 Task: Find connections with filter location Las Breñas with filter topic #interiordesignwith filter profile language German with filter current company BMW India with filter school Topiwala National Medical College, Mumbai Central, Mumbai with filter industry Market Research with filter service category Android Development with filter keywords title Massage Therapy
Action: Mouse moved to (662, 116)
Screenshot: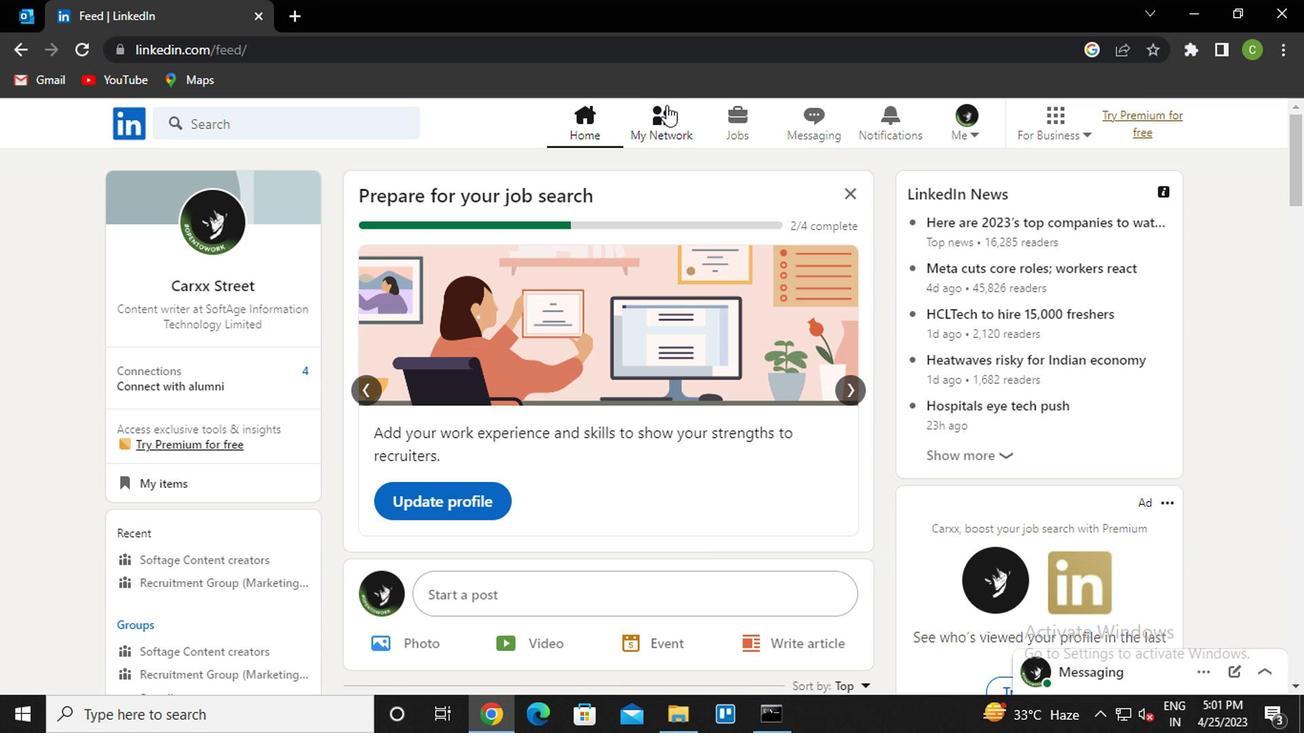 
Action: Mouse pressed left at (662, 116)
Screenshot: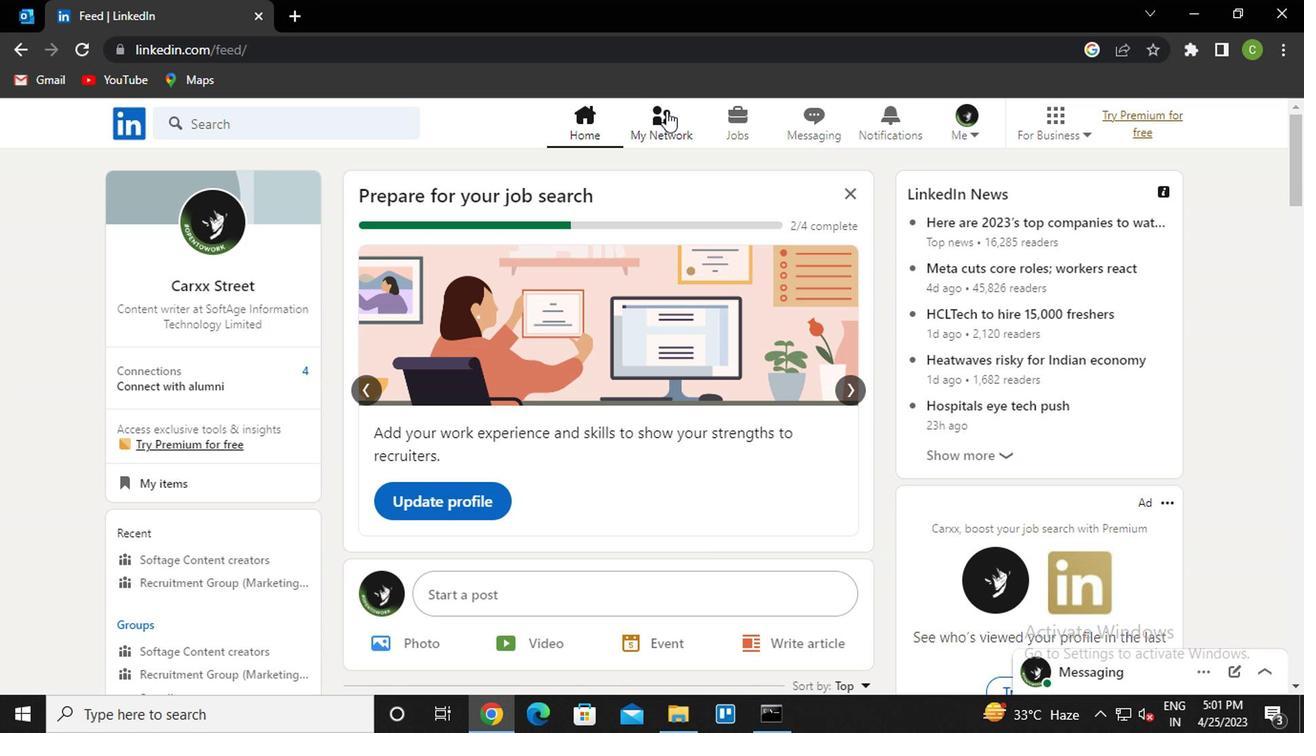 
Action: Mouse moved to (264, 237)
Screenshot: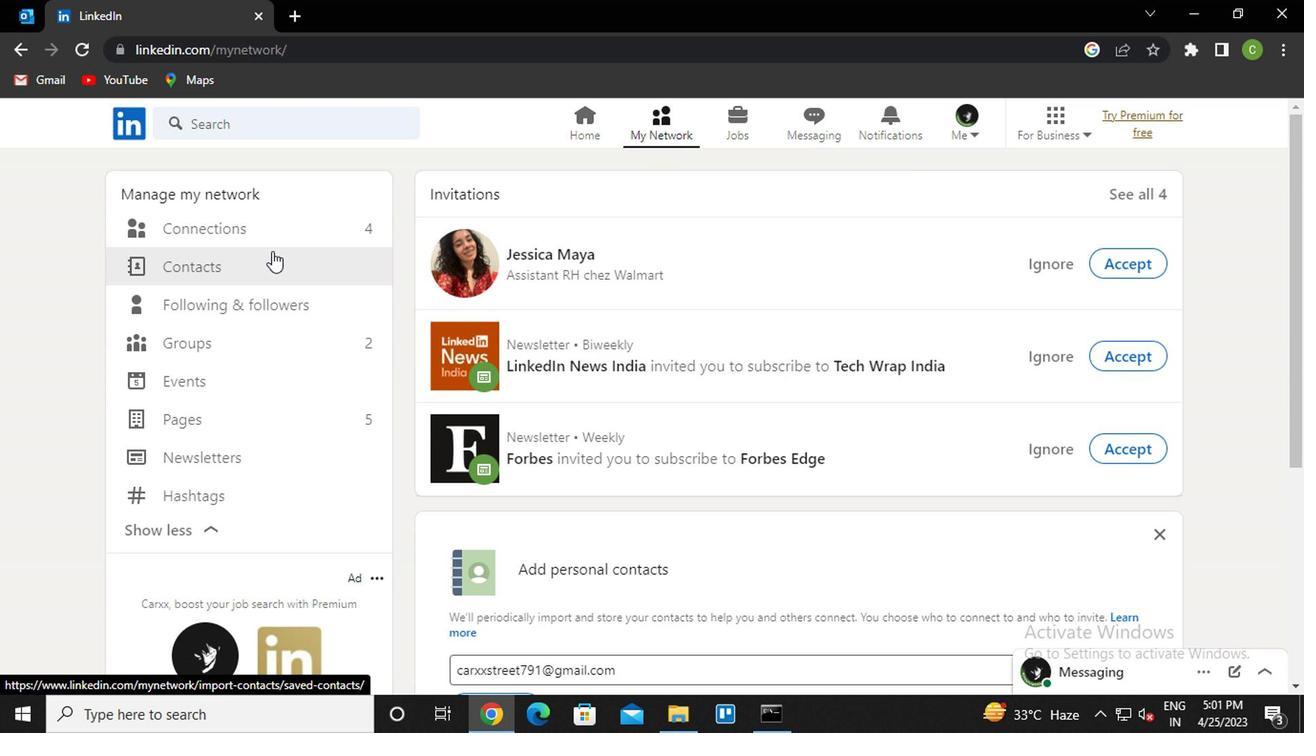 
Action: Mouse pressed left at (264, 237)
Screenshot: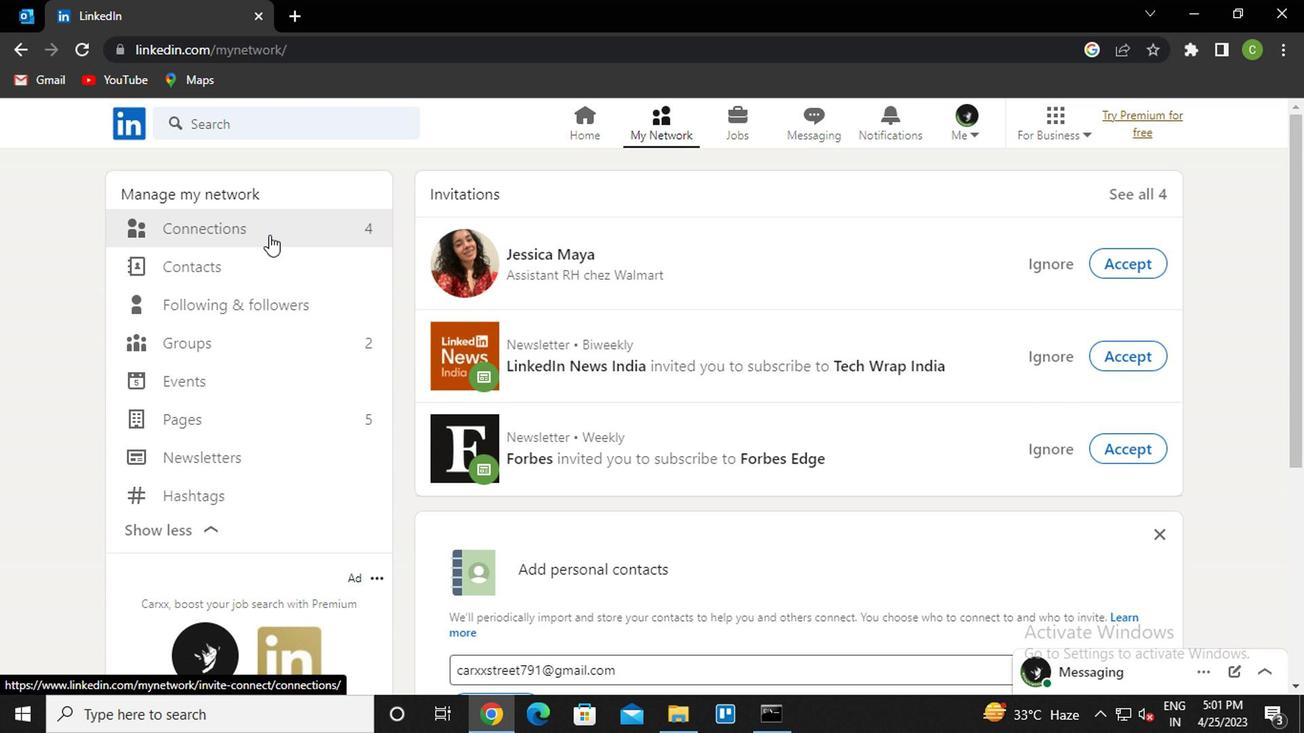 
Action: Mouse moved to (781, 230)
Screenshot: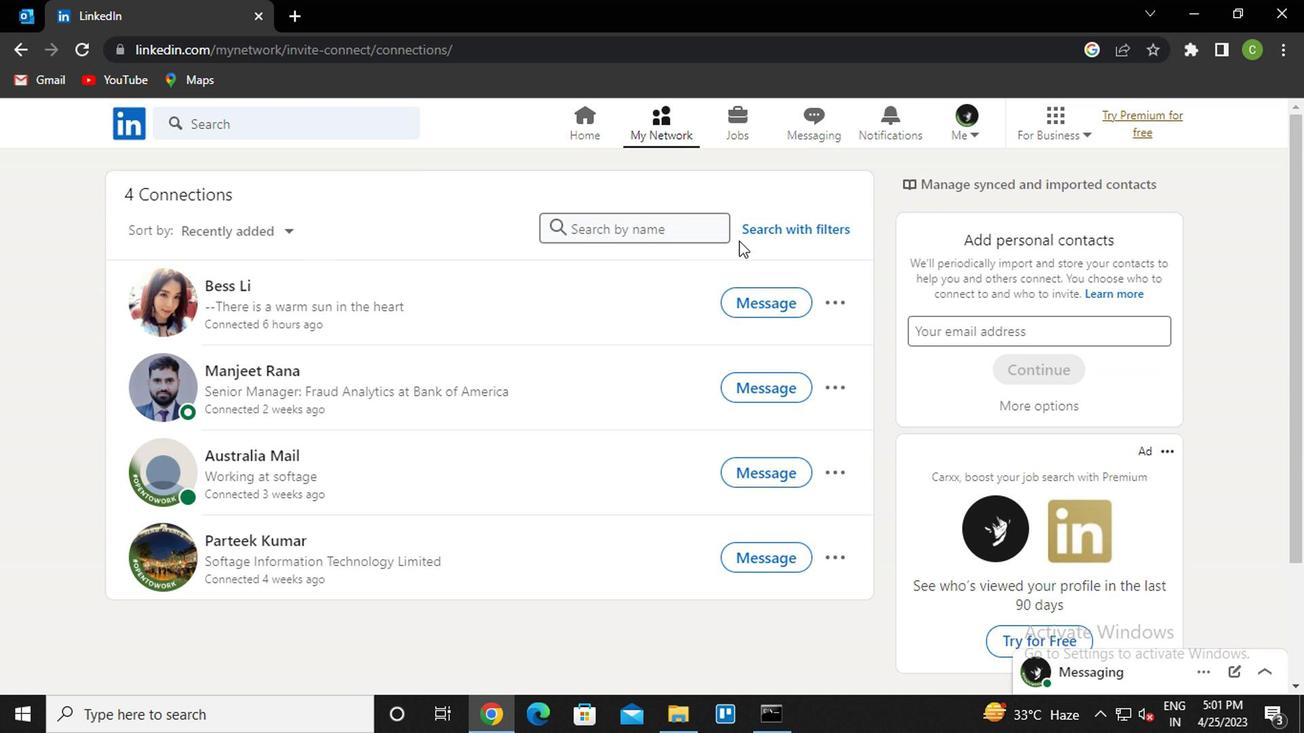 
Action: Mouse pressed left at (781, 230)
Screenshot: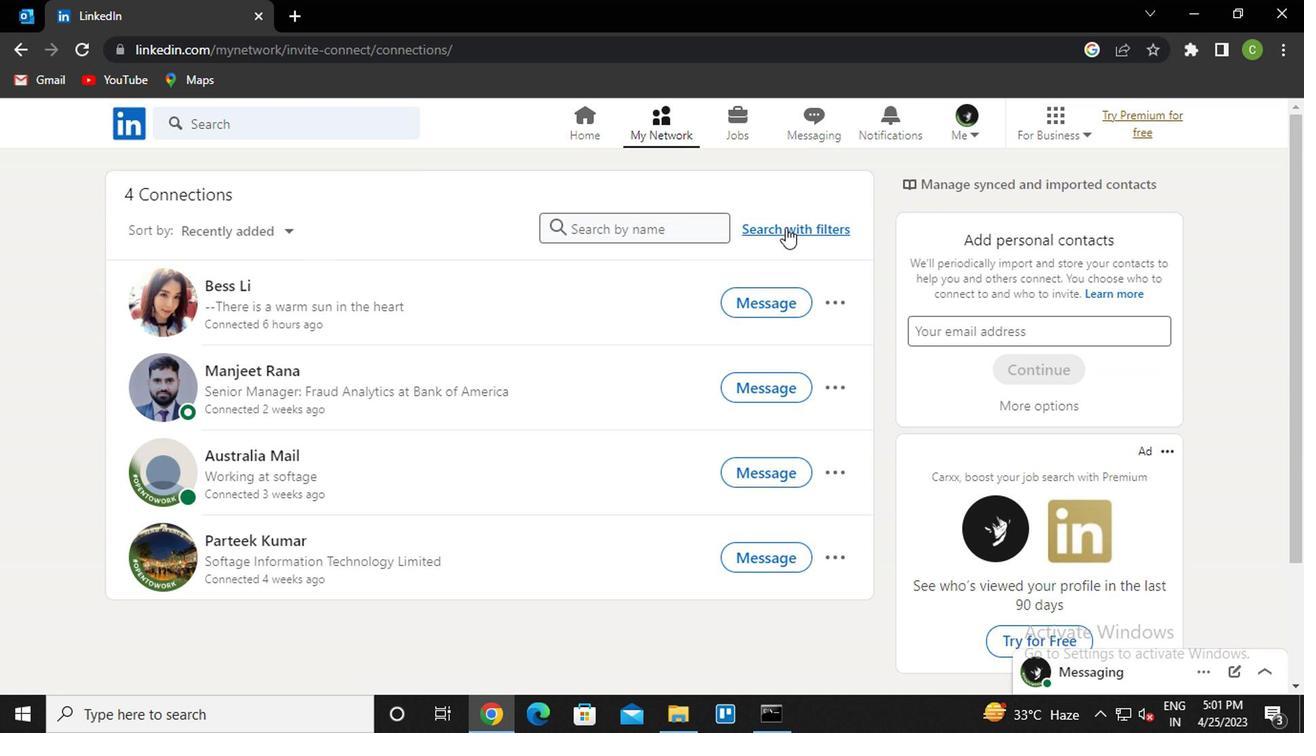 
Action: Mouse moved to (630, 186)
Screenshot: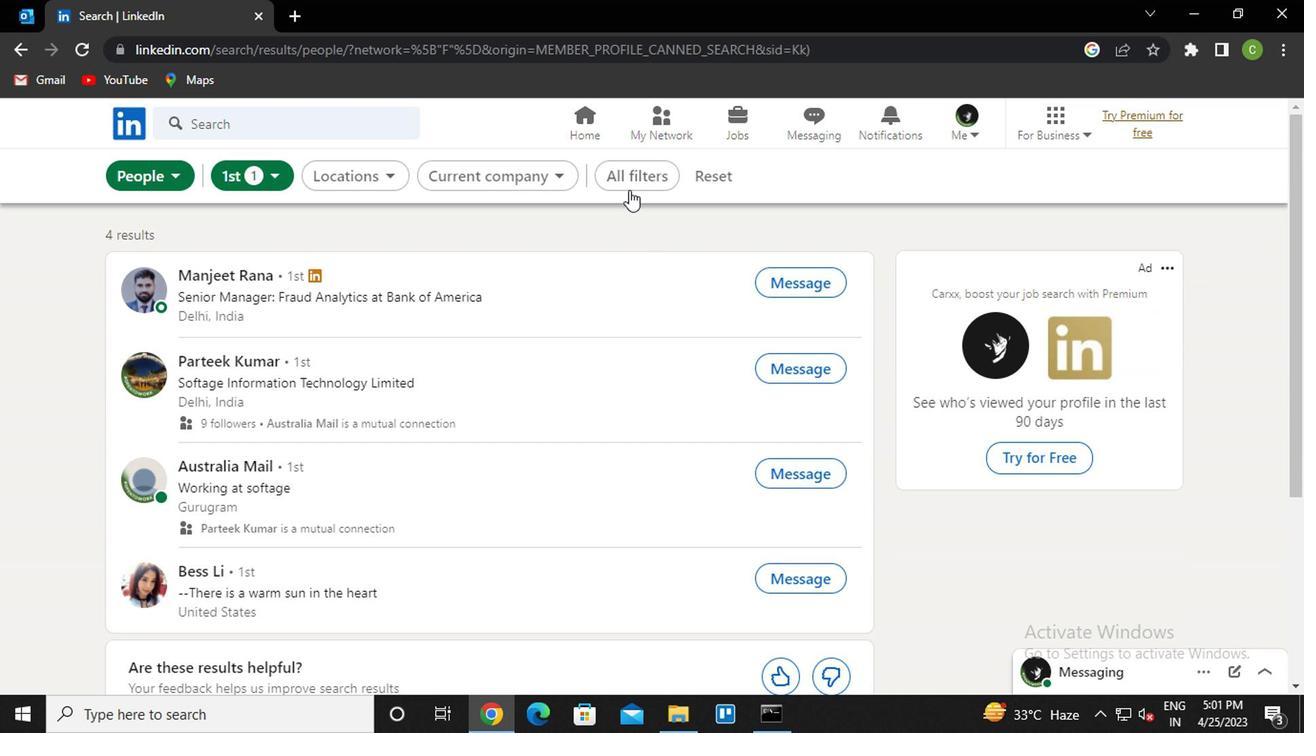 
Action: Mouse pressed left at (630, 186)
Screenshot: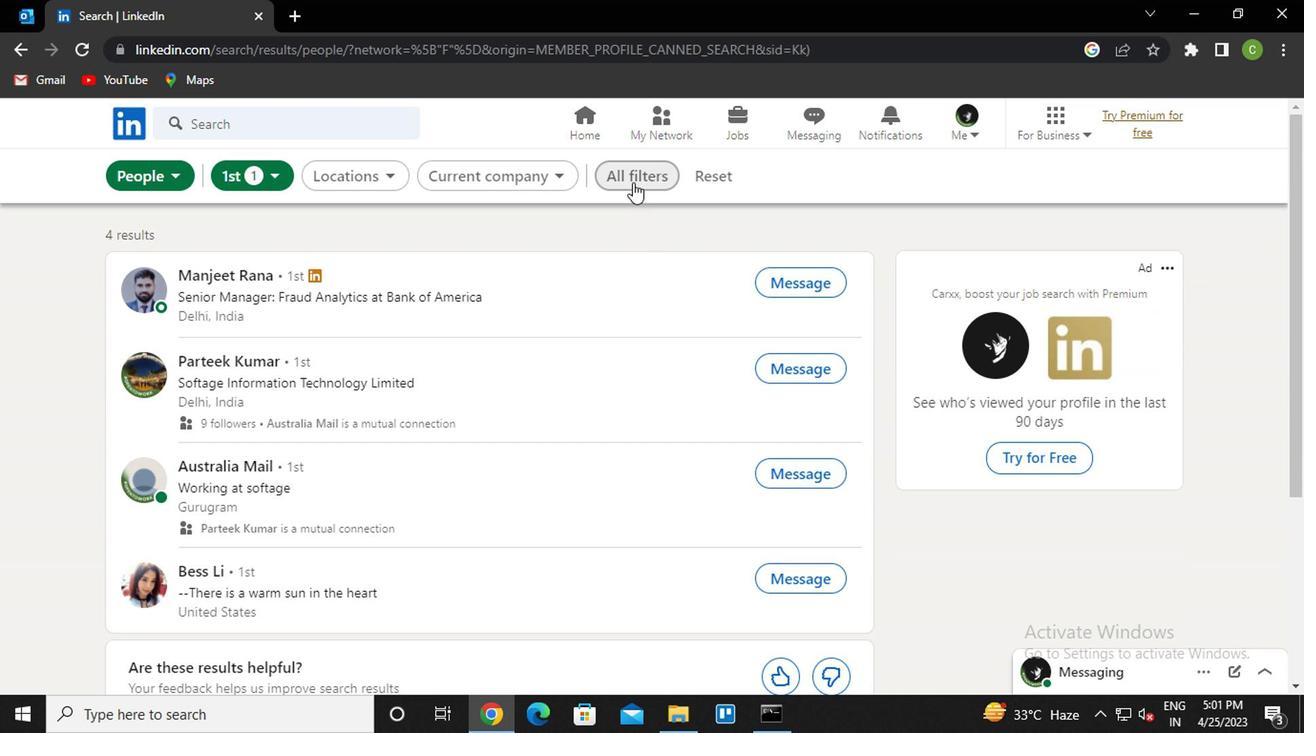 
Action: Mouse moved to (1014, 413)
Screenshot: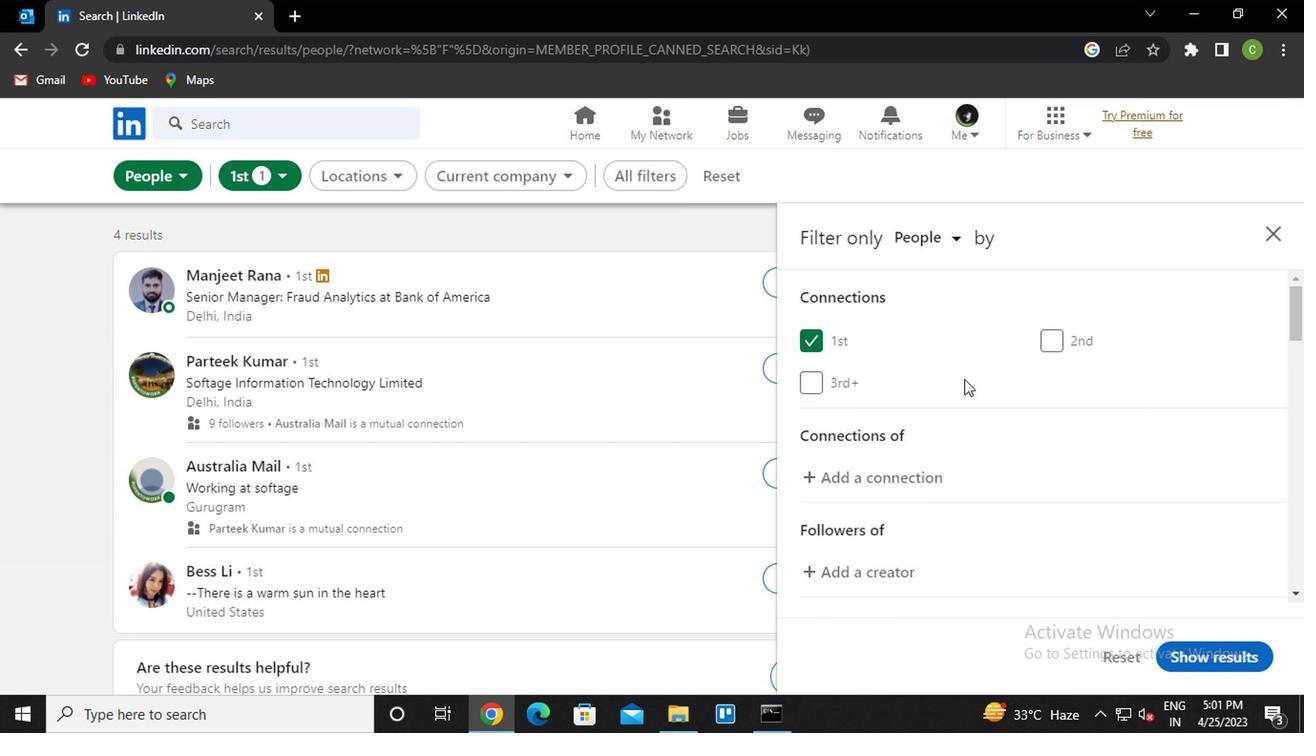 
Action: Mouse scrolled (1014, 412) with delta (0, -1)
Screenshot: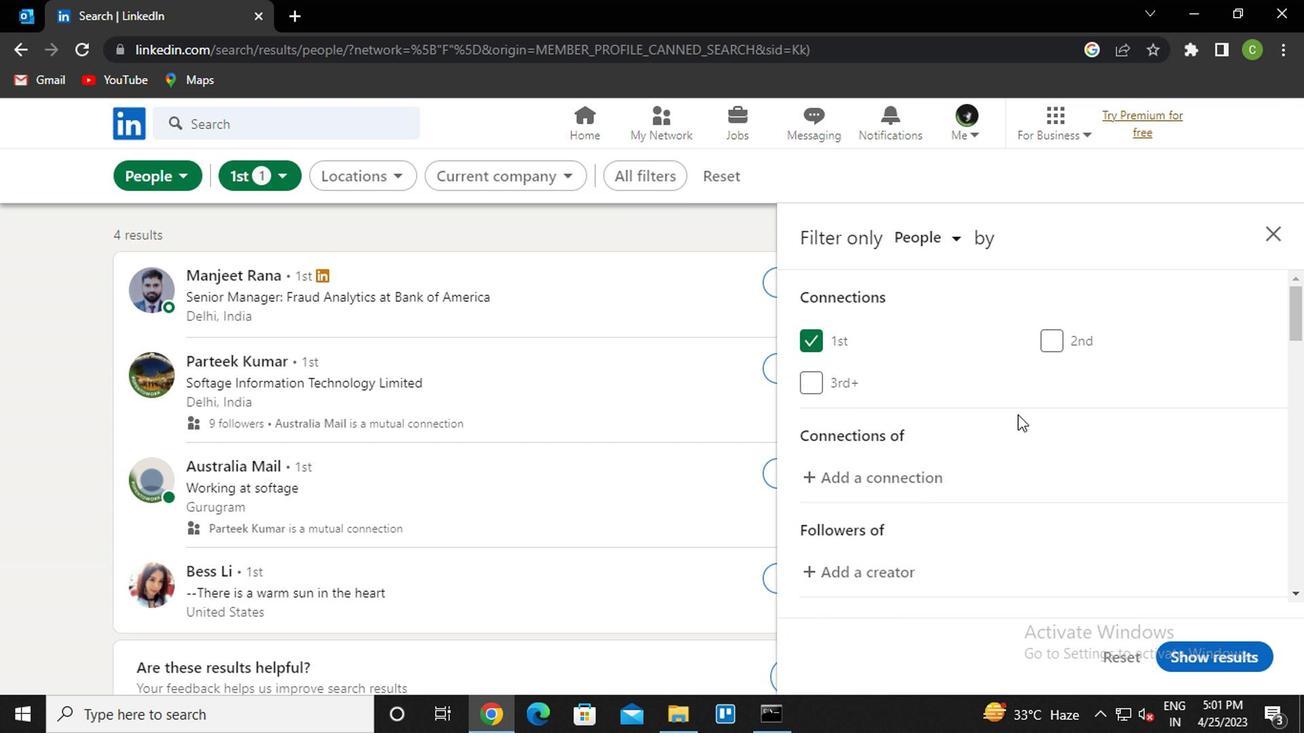 
Action: Mouse moved to (1015, 414)
Screenshot: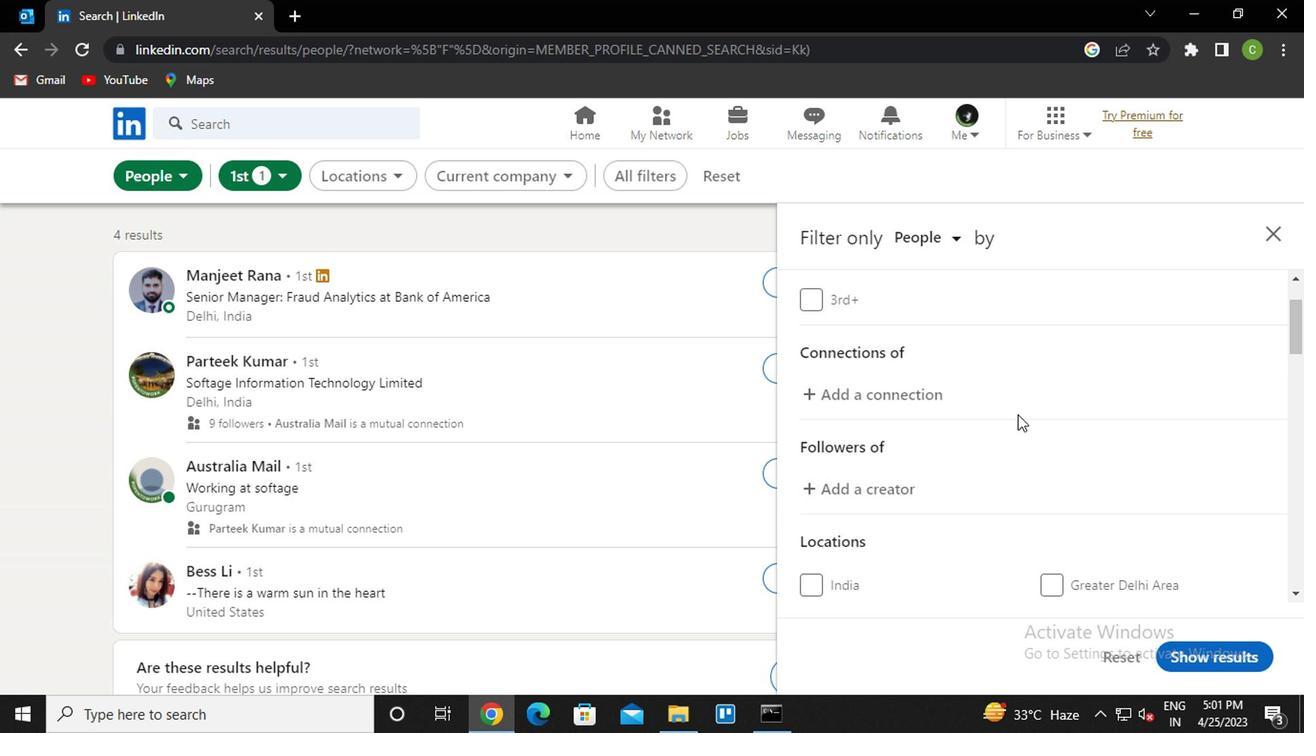 
Action: Mouse scrolled (1015, 413) with delta (0, 0)
Screenshot: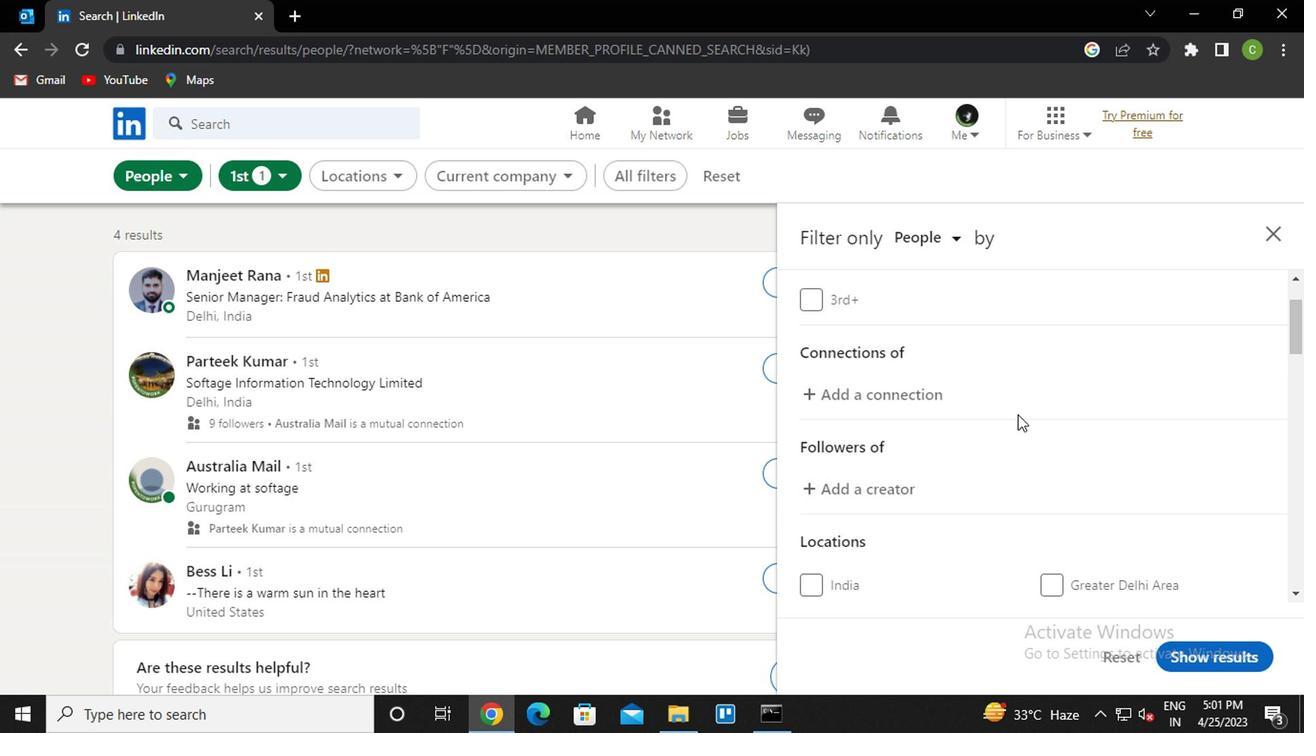 
Action: Mouse moved to (1080, 485)
Screenshot: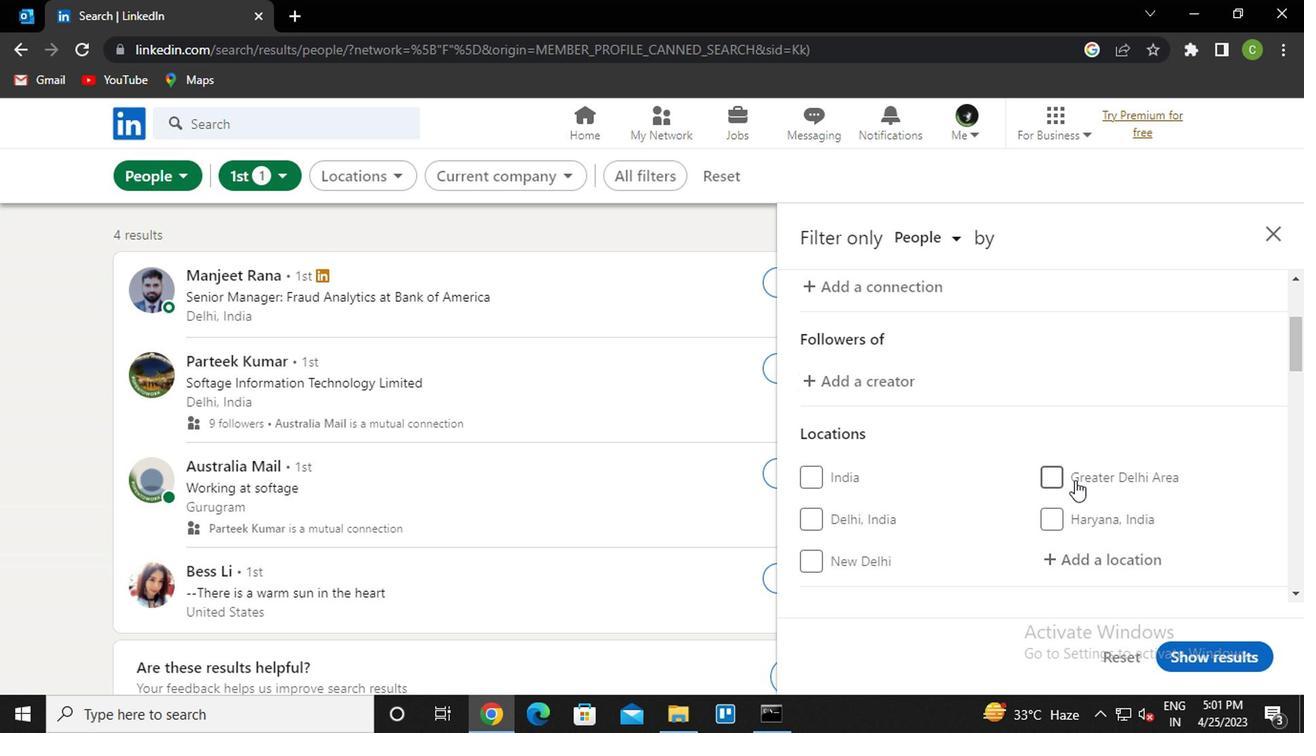 
Action: Mouse scrolled (1080, 484) with delta (0, -1)
Screenshot: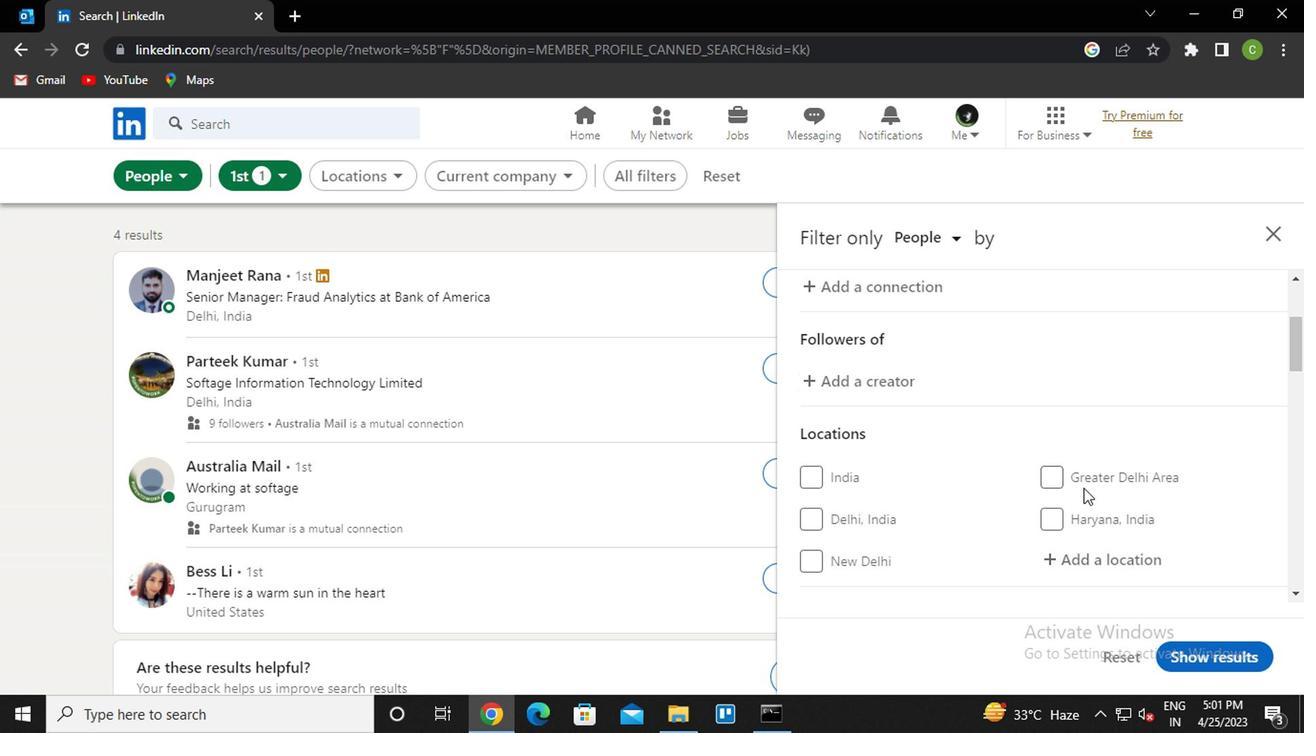 
Action: Mouse moved to (1090, 469)
Screenshot: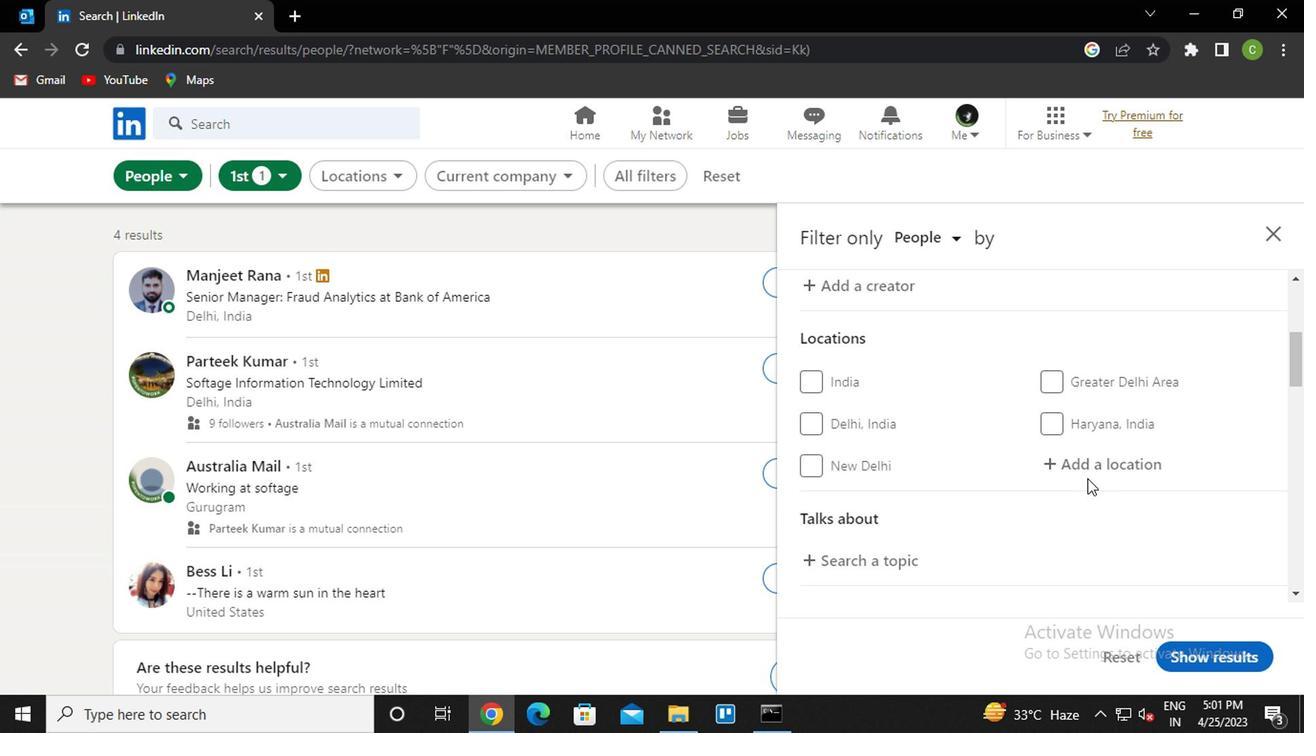 
Action: Mouse pressed left at (1090, 469)
Screenshot: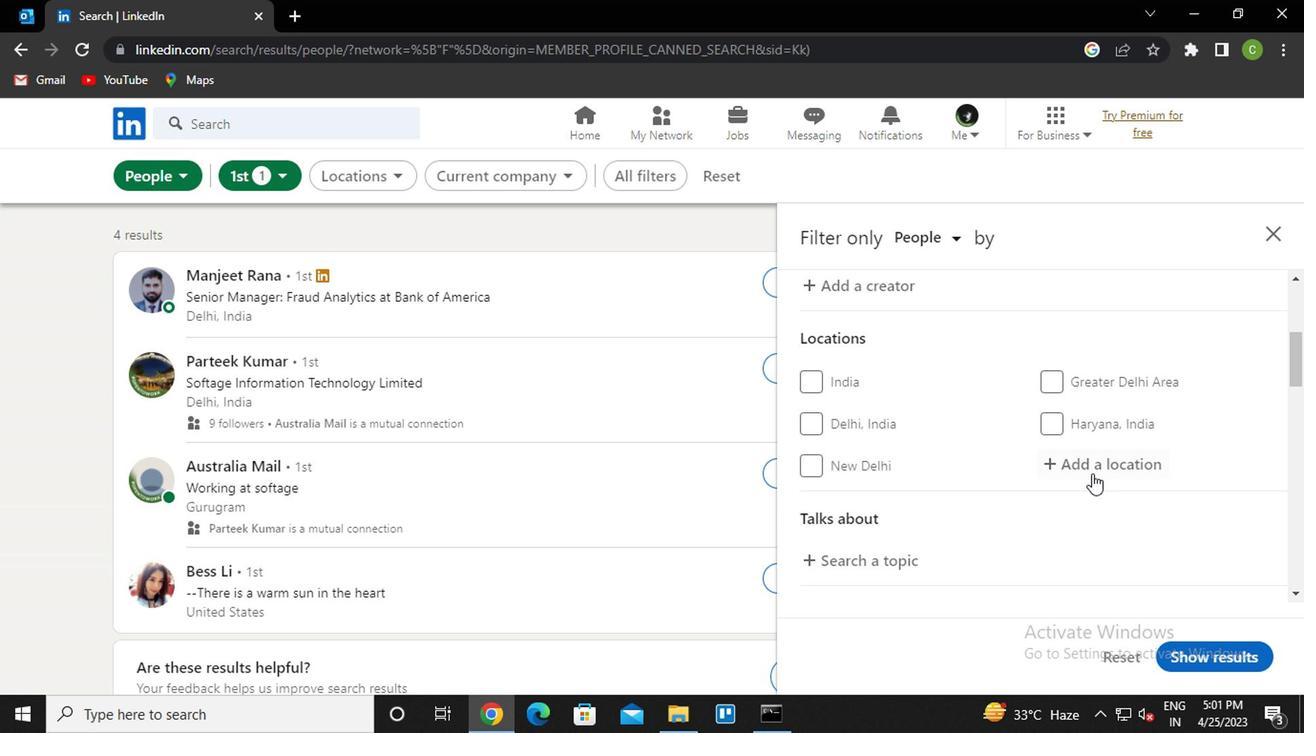 
Action: Key pressed l<Key.caps_lock>as<Key.space>brenas<Key.down><Key.enter>
Screenshot: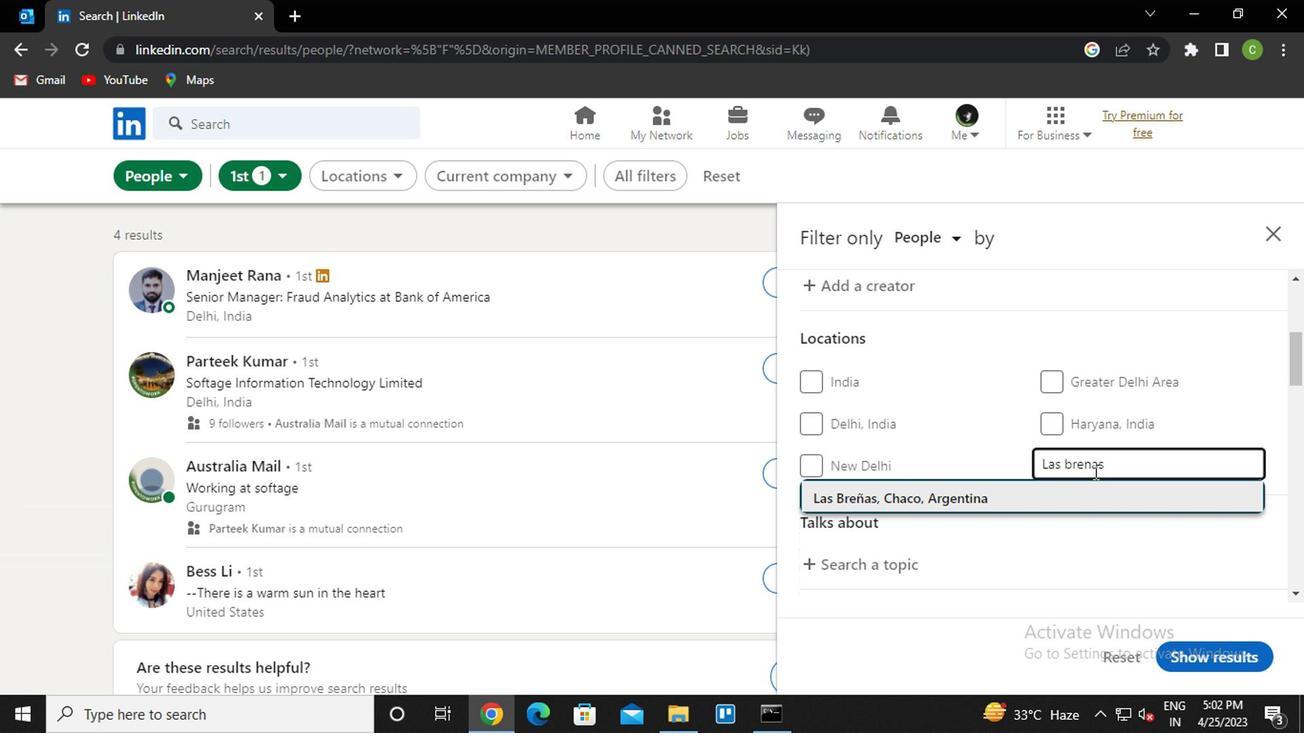 
Action: Mouse moved to (1067, 474)
Screenshot: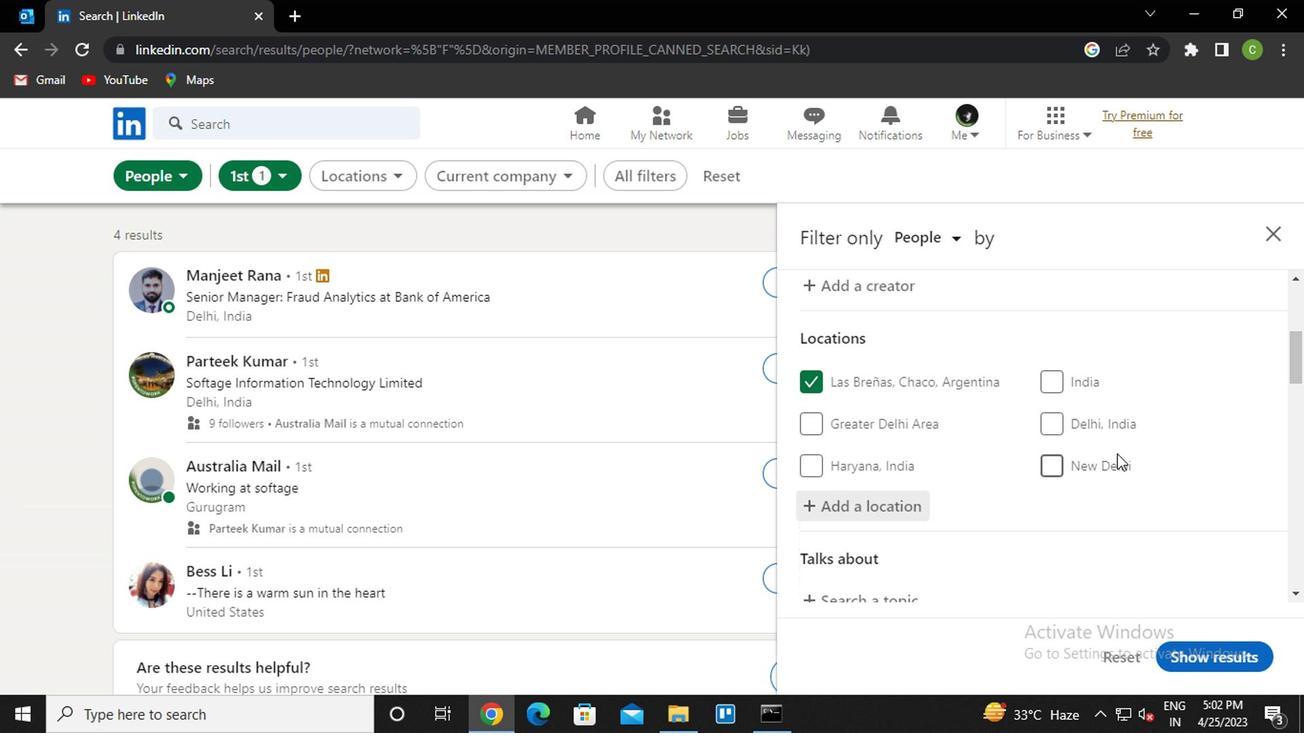 
Action: Mouse scrolled (1067, 473) with delta (0, 0)
Screenshot: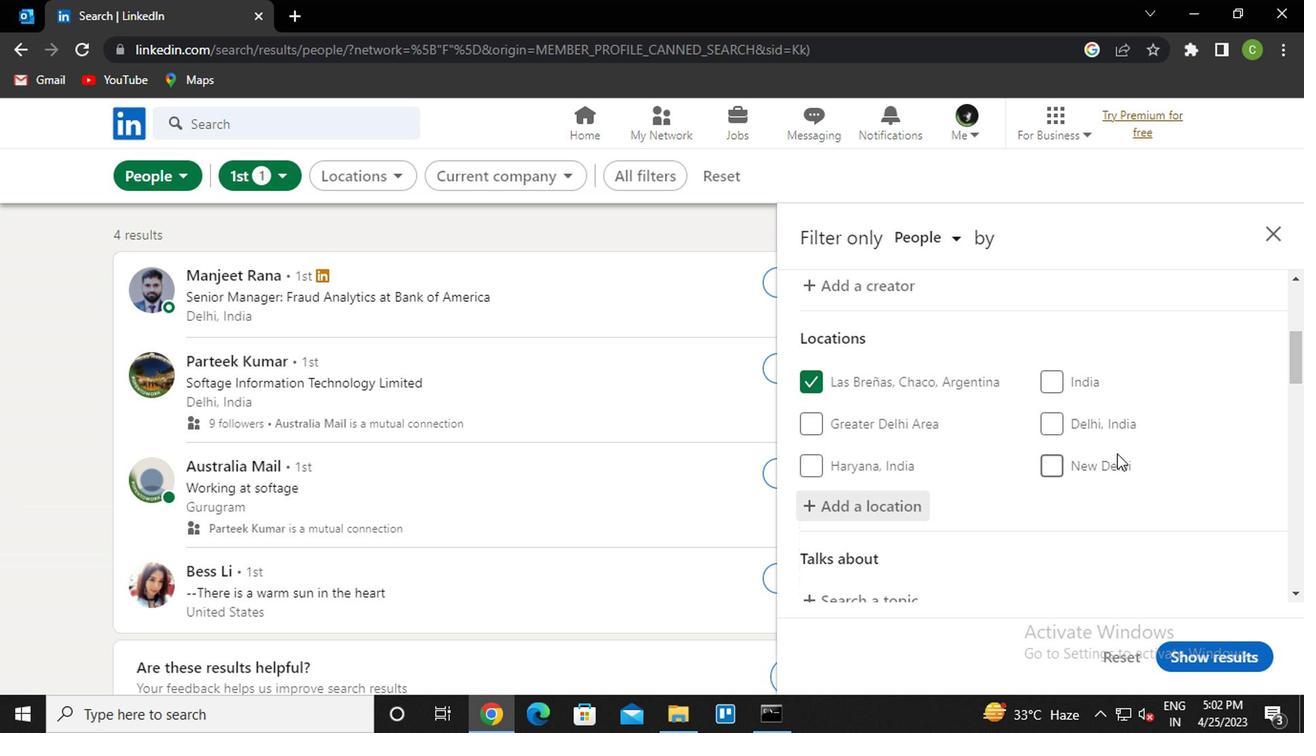 
Action: Mouse moved to (1065, 474)
Screenshot: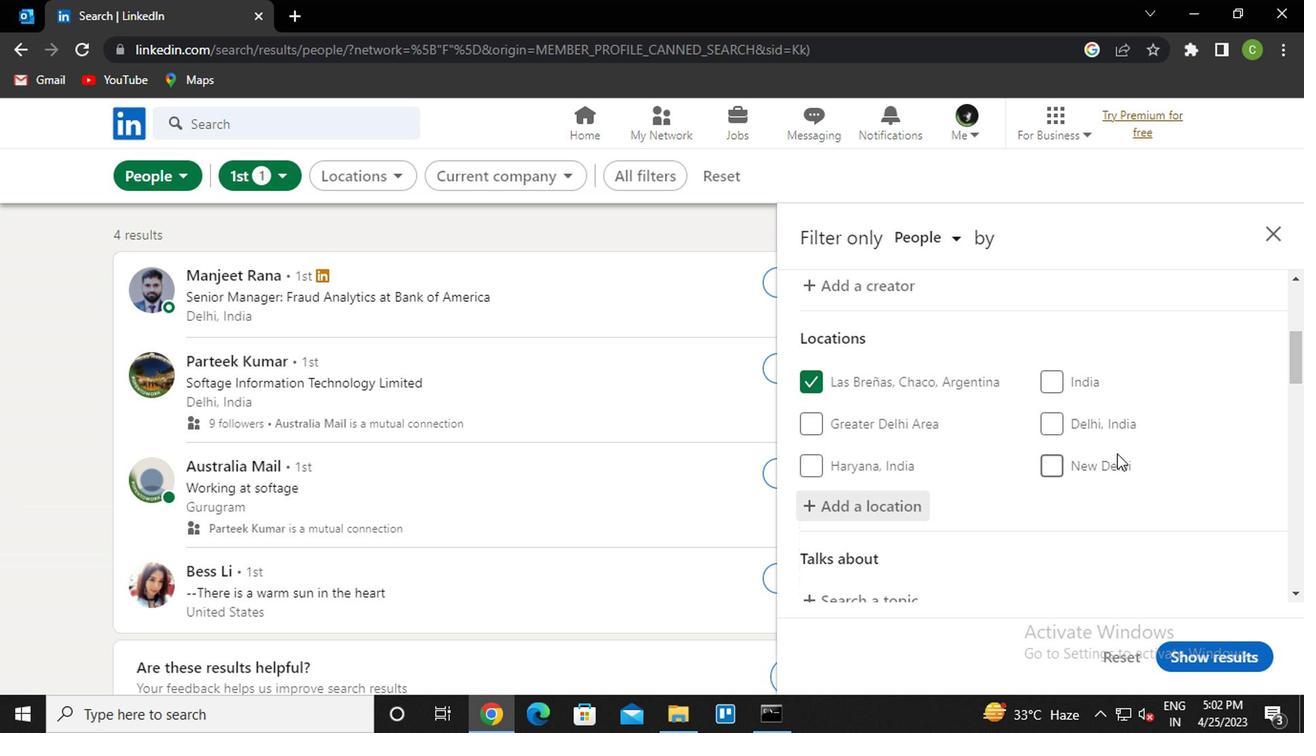 
Action: Mouse scrolled (1065, 473) with delta (0, 0)
Screenshot: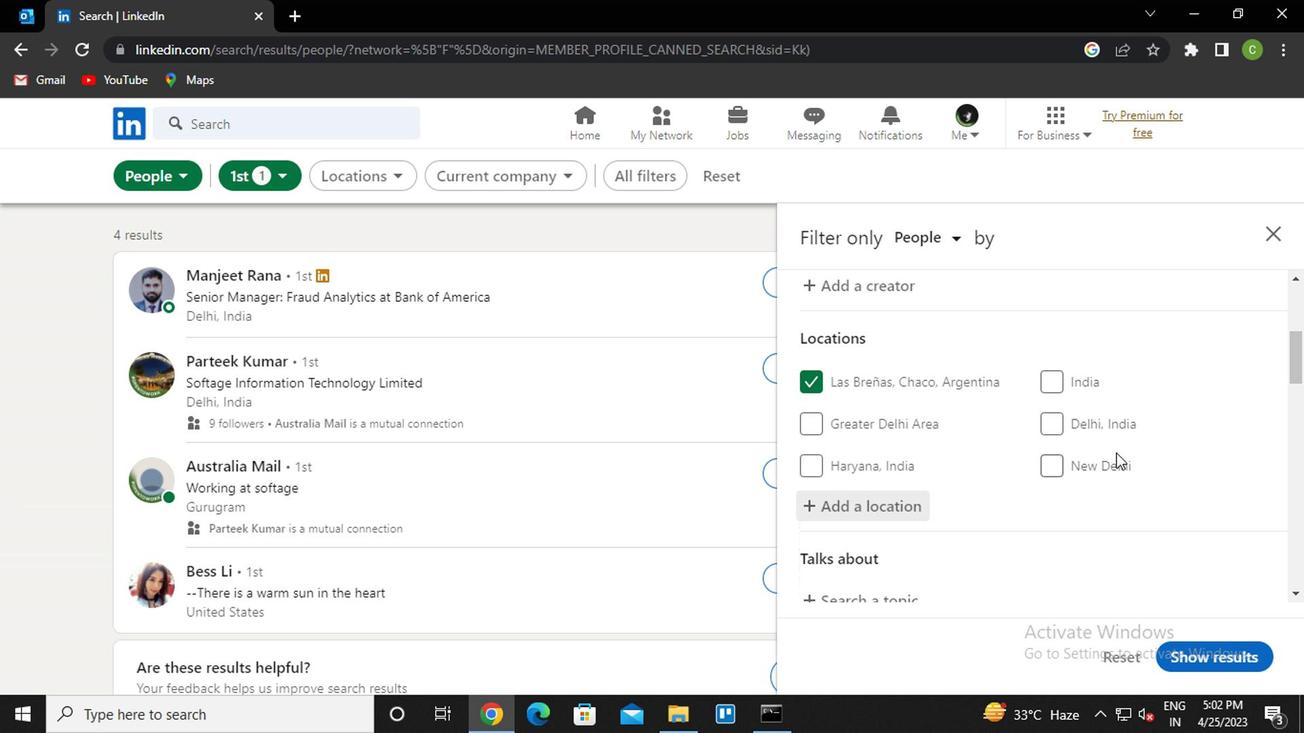 
Action: Mouse moved to (1058, 473)
Screenshot: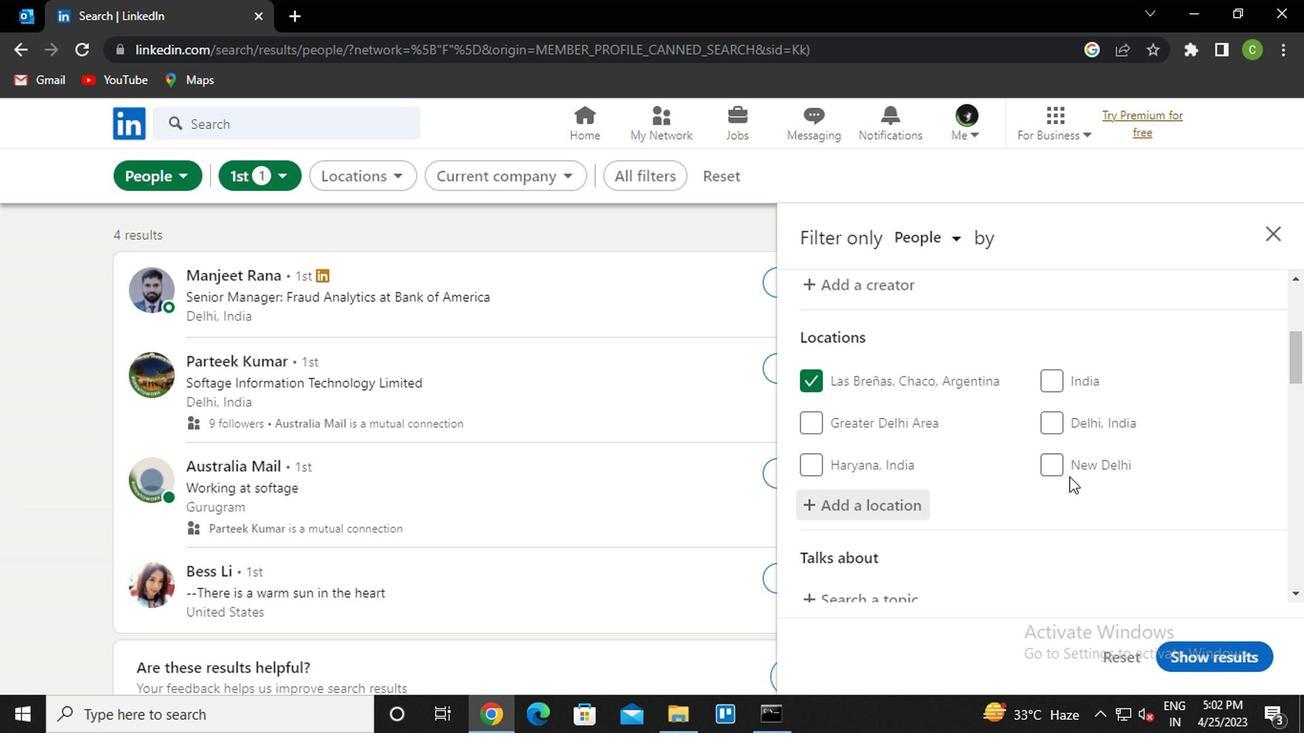 
Action: Mouse scrolled (1058, 472) with delta (0, -1)
Screenshot: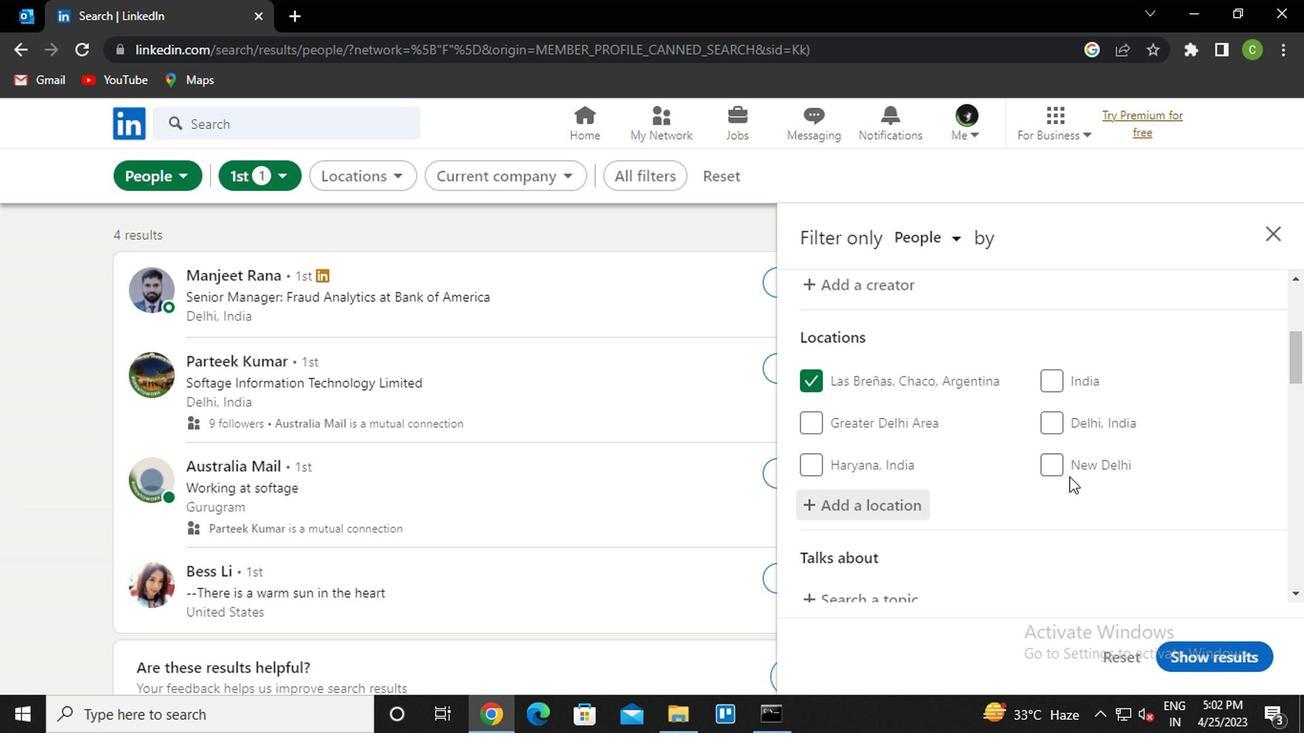 
Action: Mouse moved to (895, 392)
Screenshot: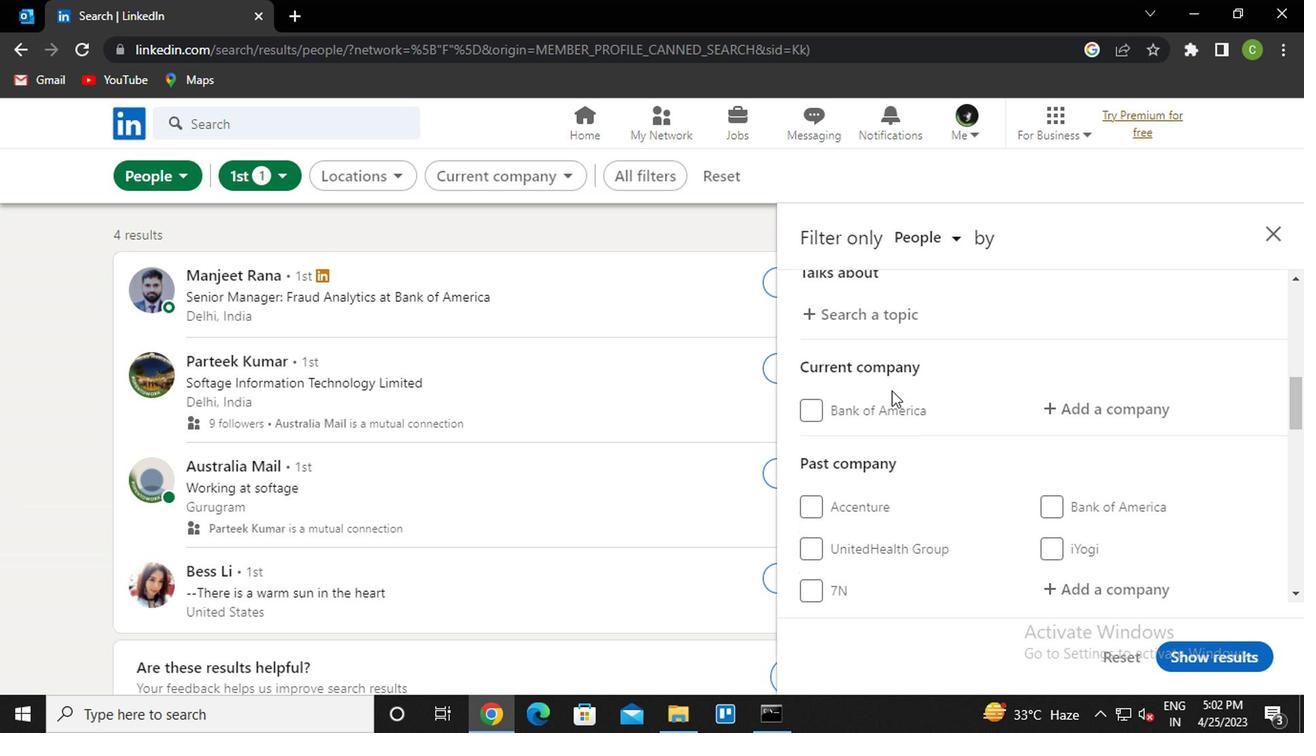 
Action: Mouse scrolled (895, 393) with delta (0, 1)
Screenshot: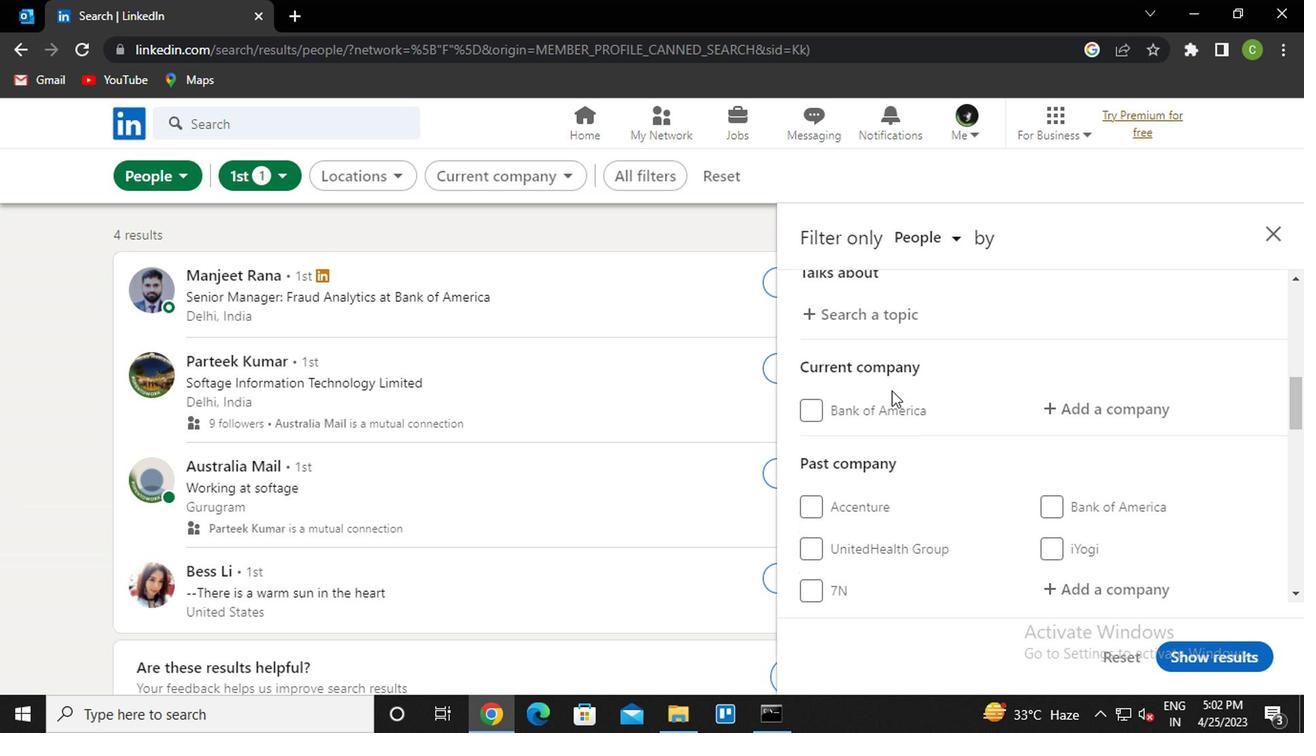 
Action: Mouse moved to (876, 412)
Screenshot: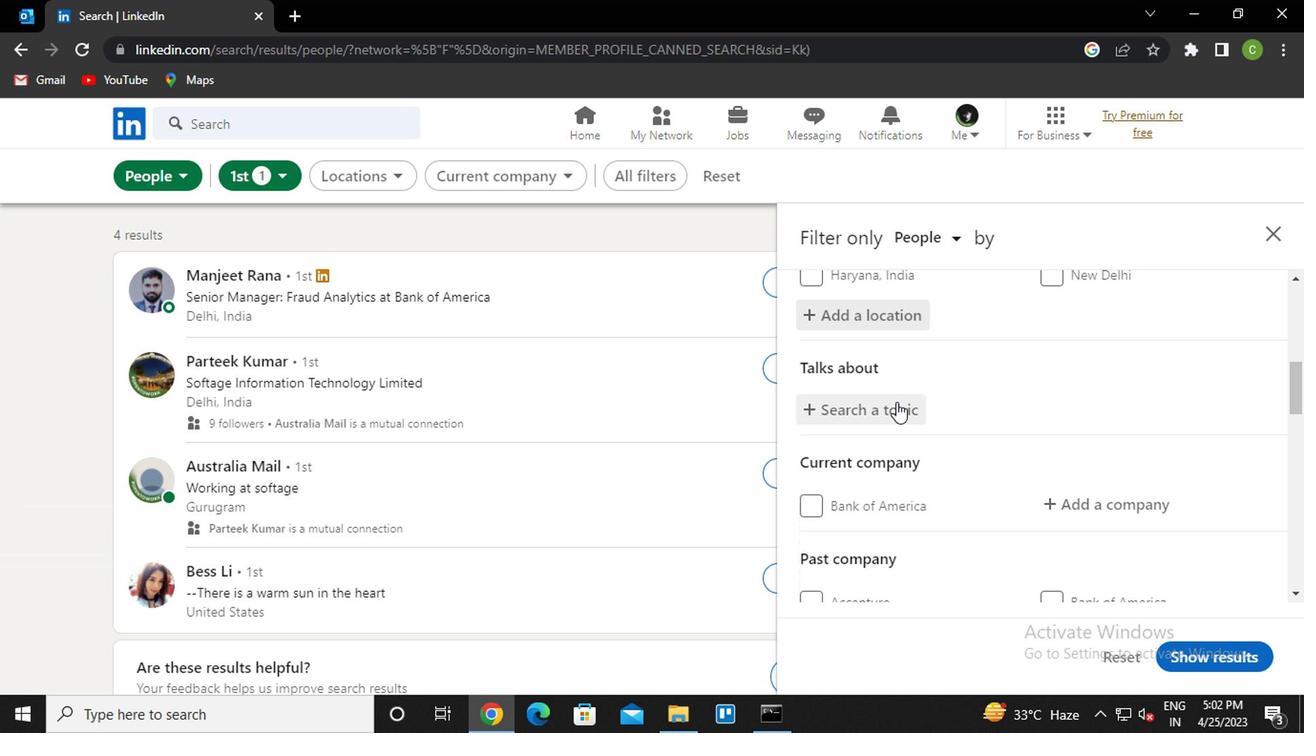 
Action: Mouse pressed left at (876, 412)
Screenshot: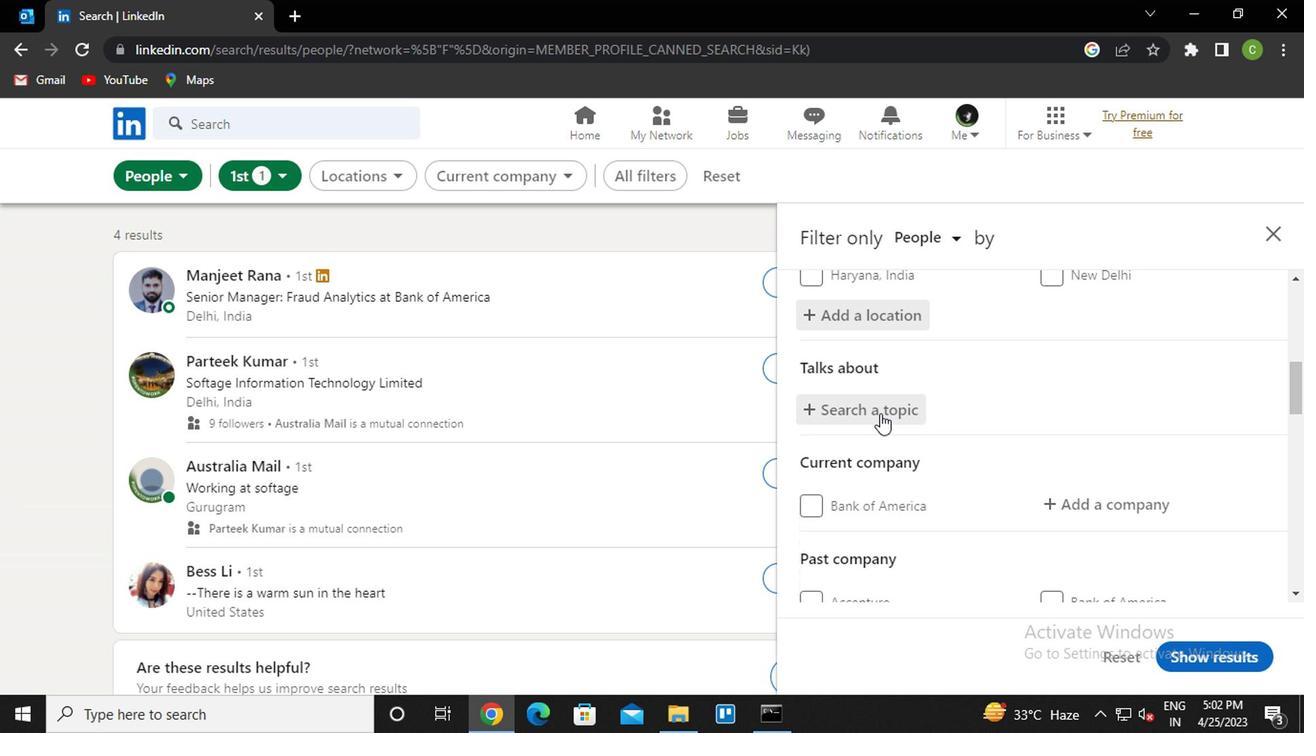 
Action: Key pressed <Key.caps_lock>i<Key.caps_lock>nterior<Key.down><Key.enter>
Screenshot: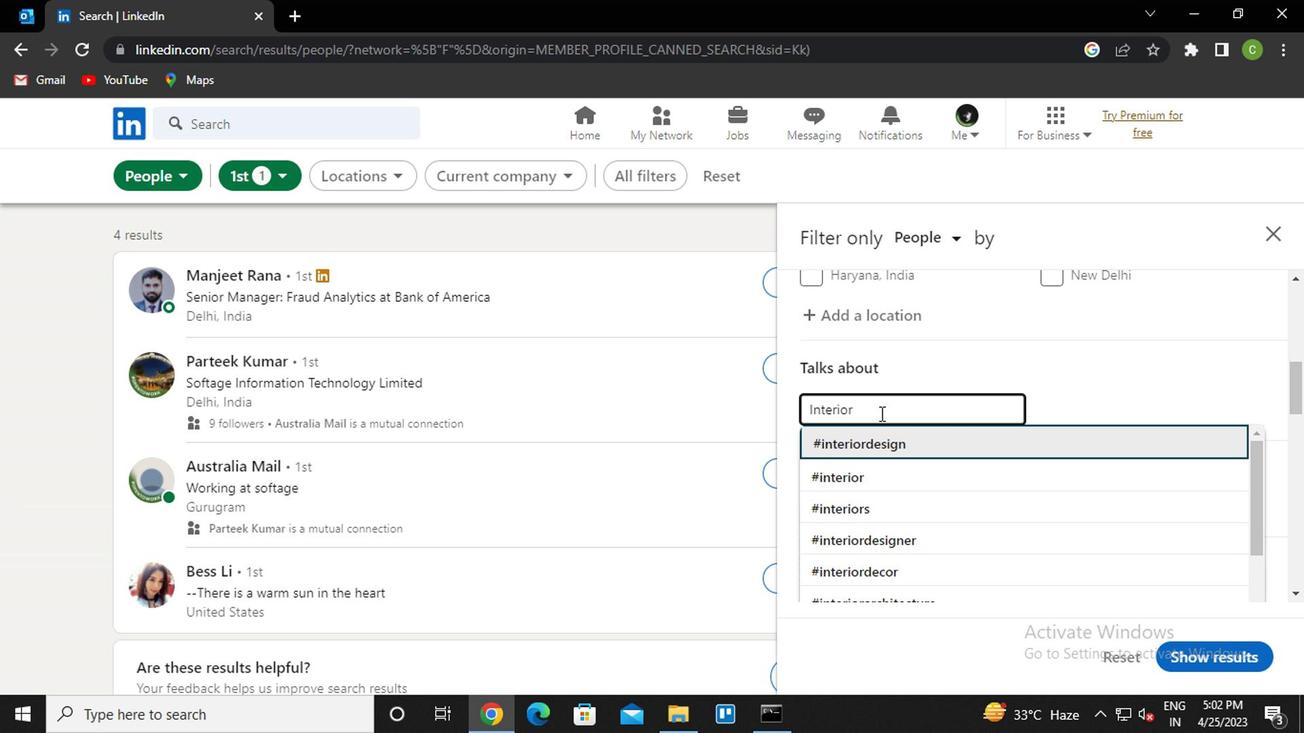 
Action: Mouse scrolled (876, 411) with delta (0, 0)
Screenshot: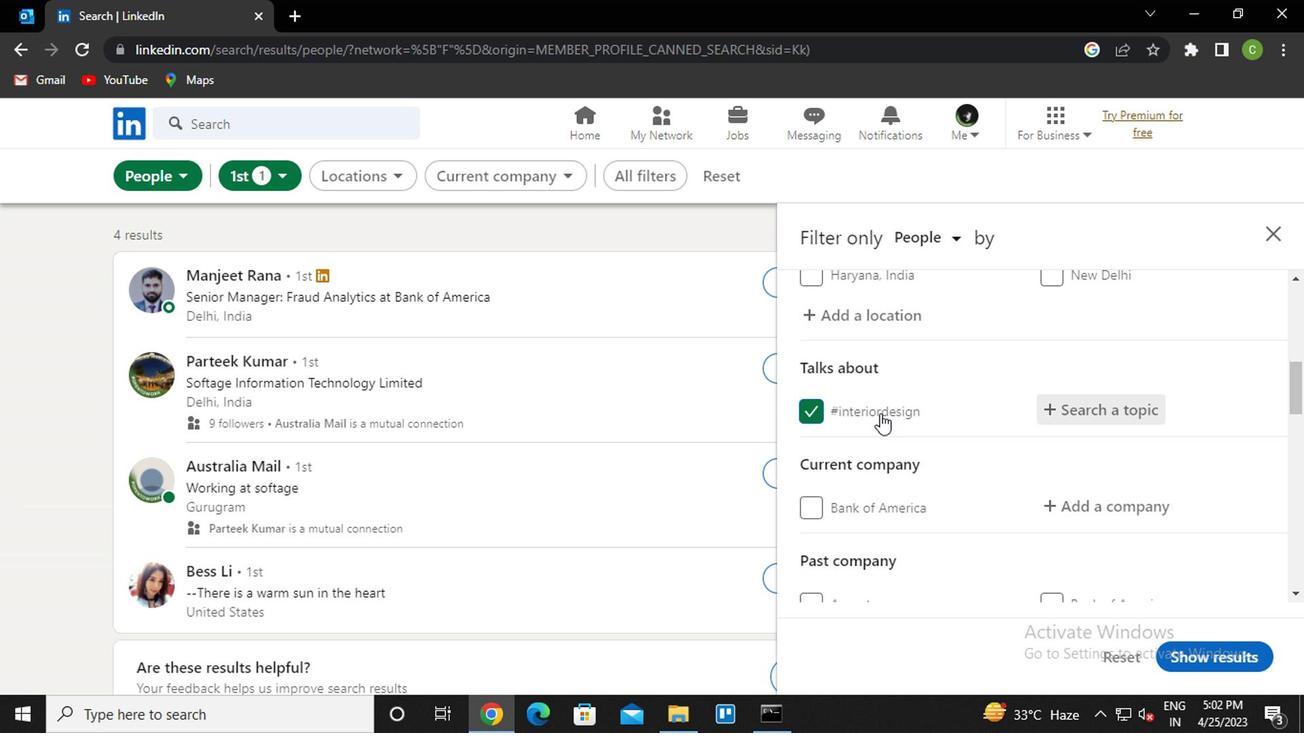 
Action: Mouse moved to (1109, 404)
Screenshot: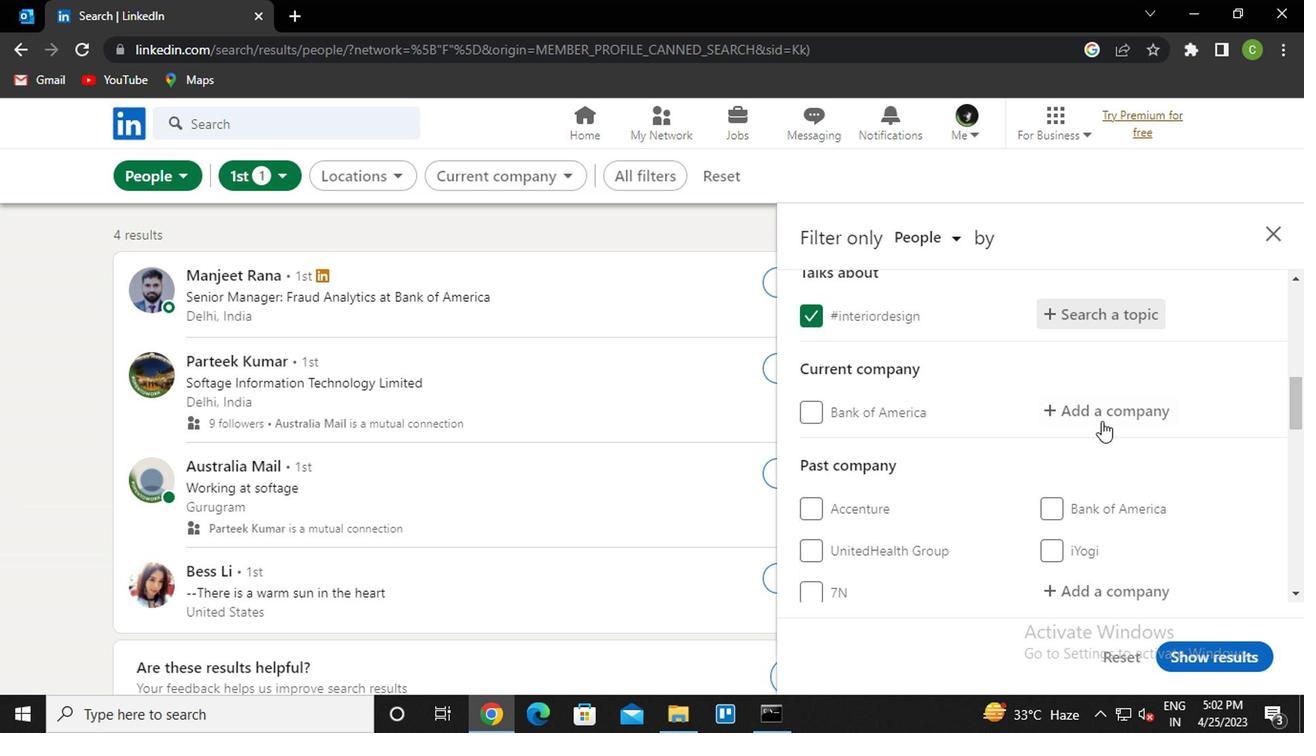 
Action: Mouse pressed left at (1109, 404)
Screenshot: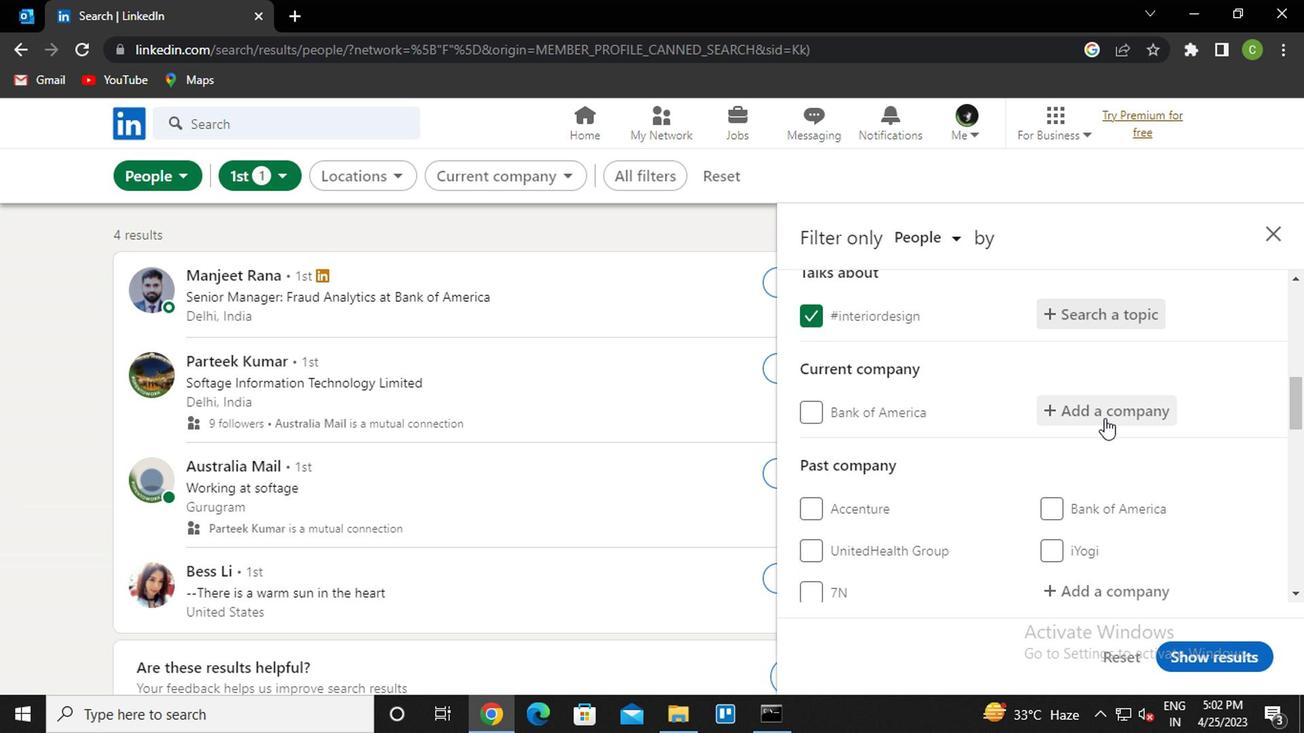 
Action: Key pressed <Key.caps_lock>bmw<Key.space>o<Key.backspace>i<Key.caps_lock>ndia<Key.down><Key.down><Key.down><Key.down><Key.down><Key.down><Key.down><Key.down><Key.down><Key.enter>
Screenshot: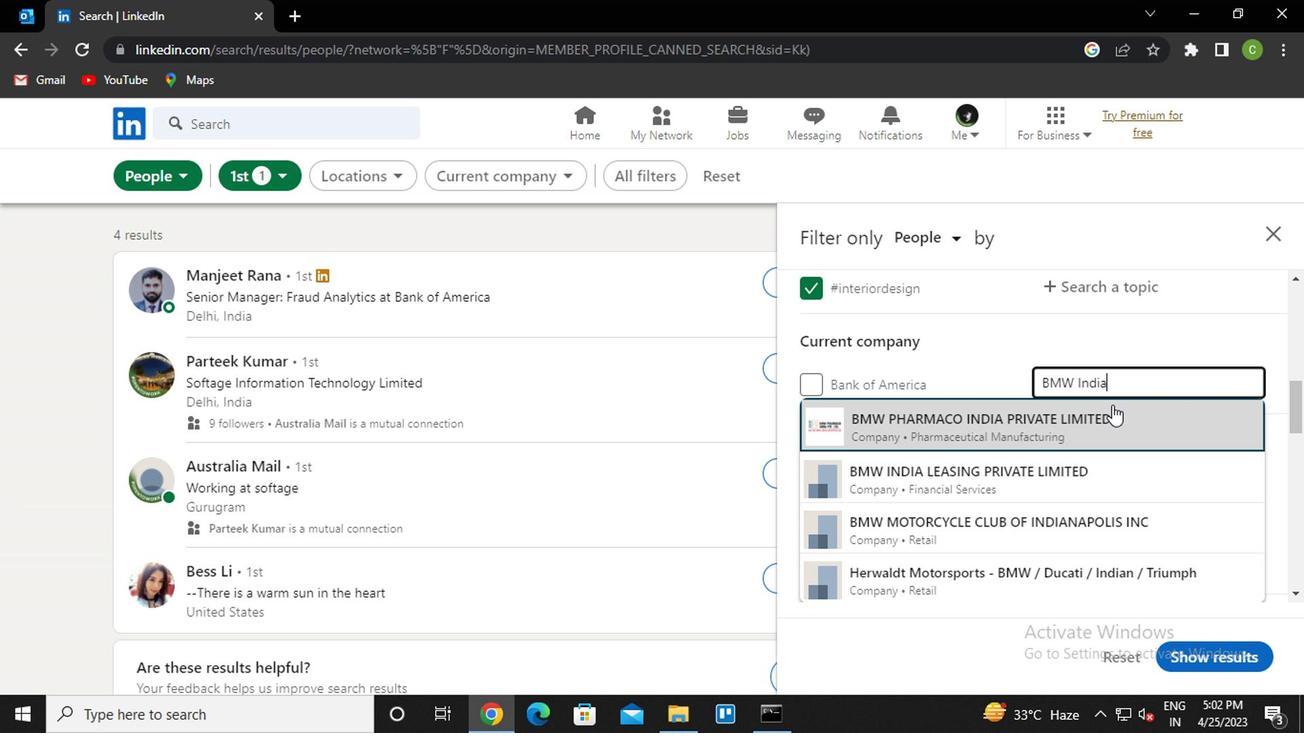 
Action: Mouse moved to (1088, 414)
Screenshot: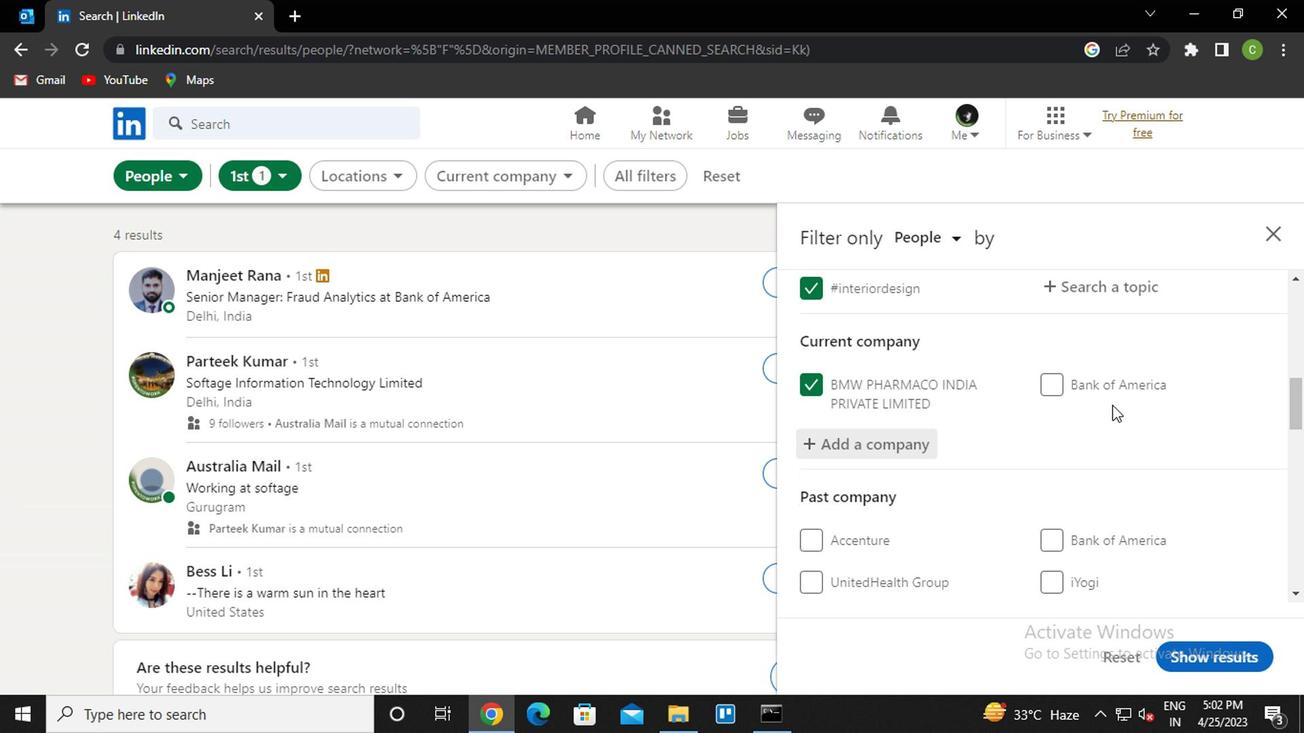 
Action: Mouse scrolled (1088, 413) with delta (0, 0)
Screenshot: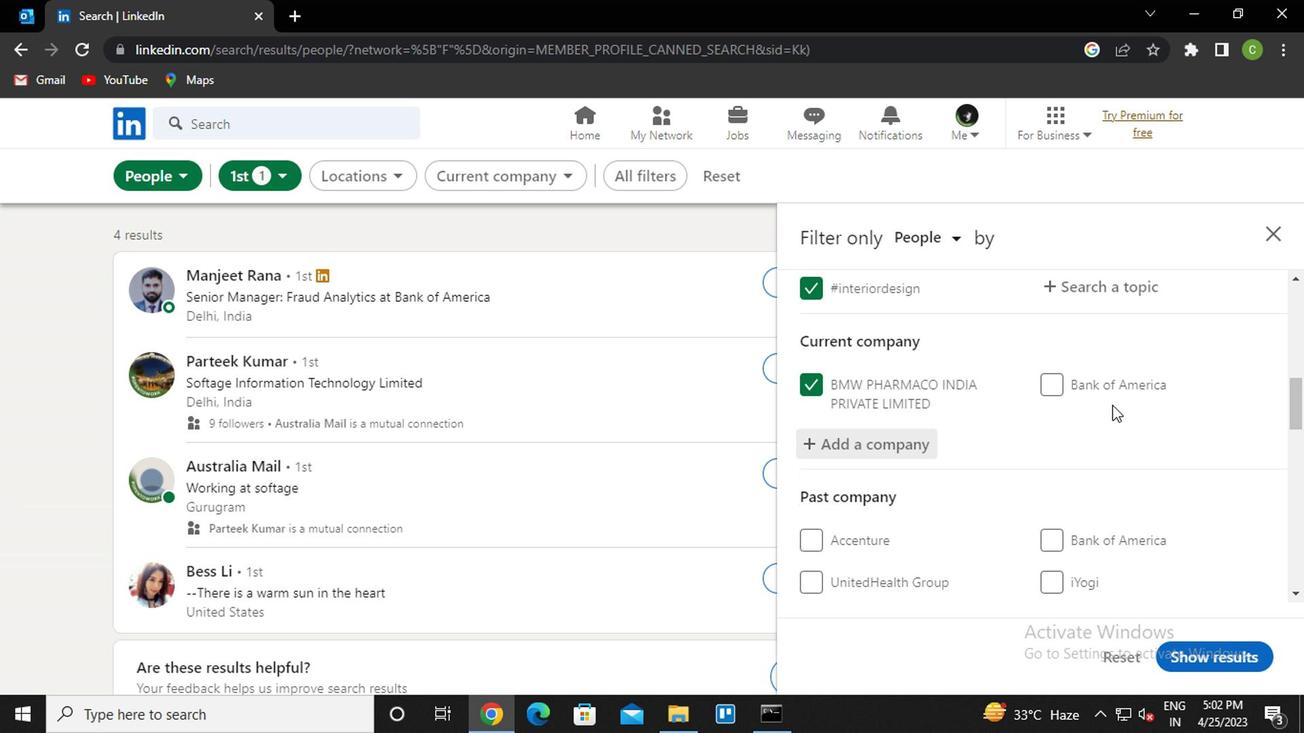 
Action: Mouse moved to (1069, 409)
Screenshot: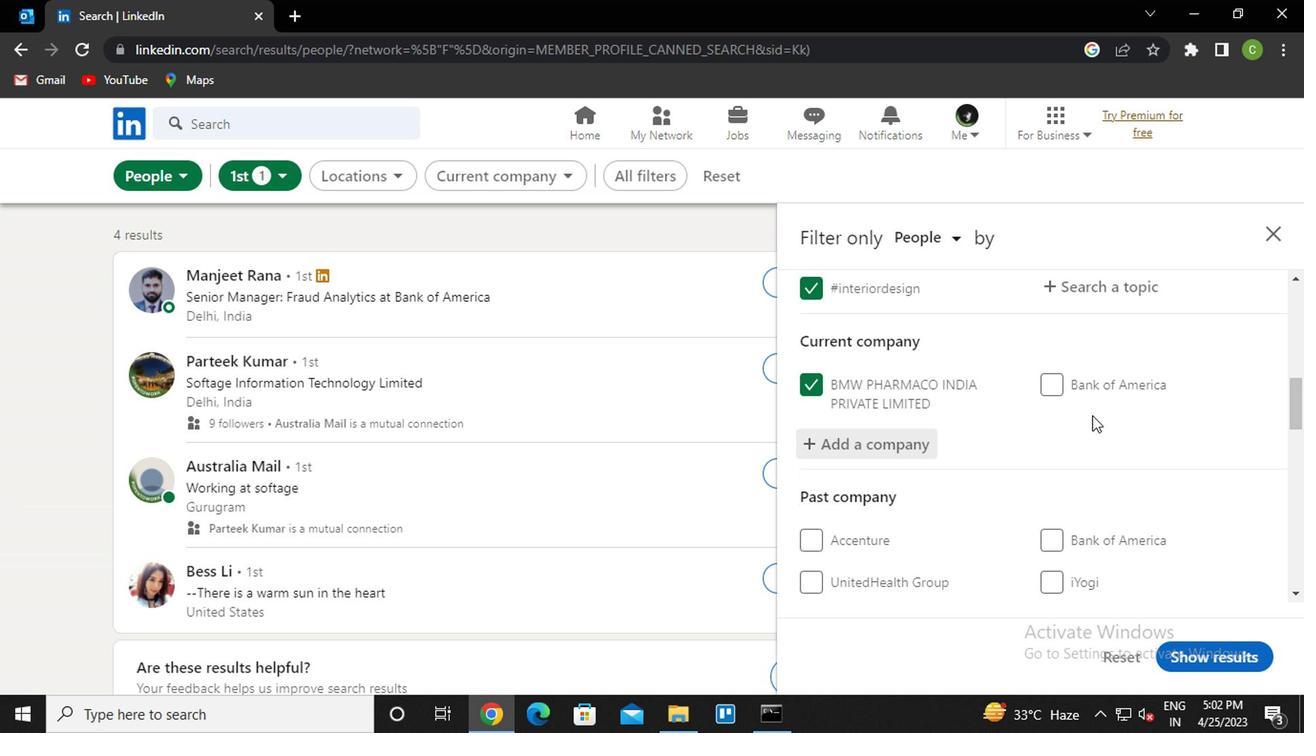 
Action: Mouse scrolled (1069, 408) with delta (0, 0)
Screenshot: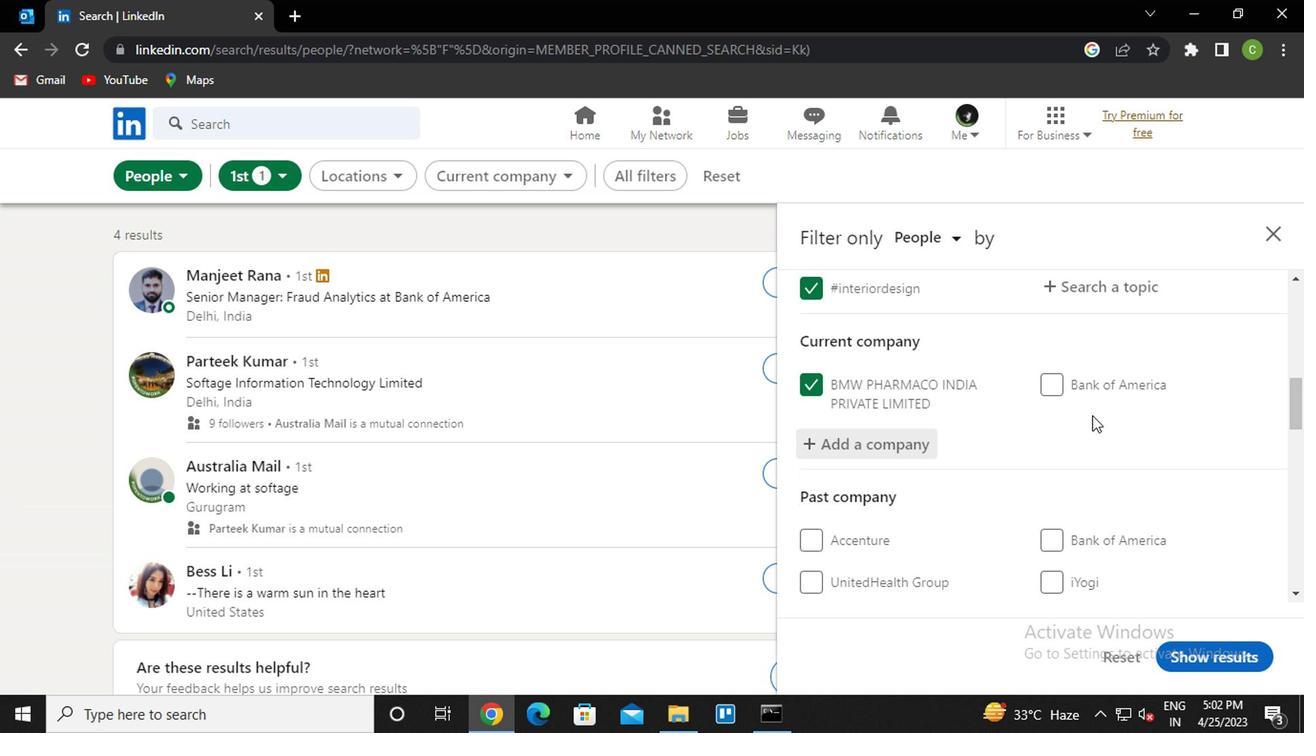 
Action: Mouse scrolled (1069, 408) with delta (0, 0)
Screenshot: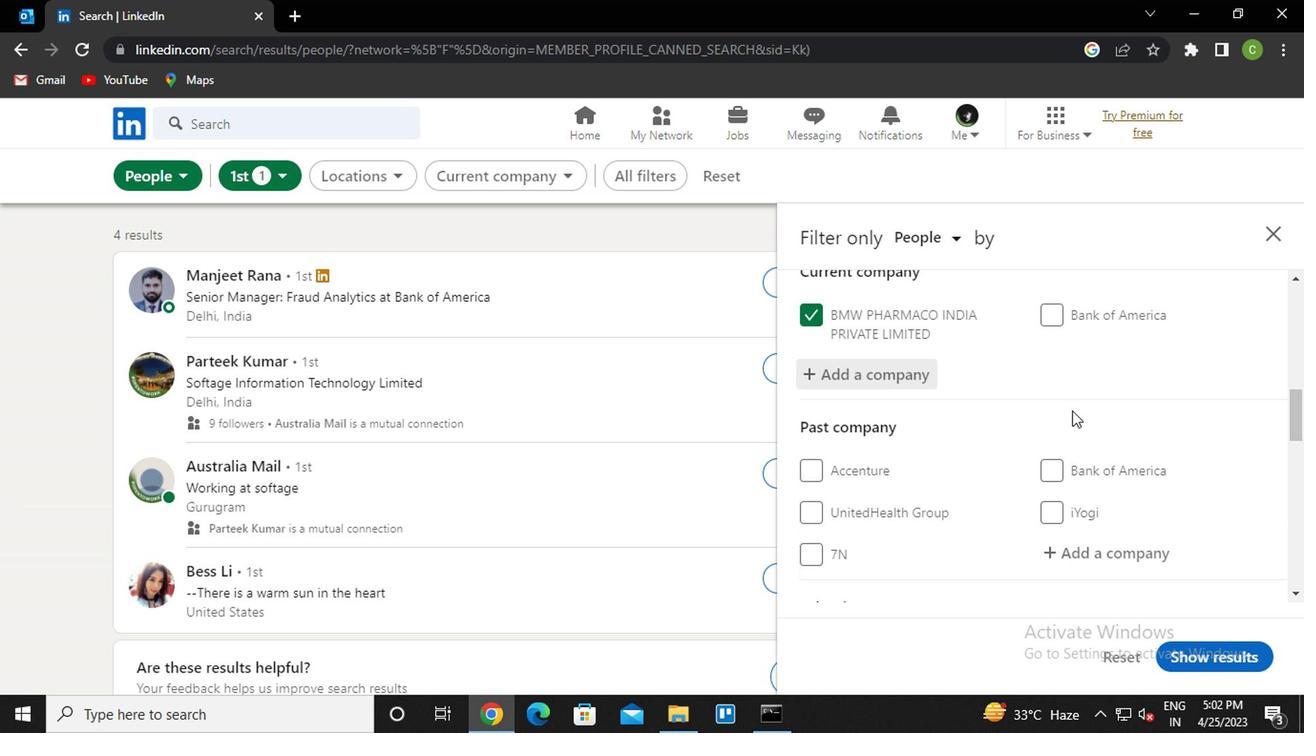 
Action: Mouse moved to (970, 451)
Screenshot: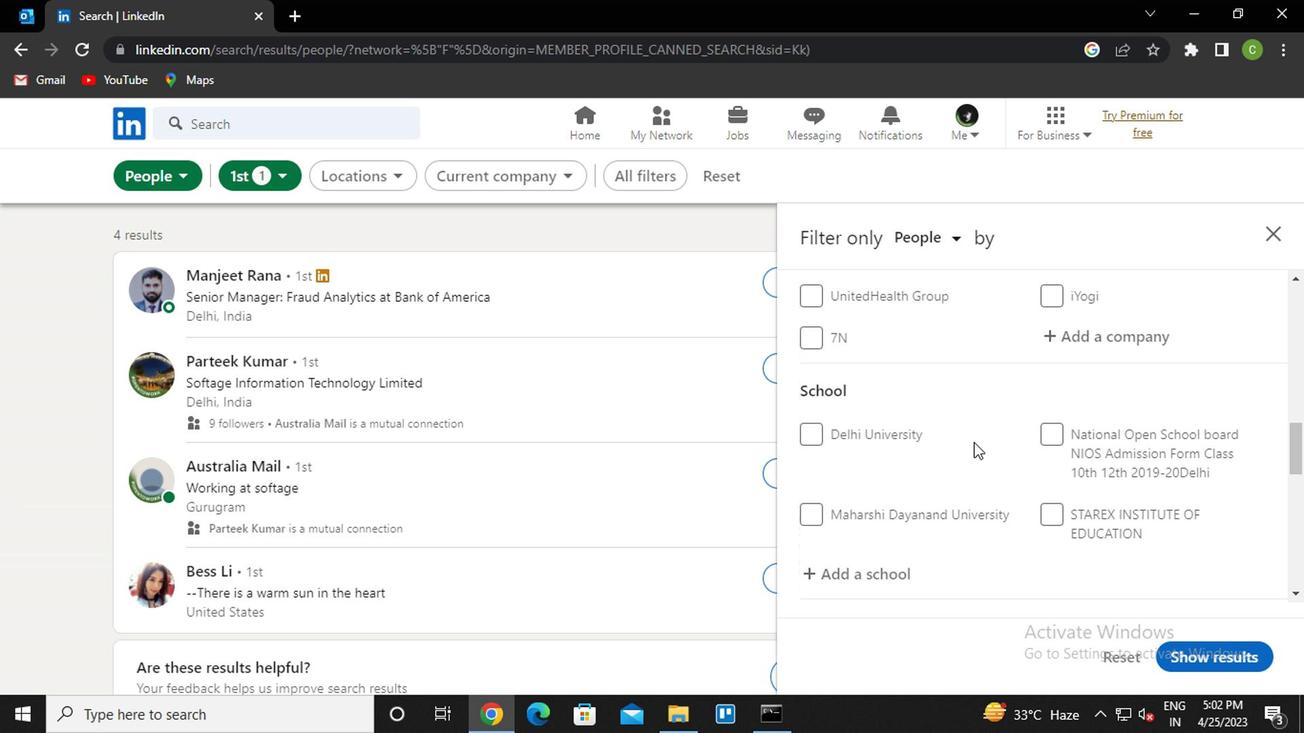 
Action: Mouse scrolled (970, 449) with delta (0, -1)
Screenshot: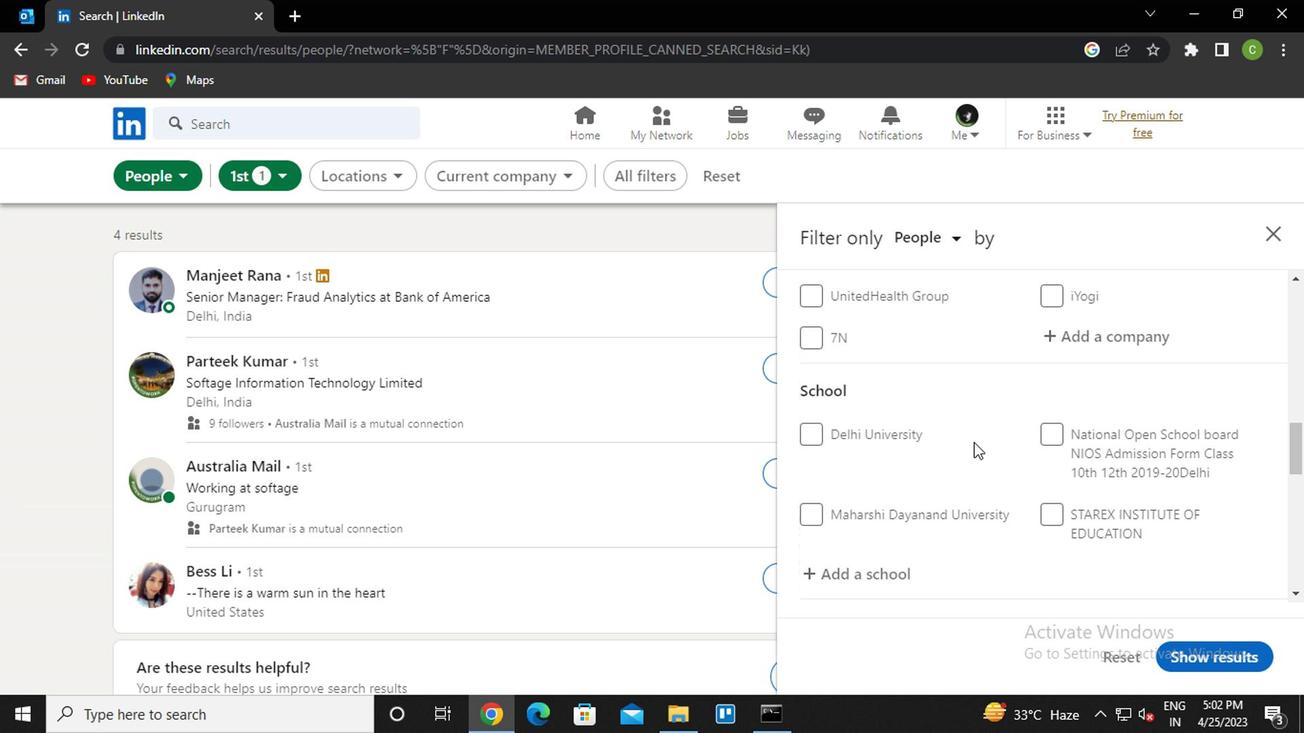 
Action: Mouse moved to (899, 472)
Screenshot: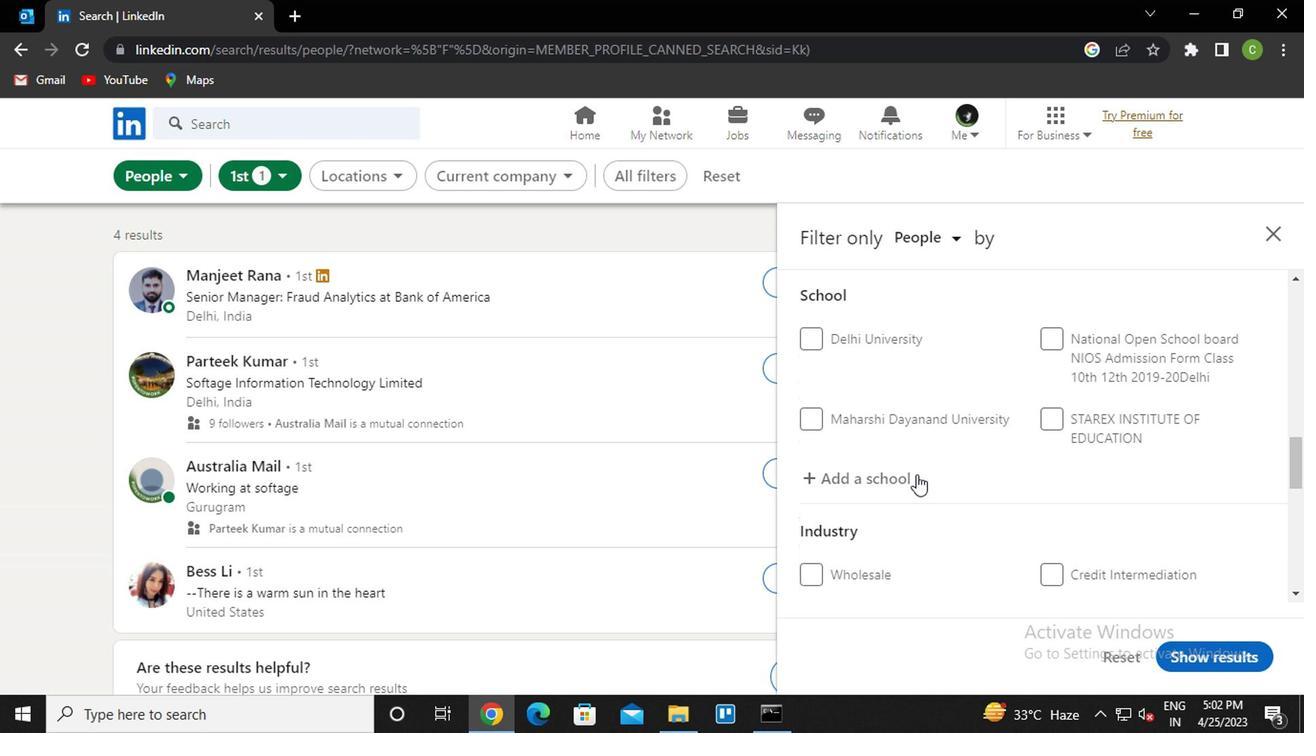 
Action: Mouse pressed left at (899, 472)
Screenshot: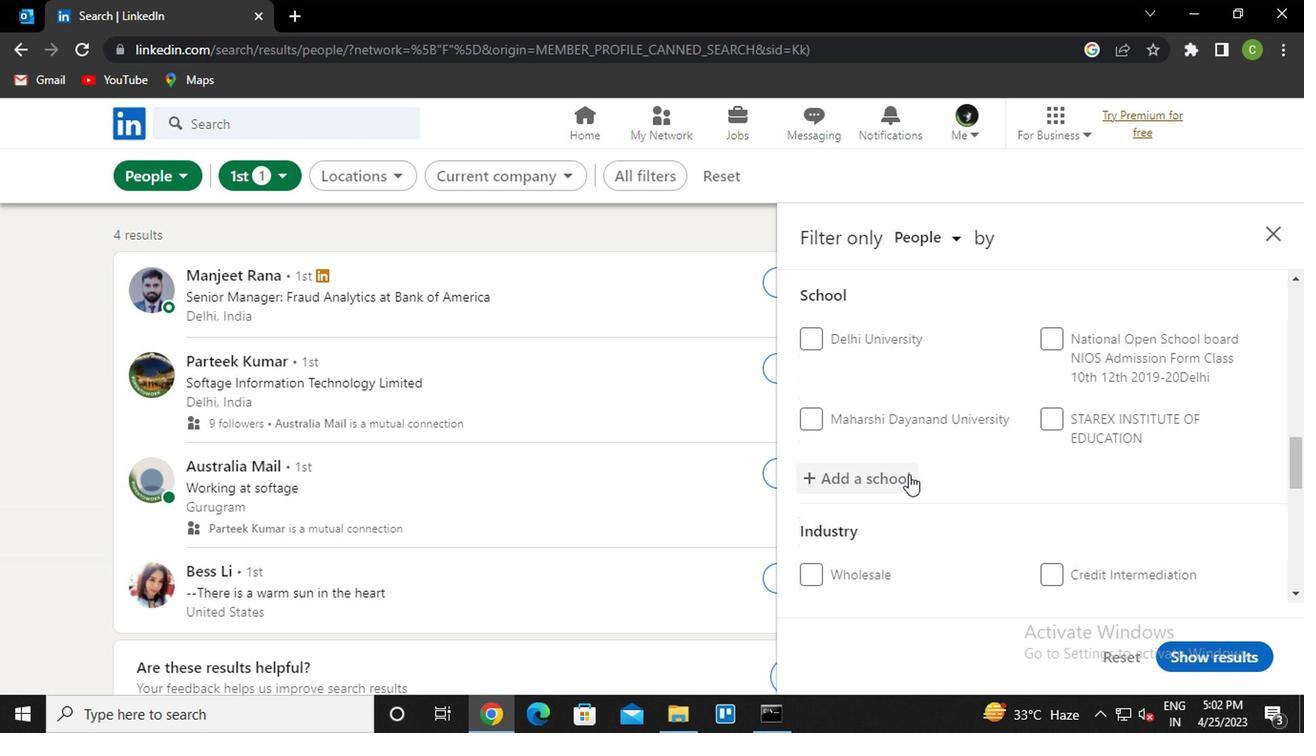
Action: Mouse moved to (959, 464)
Screenshot: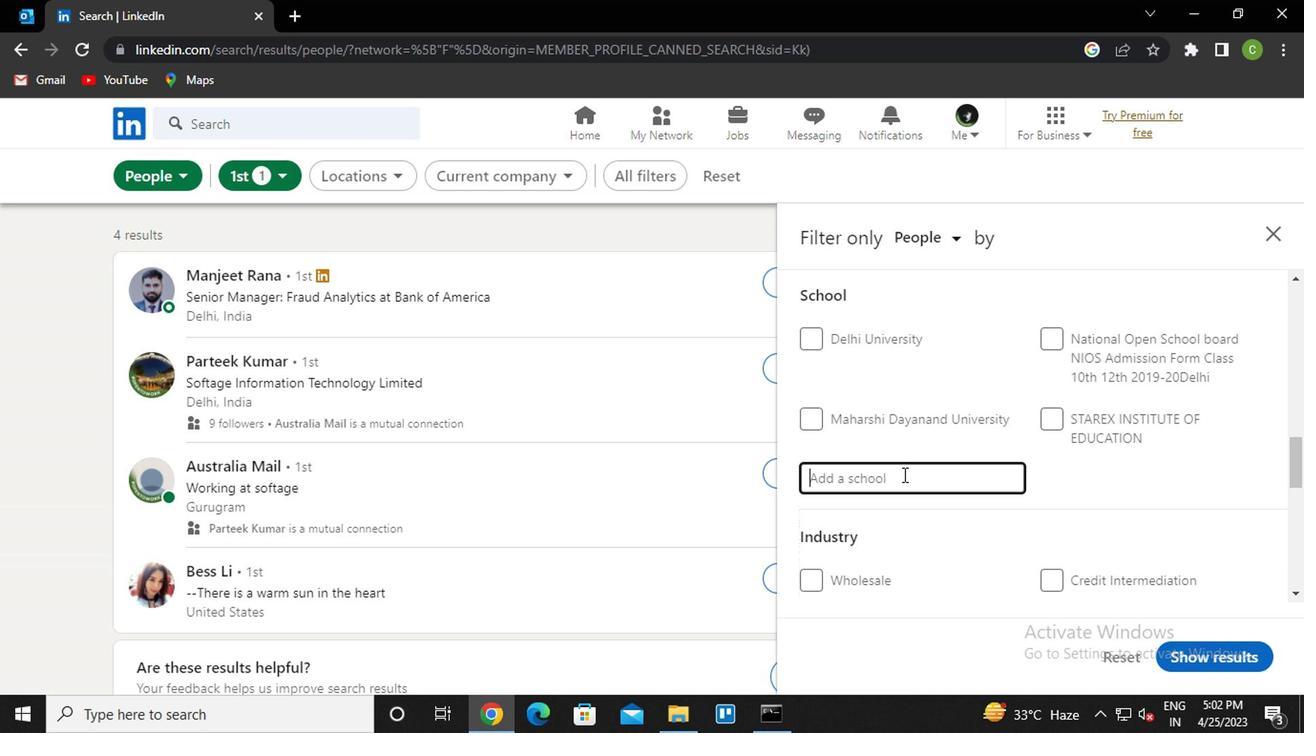 
Action: Key pressed <Key.caps_lock>t<Key.caps_lock>opi
Screenshot: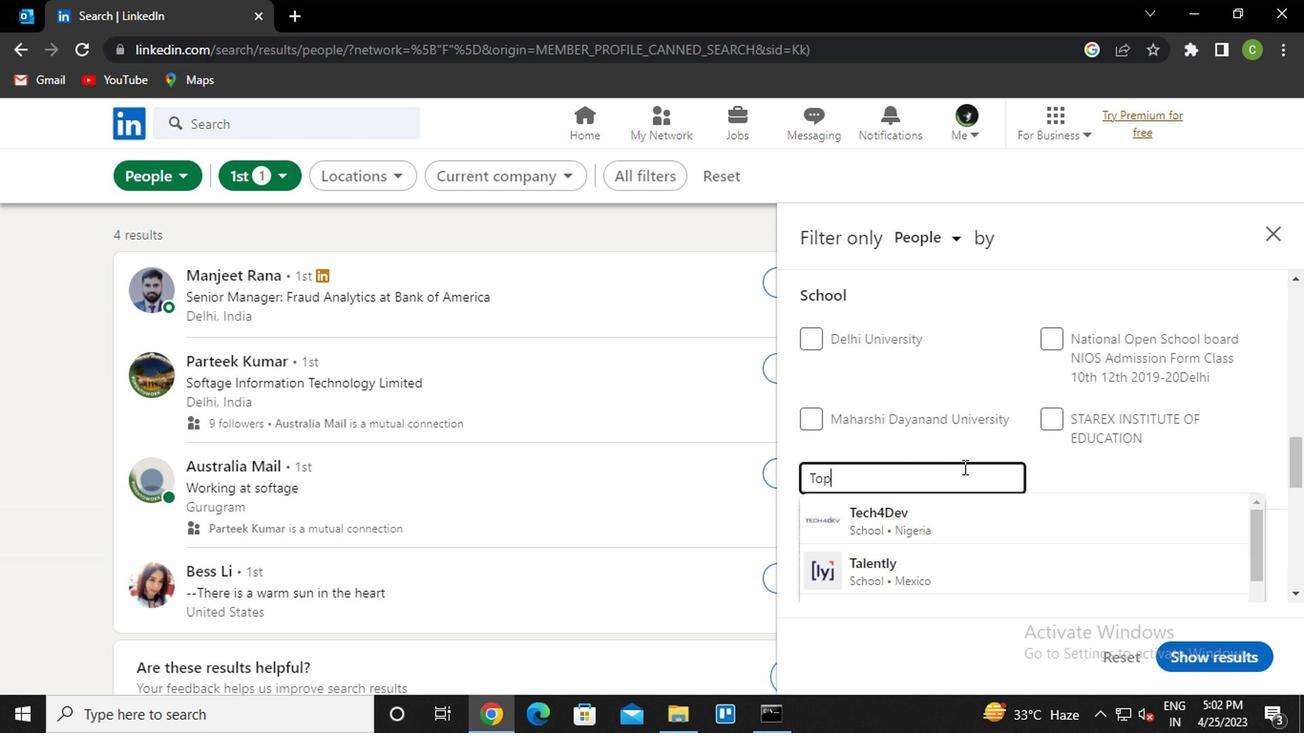 
Action: Mouse moved to (960, 463)
Screenshot: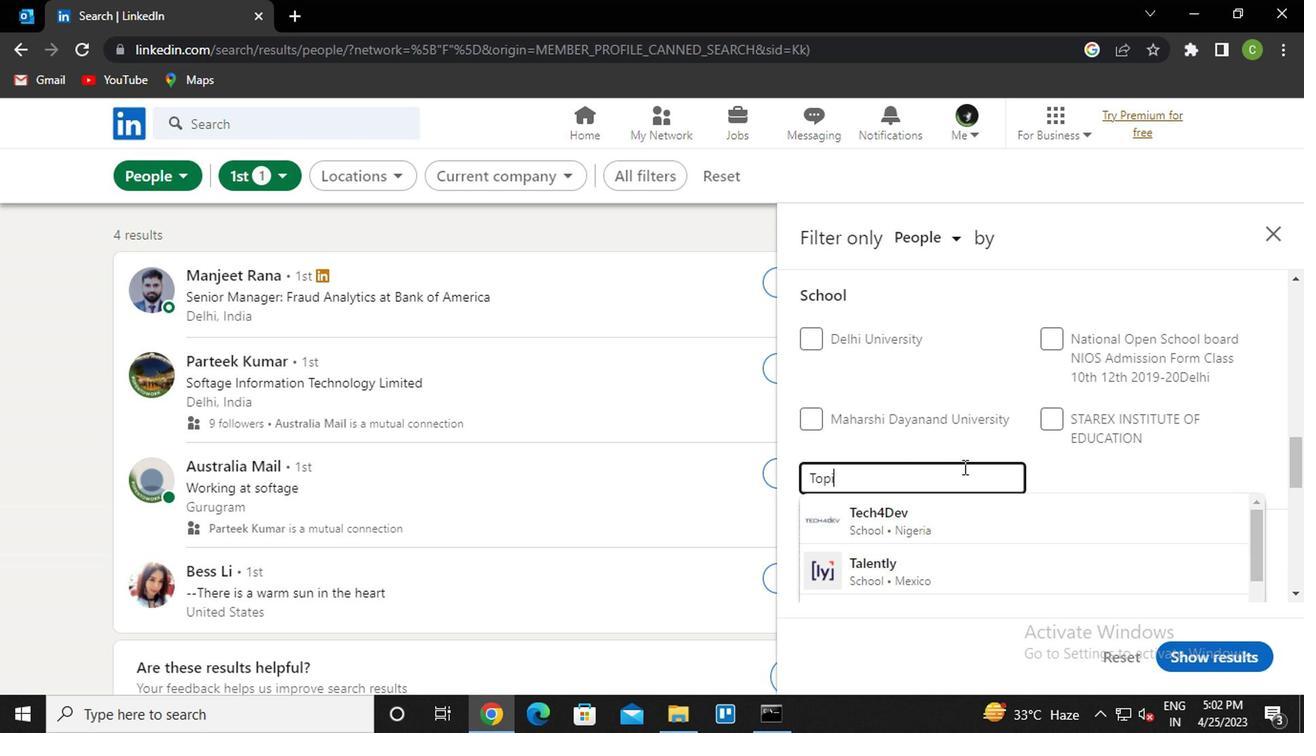 
Action: Key pressed vala<Key.backspace><Key.backspace><Key.backspace><Key.backspace><Key.down><Key.enter>
Screenshot: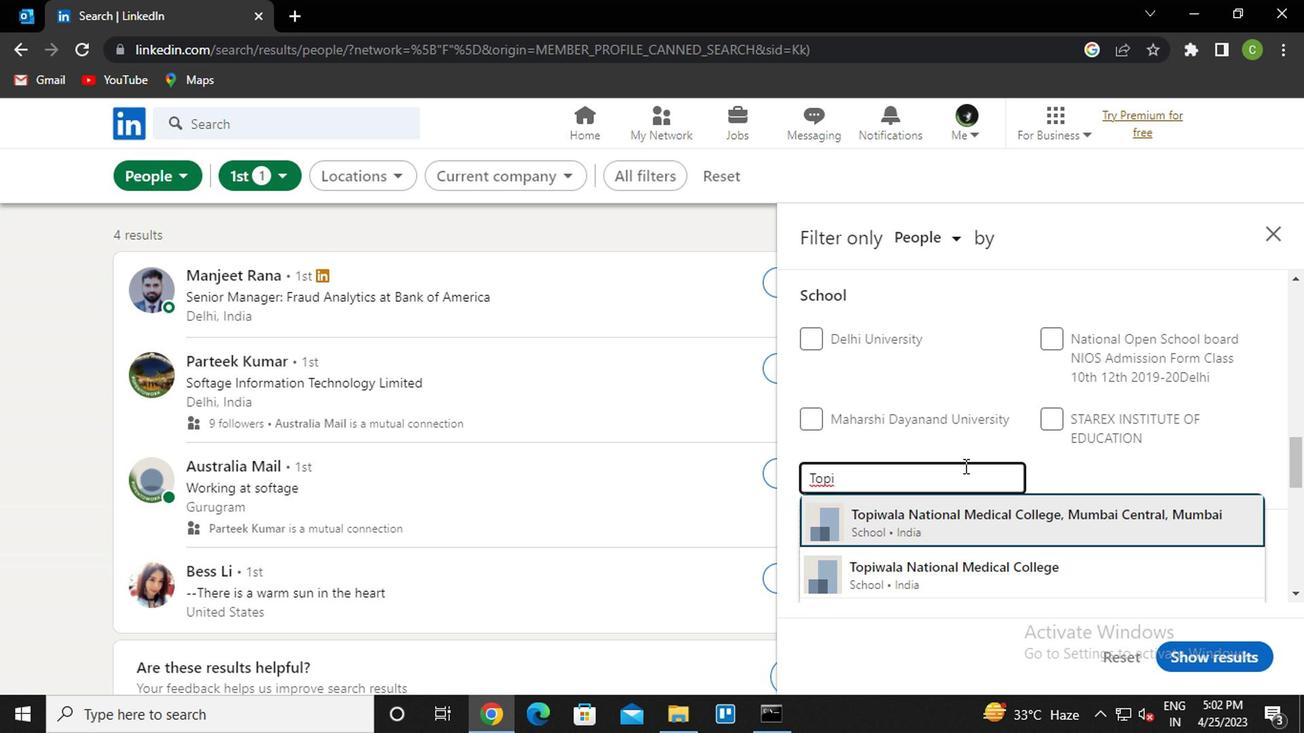 
Action: Mouse moved to (960, 468)
Screenshot: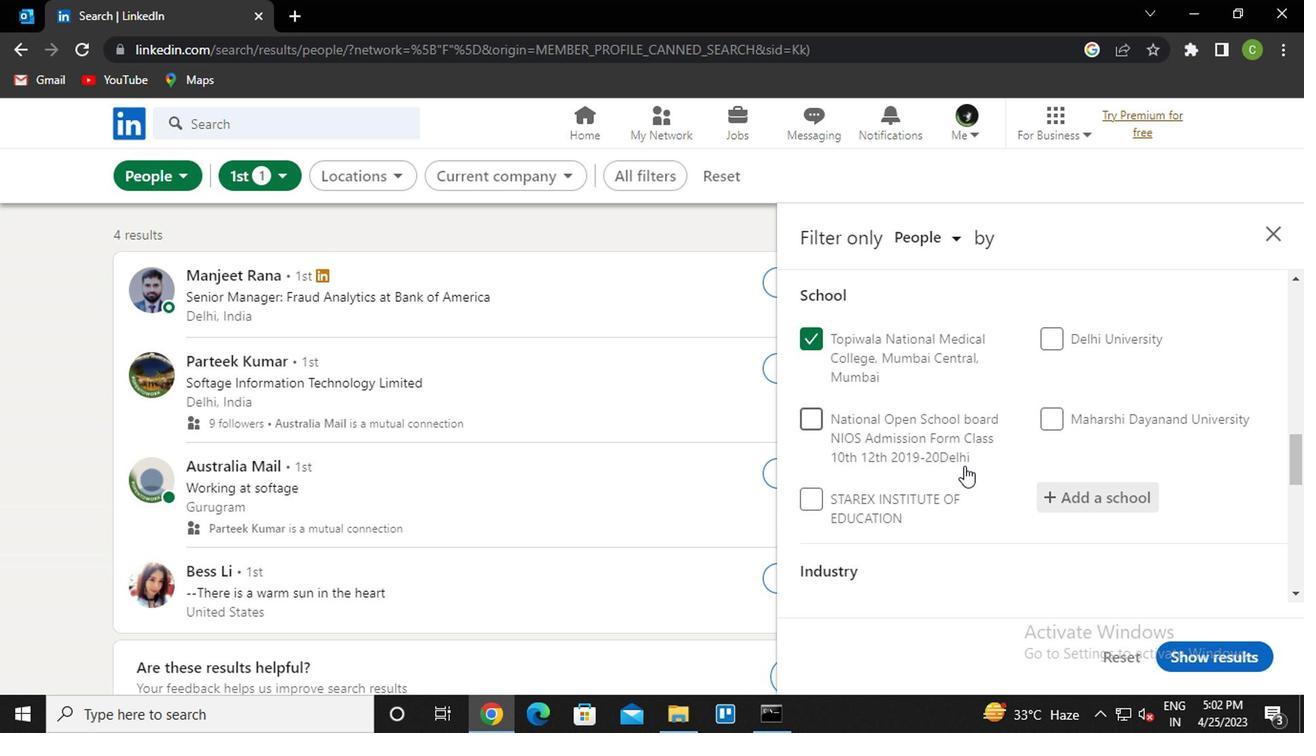 
Action: Mouse scrolled (960, 468) with delta (0, 0)
Screenshot: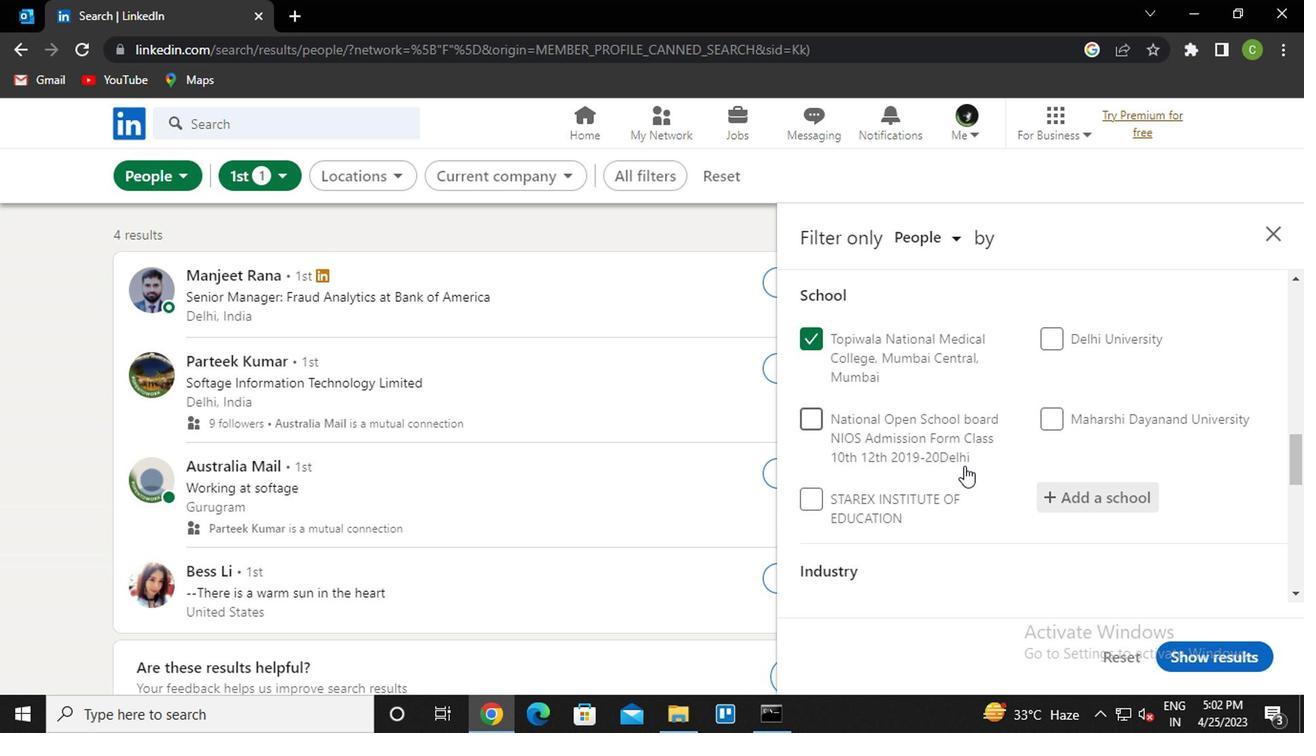 
Action: Mouse moved to (959, 470)
Screenshot: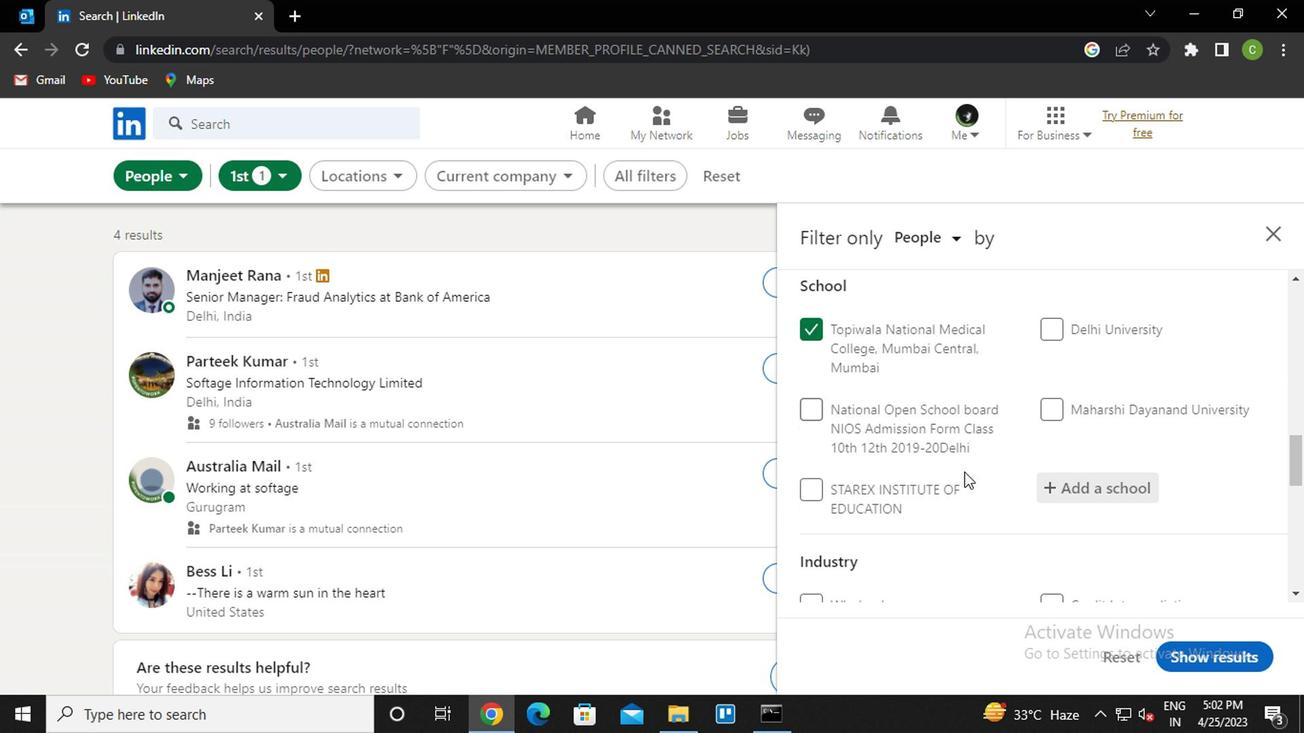 
Action: Mouse scrolled (959, 469) with delta (0, -1)
Screenshot: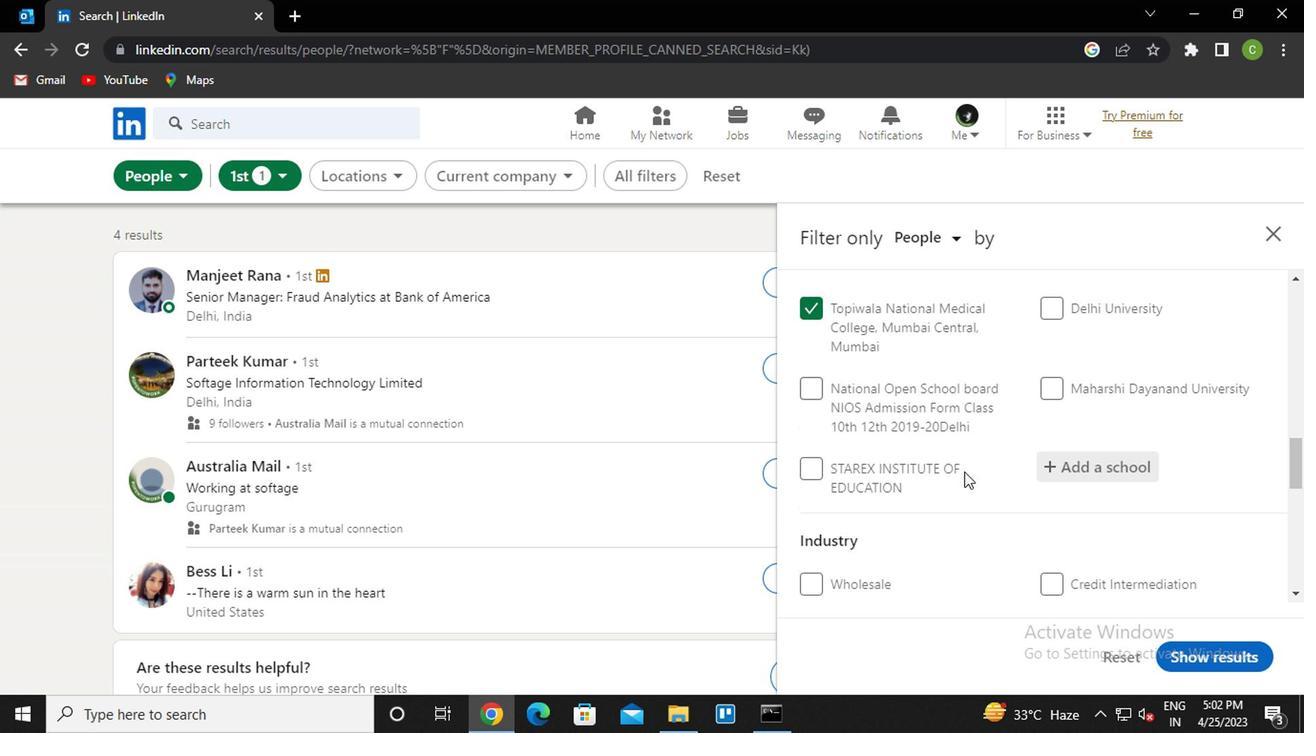 
Action: Mouse moved to (1117, 516)
Screenshot: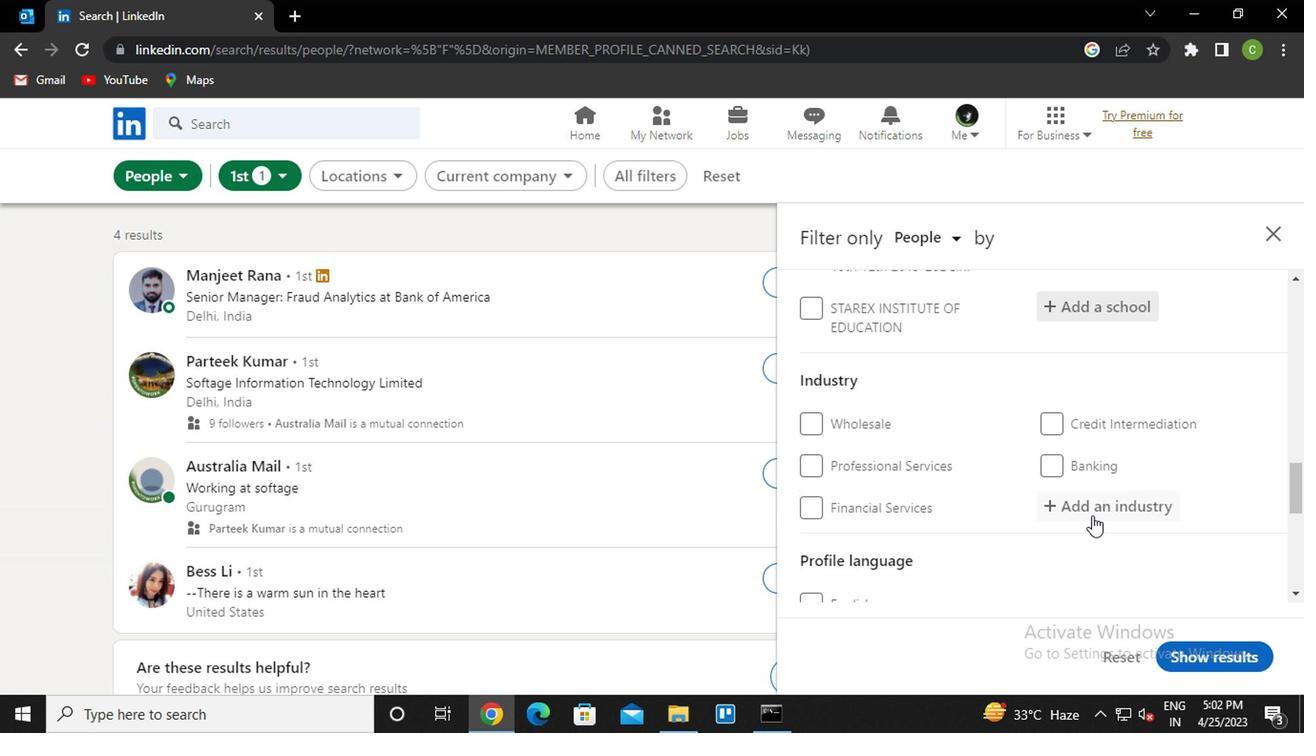 
Action: Mouse pressed left at (1117, 516)
Screenshot: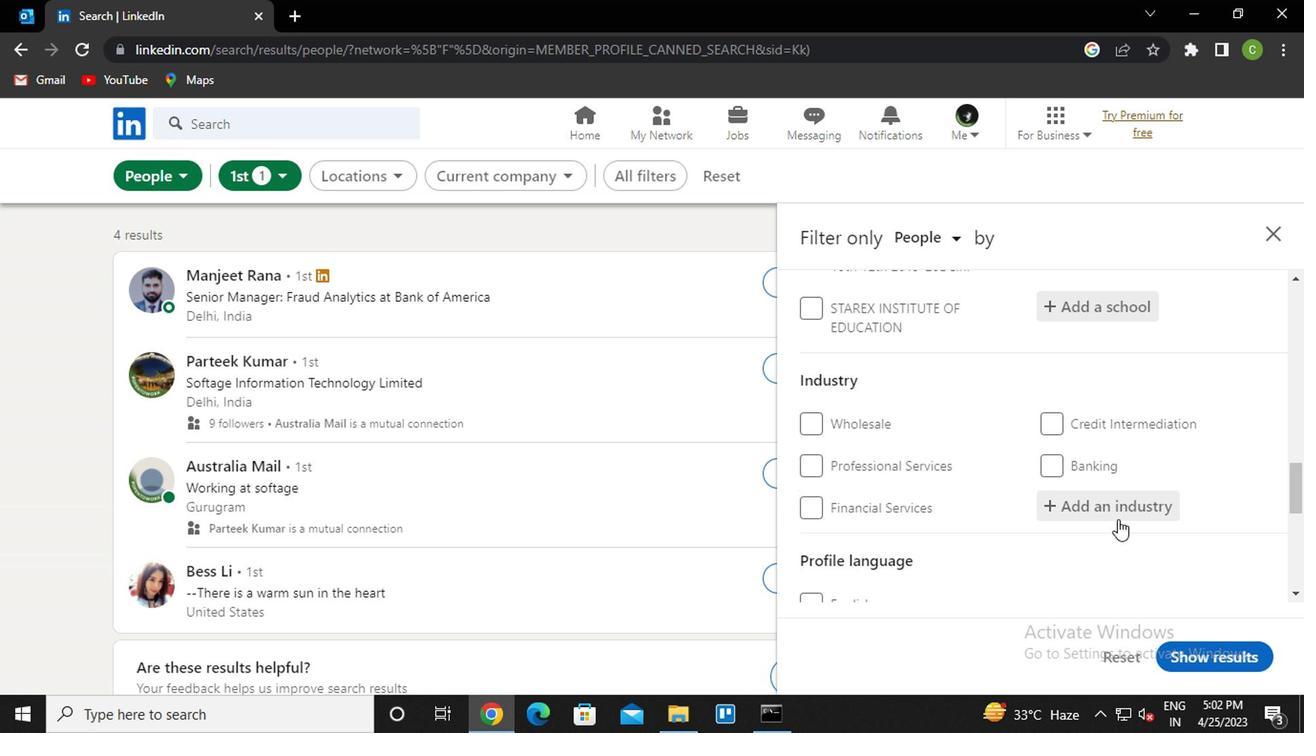 
Action: Mouse moved to (1111, 520)
Screenshot: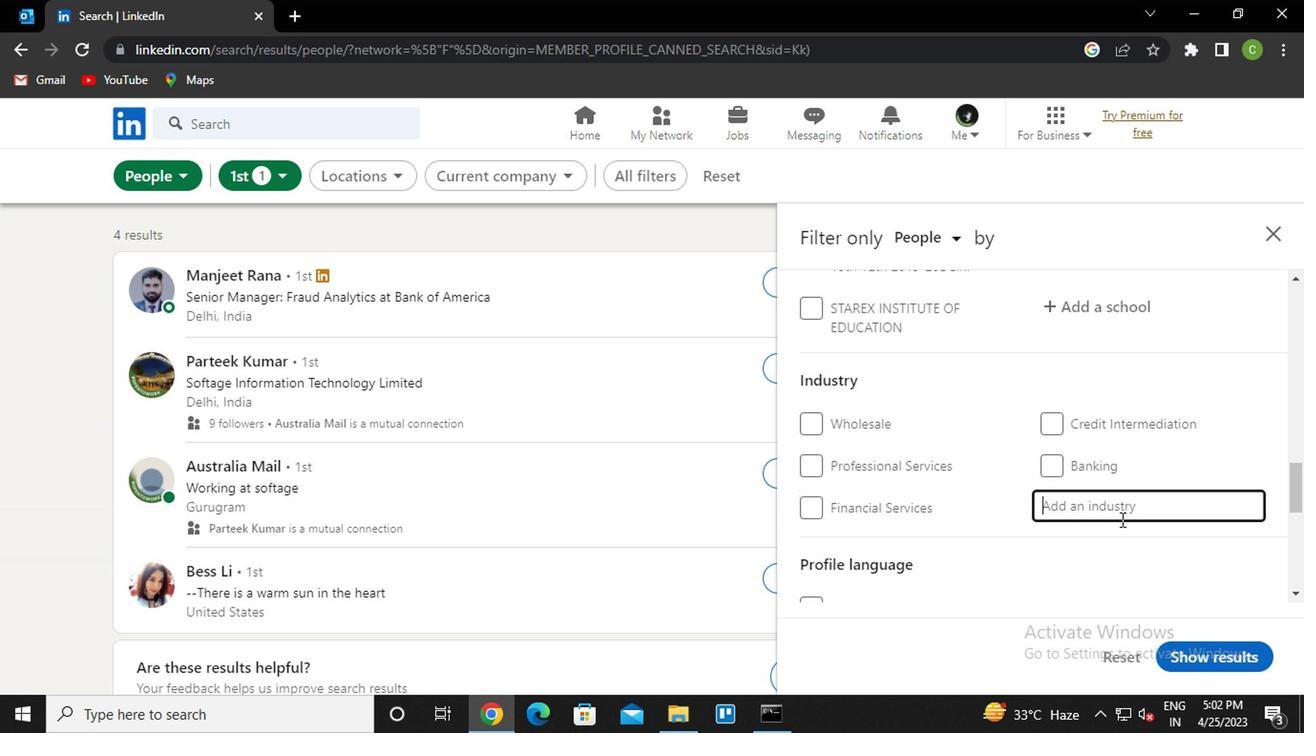 
Action: Key pressed <Key.caps_lock>r<Key.caps_lock>esearch<Key.down><Key.down><Key.down><Key.down><Key.up><Key.enter>
Screenshot: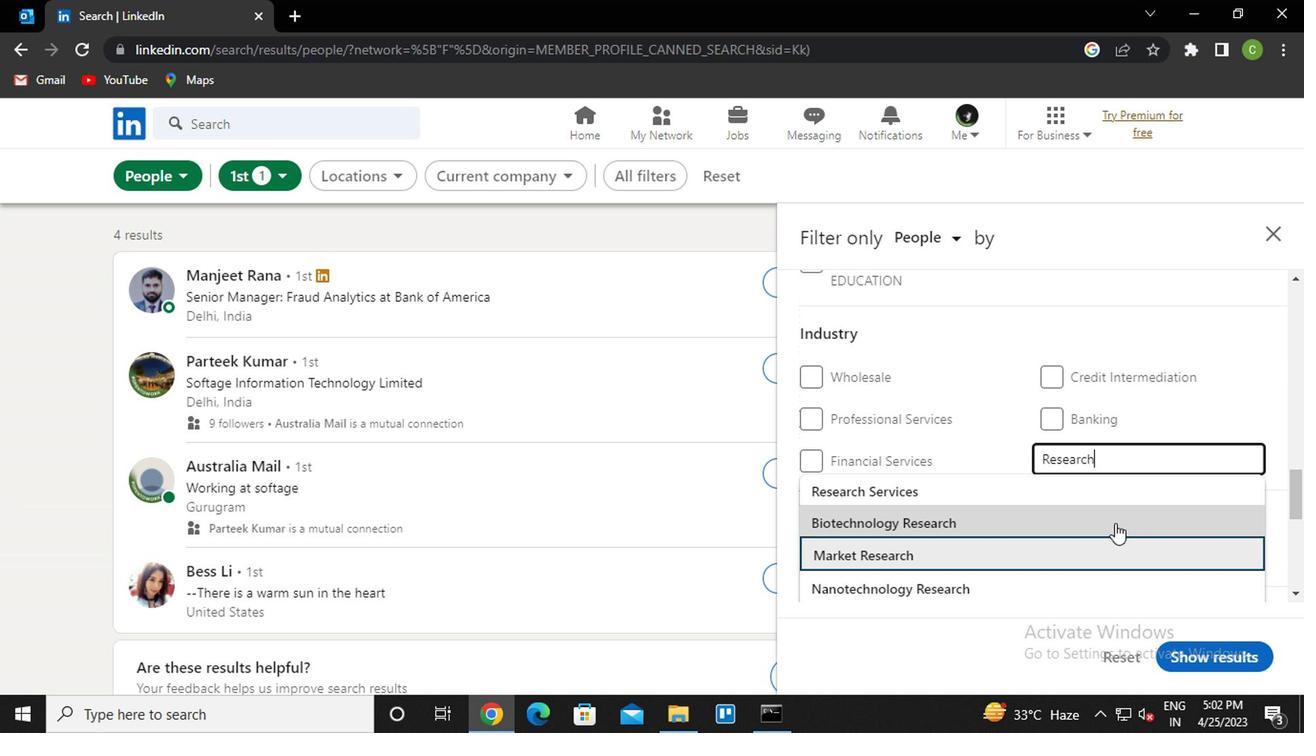 
Action: Mouse moved to (917, 652)
Screenshot: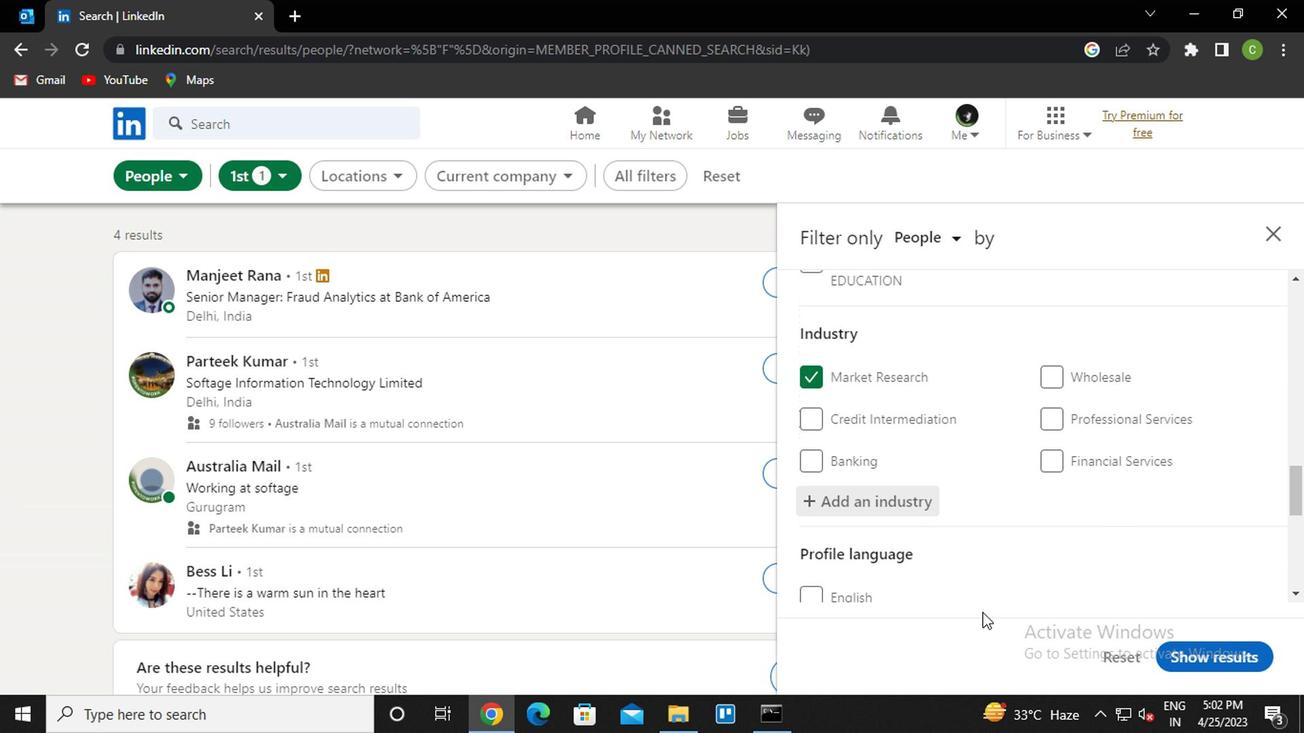 
Action: Mouse scrolled (917, 650) with delta (0, -1)
Screenshot: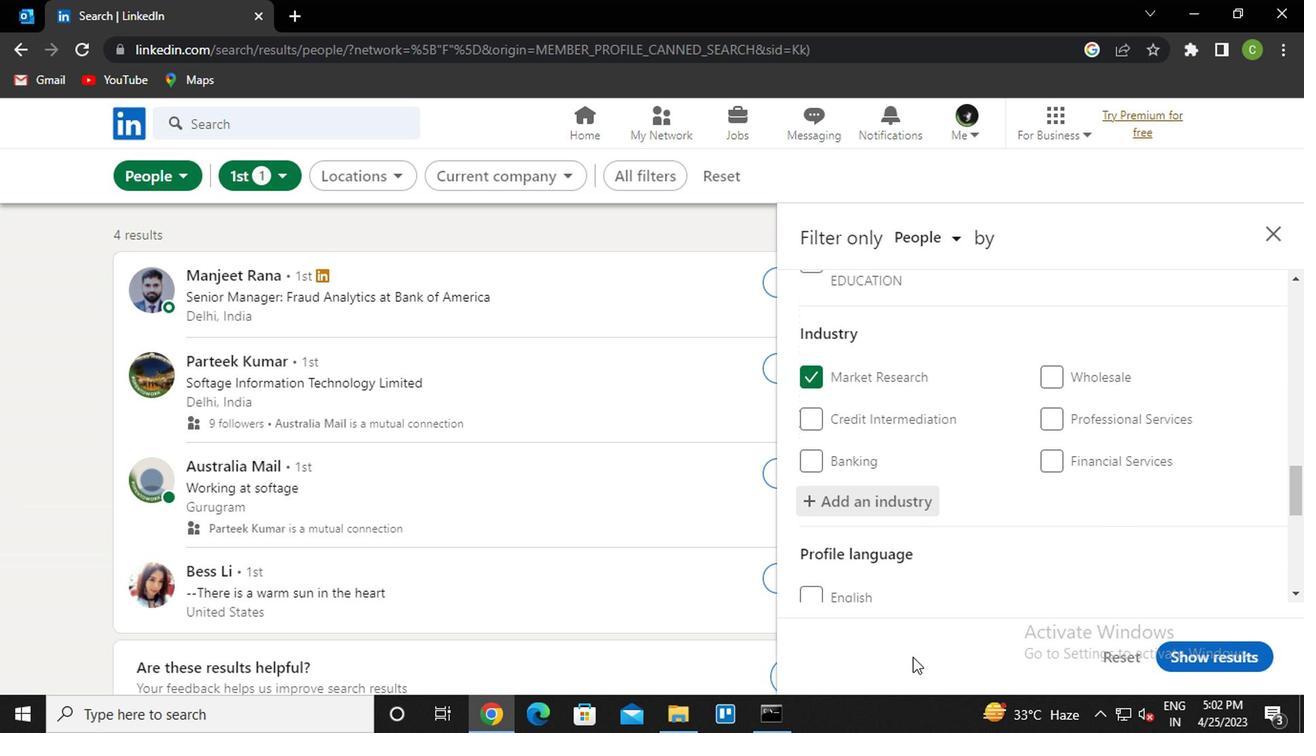 
Action: Mouse moved to (919, 652)
Screenshot: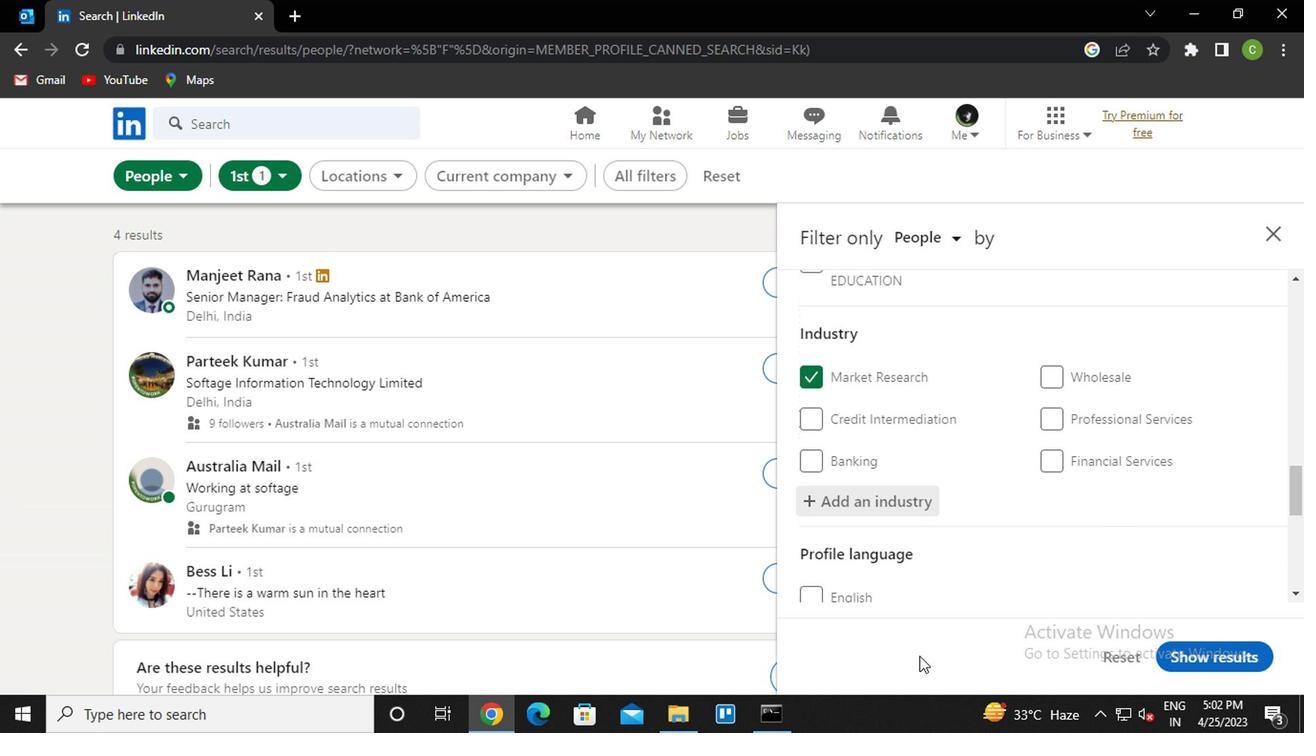 
Action: Mouse scrolled (919, 652) with delta (0, 0)
Screenshot: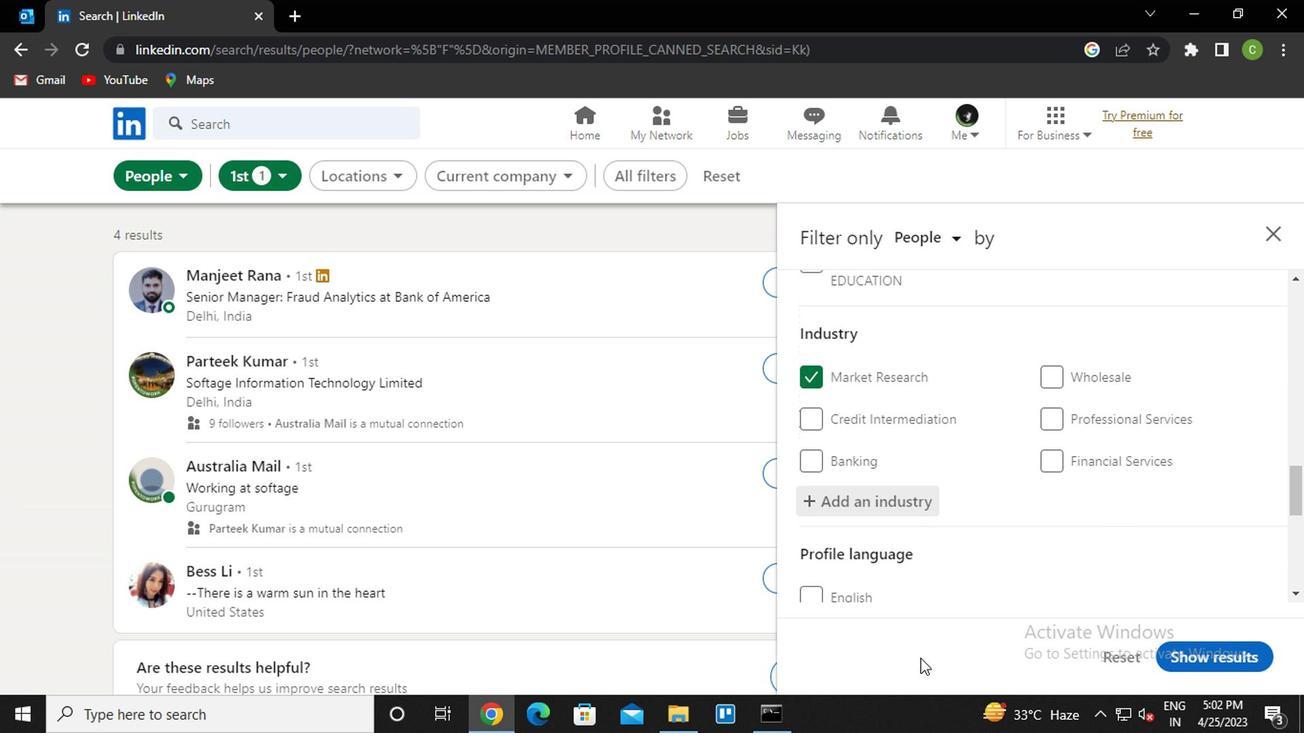 
Action: Mouse moved to (923, 650)
Screenshot: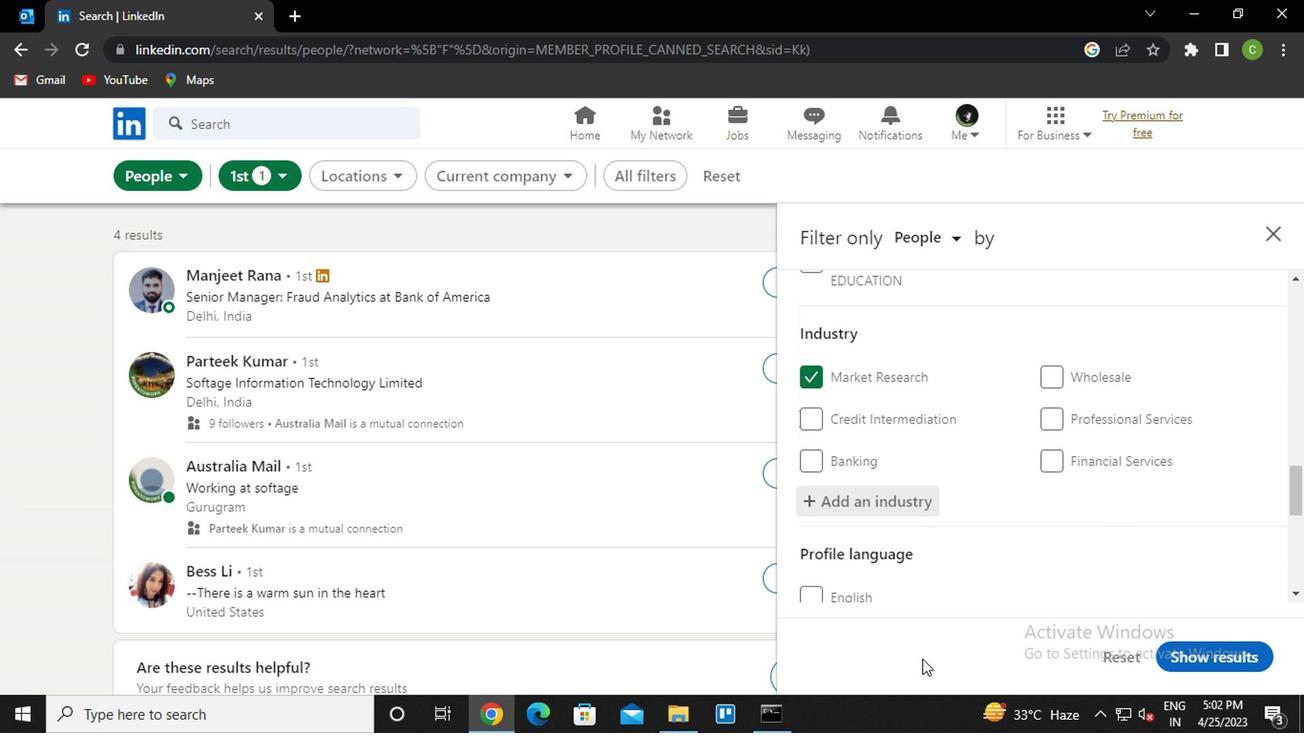 
Action: Mouse scrolled (923, 648) with delta (0, -1)
Screenshot: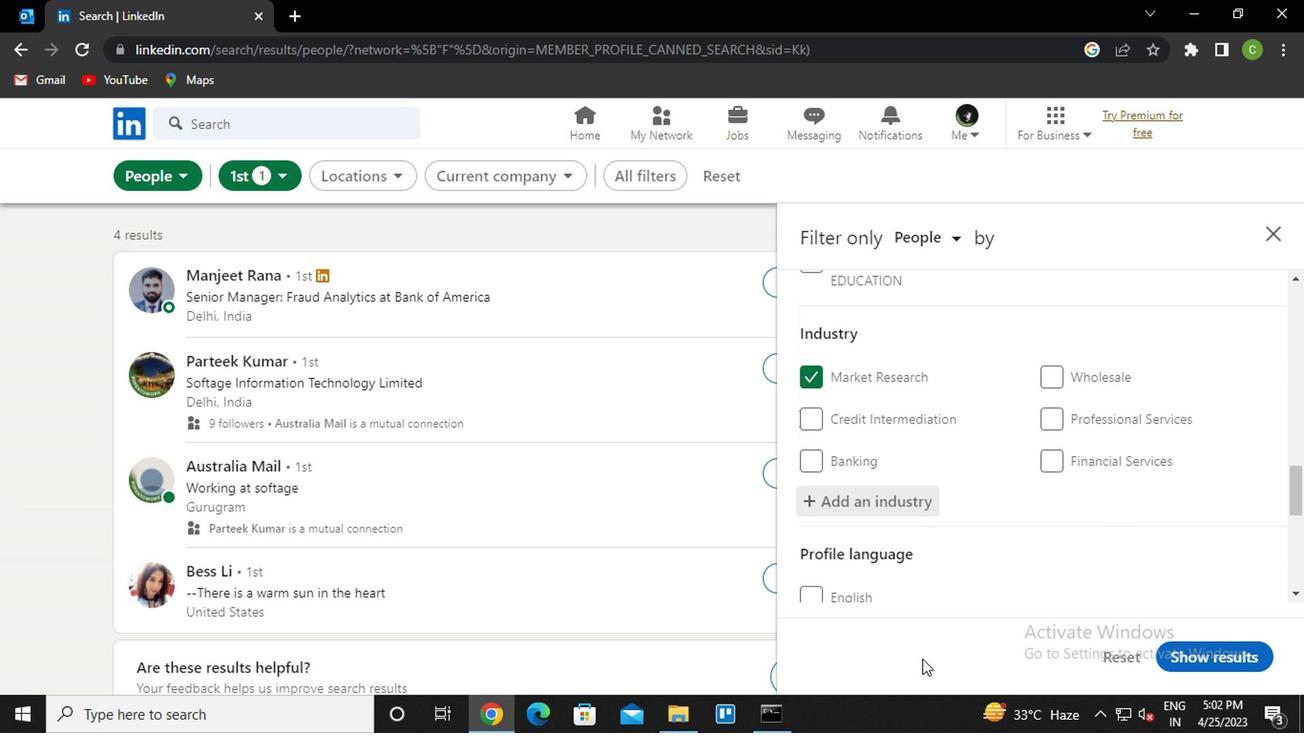 
Action: Mouse moved to (923, 648)
Screenshot: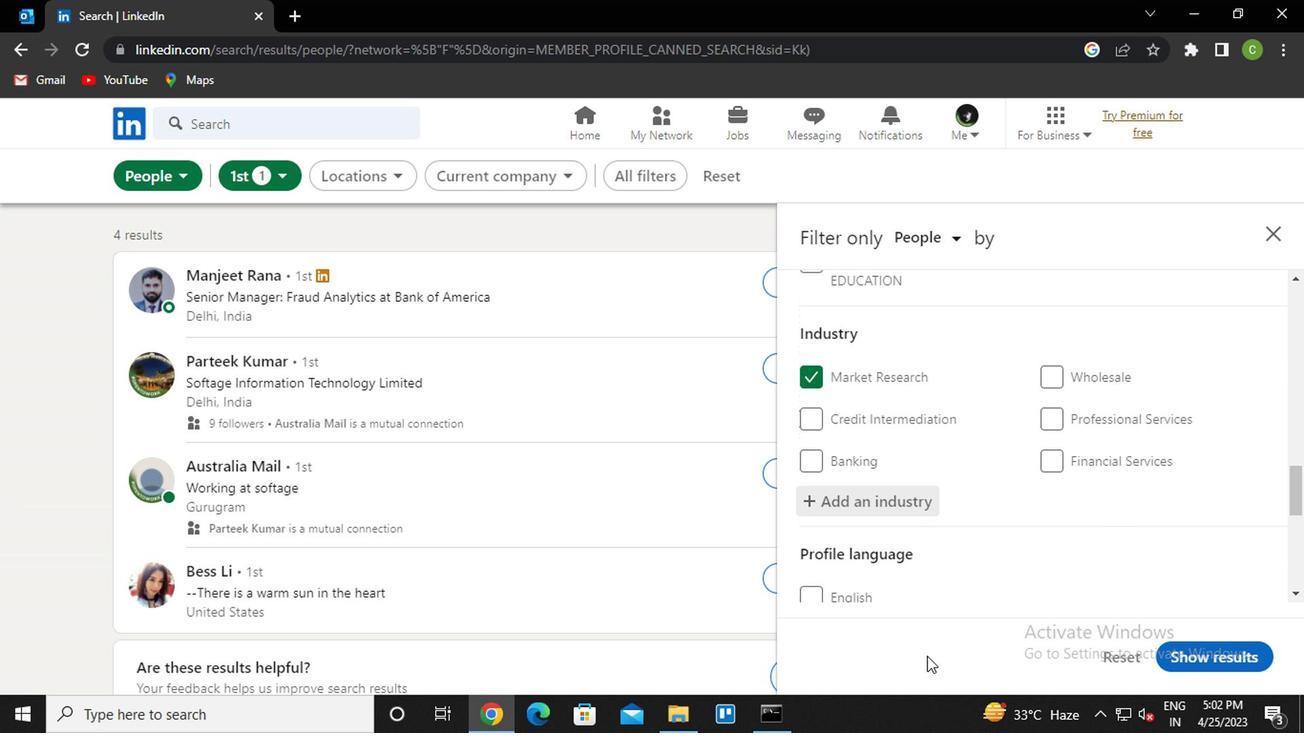
Action: Mouse scrolled (923, 648) with delta (0, 0)
Screenshot: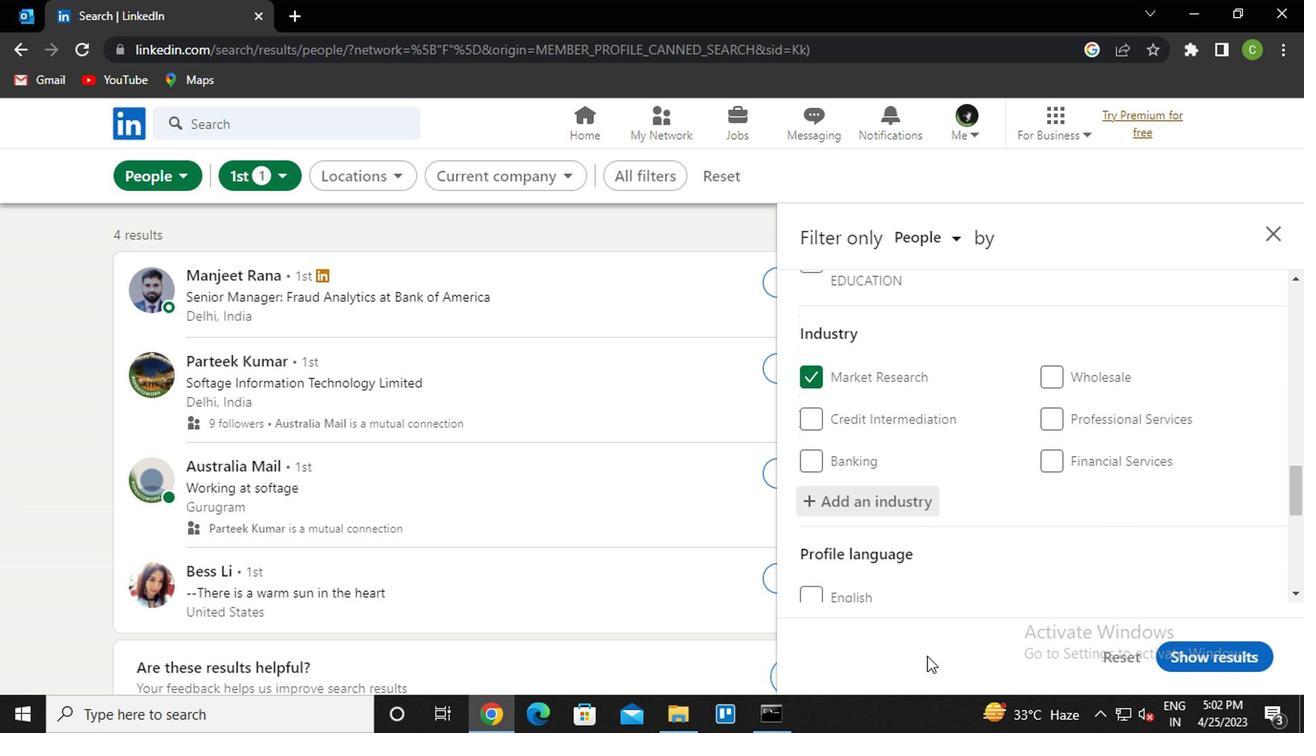 
Action: Mouse moved to (948, 578)
Screenshot: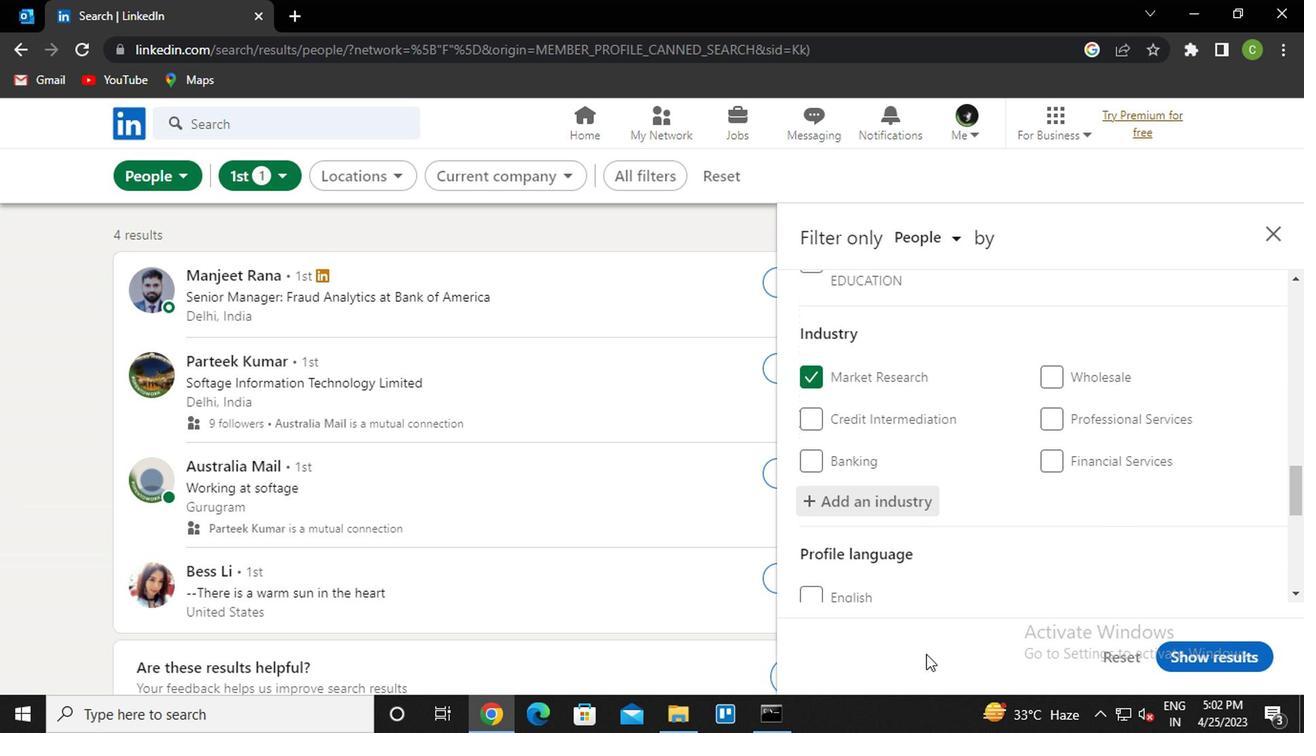 
Action: Mouse scrolled (948, 576) with delta (0, -1)
Screenshot: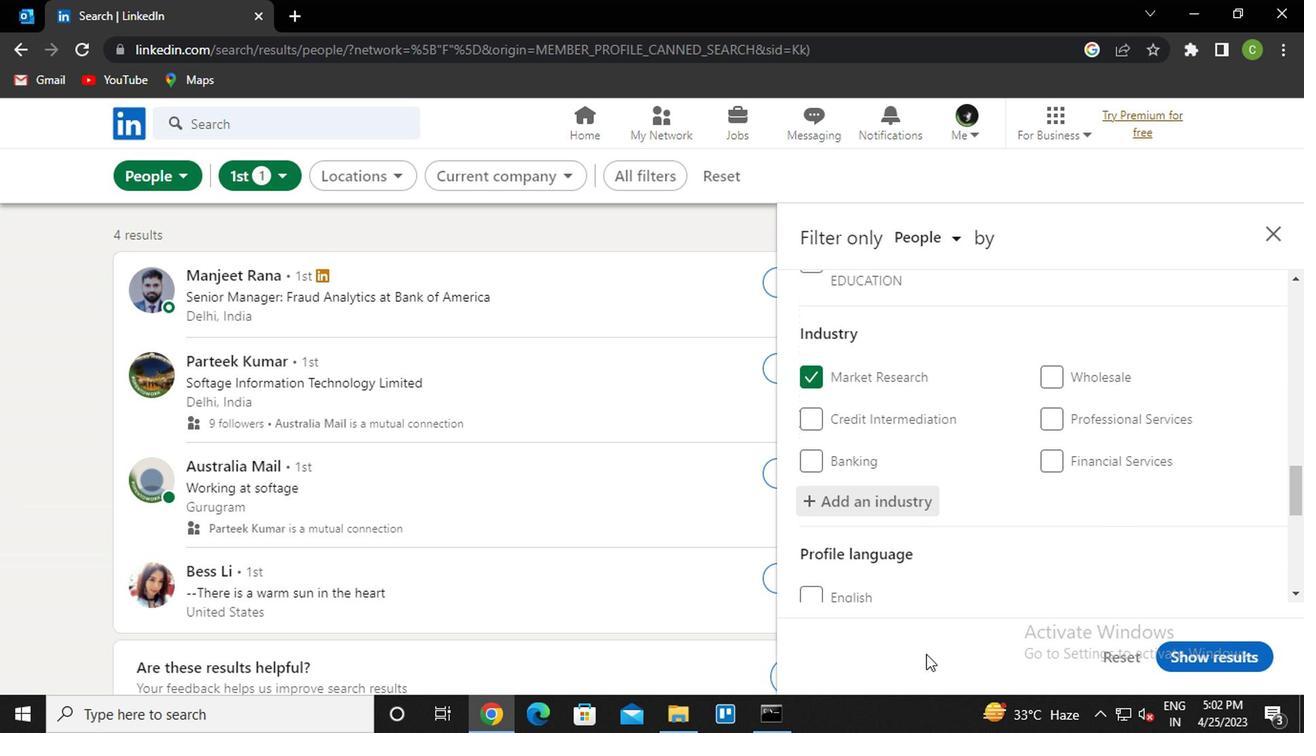 
Action: Mouse moved to (959, 537)
Screenshot: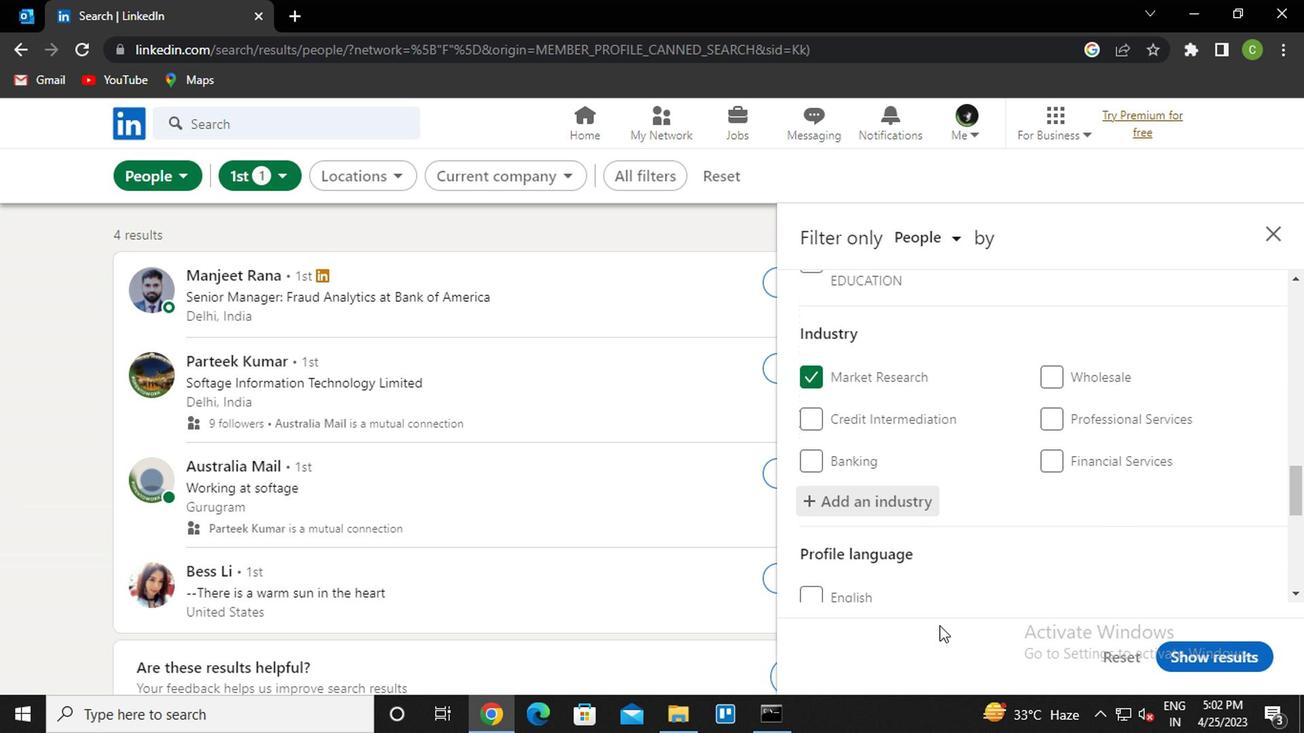 
Action: Mouse scrolled (959, 536) with delta (0, -1)
Screenshot: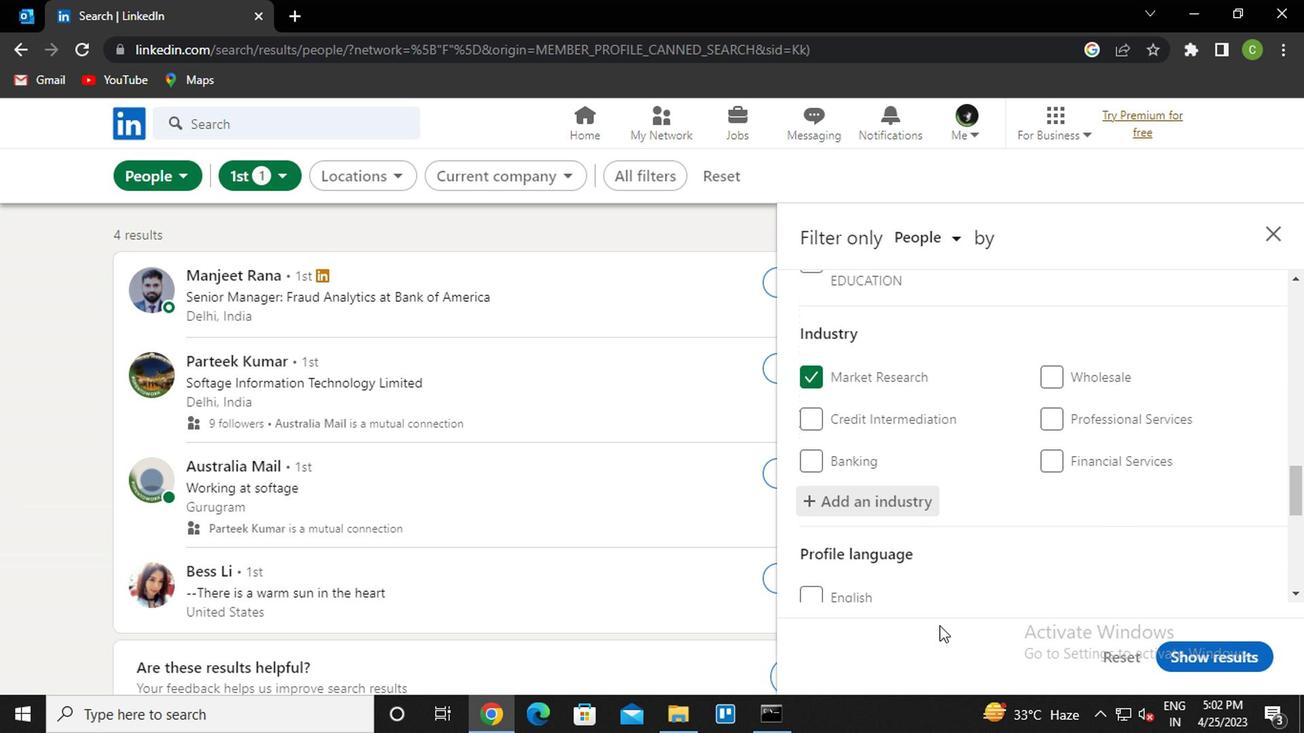 
Action: Mouse moved to (962, 512)
Screenshot: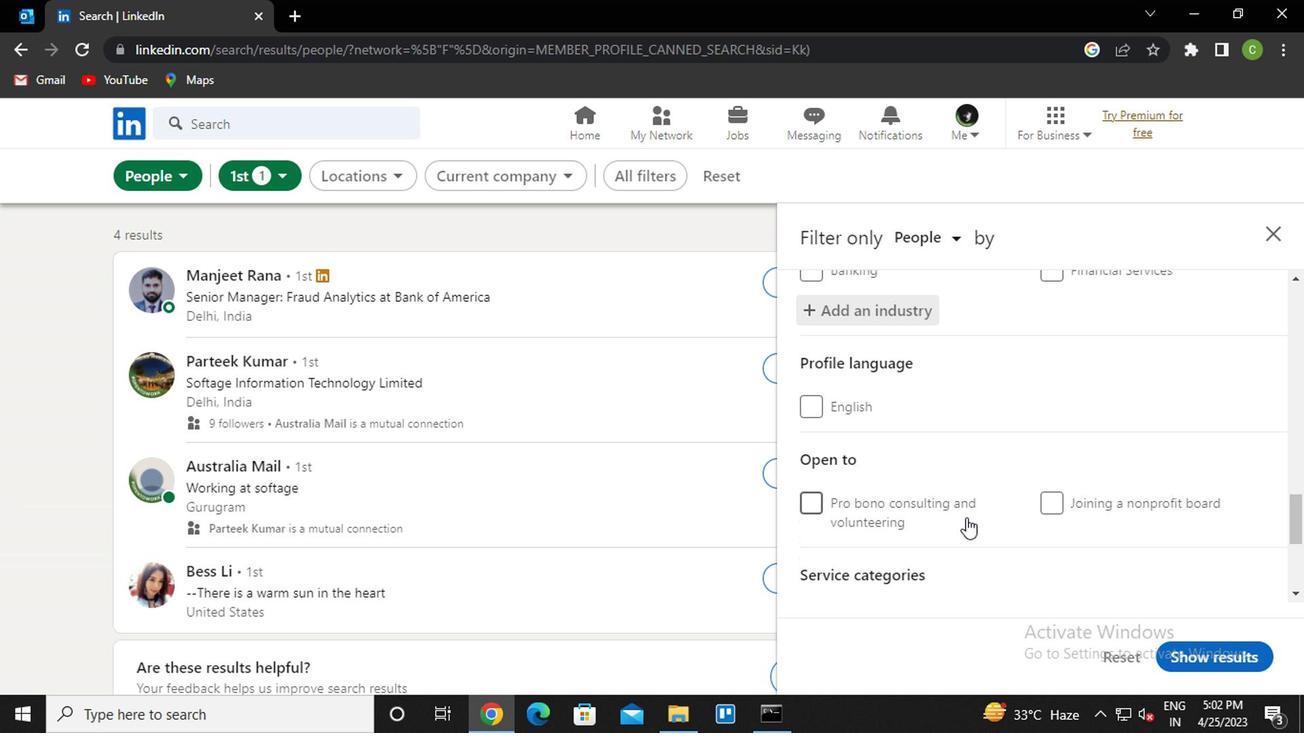 
Action: Mouse scrolled (962, 511) with delta (0, -1)
Screenshot: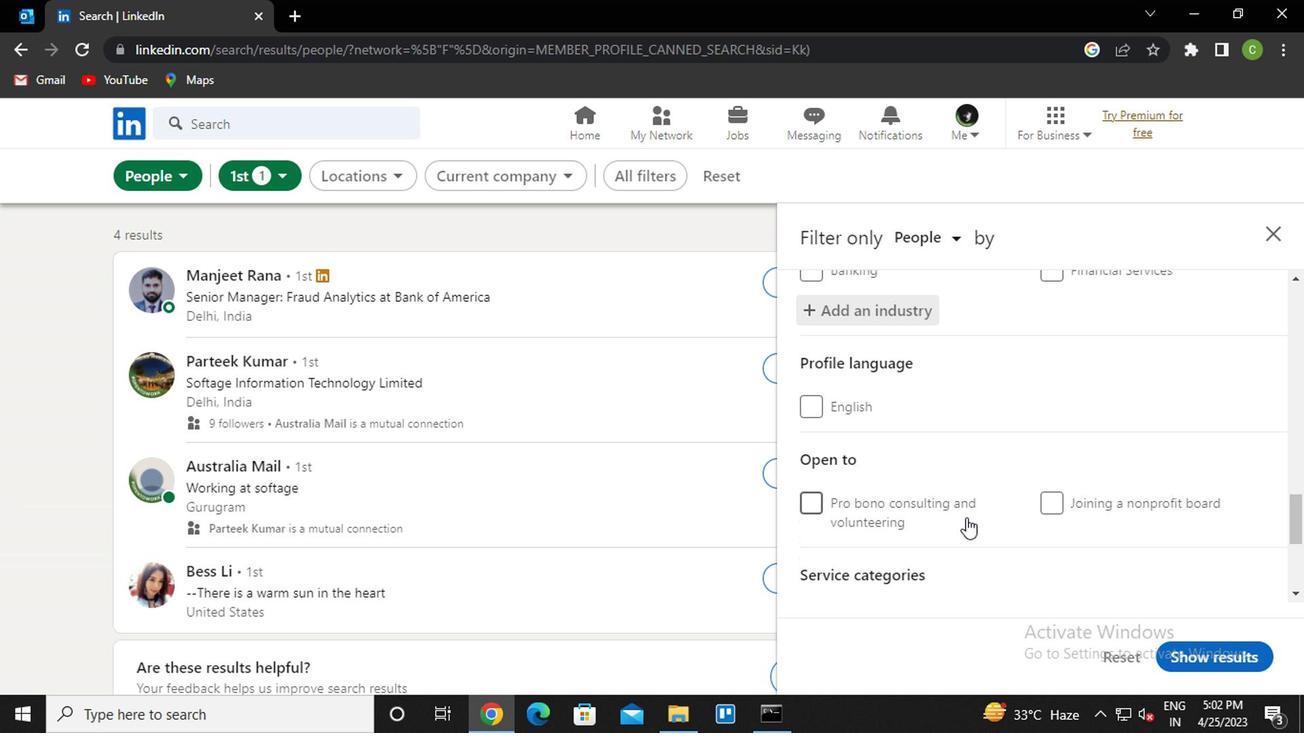 
Action: Mouse moved to (959, 506)
Screenshot: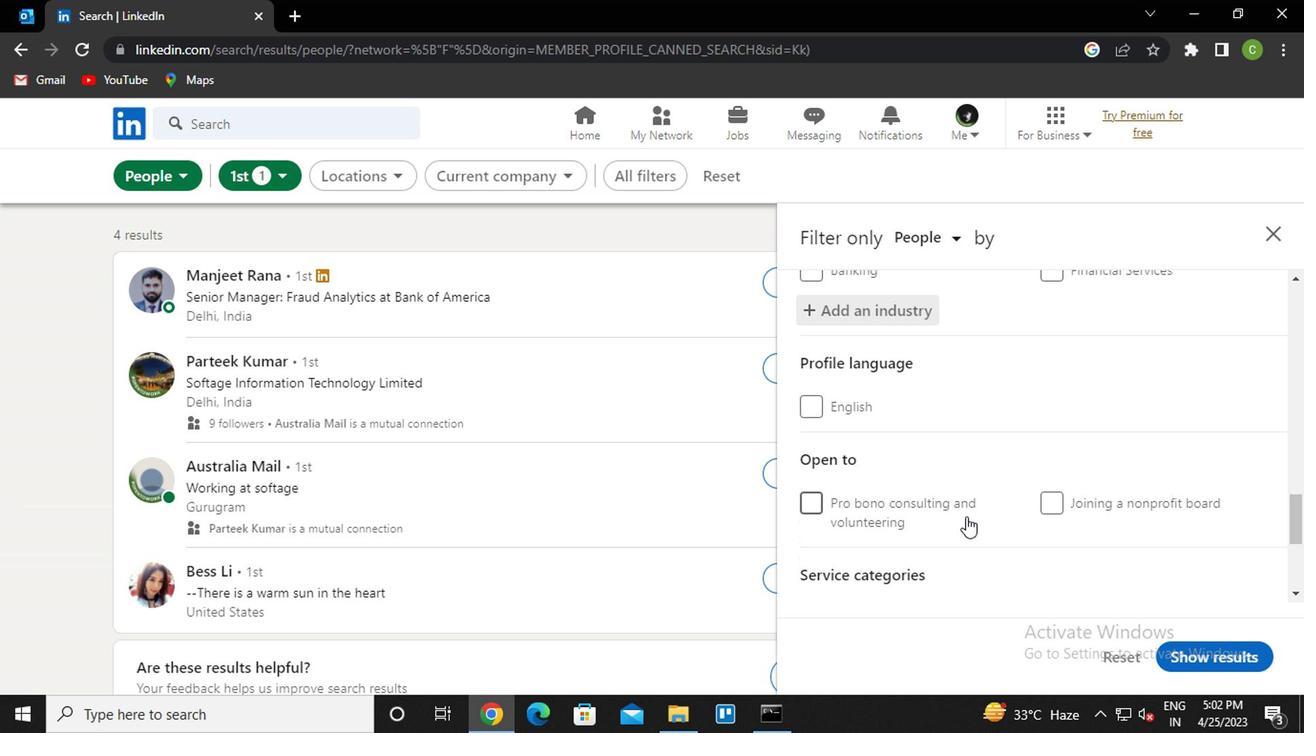 
Action: Mouse scrolled (959, 505) with delta (0, 0)
Screenshot: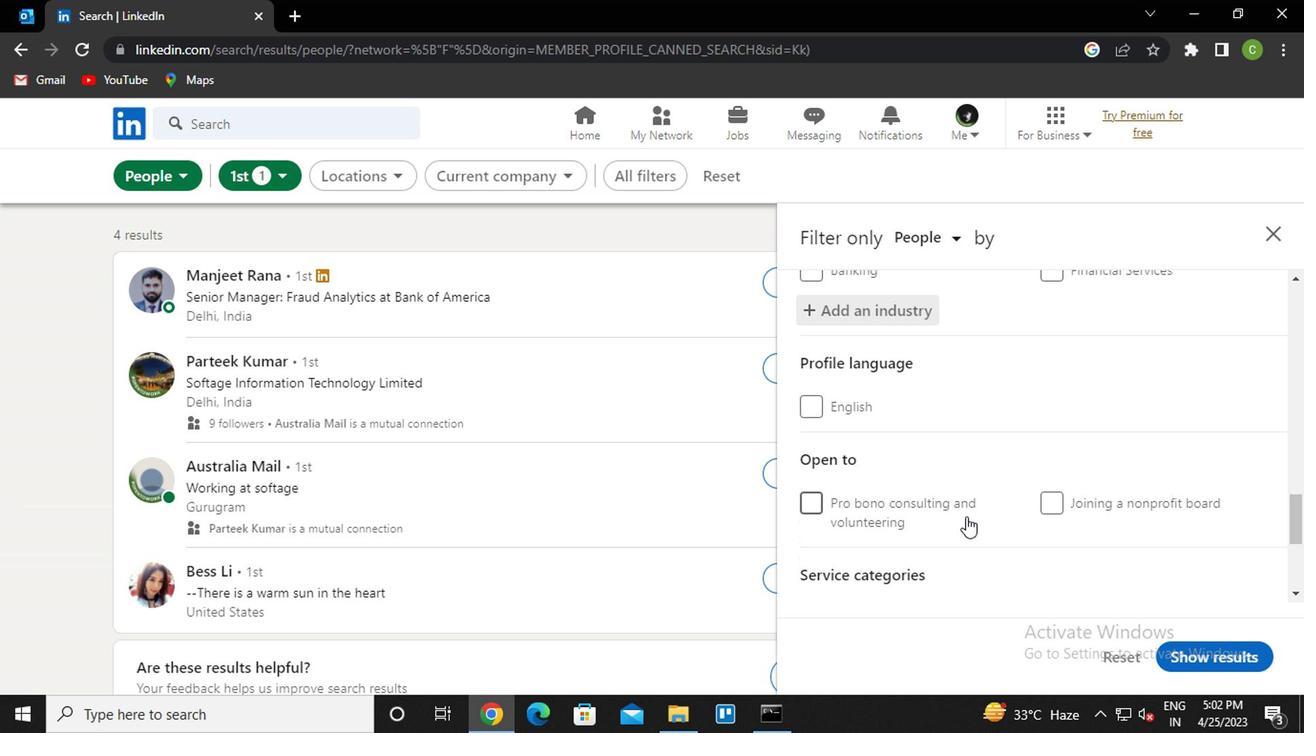 
Action: Mouse moved to (877, 429)
Screenshot: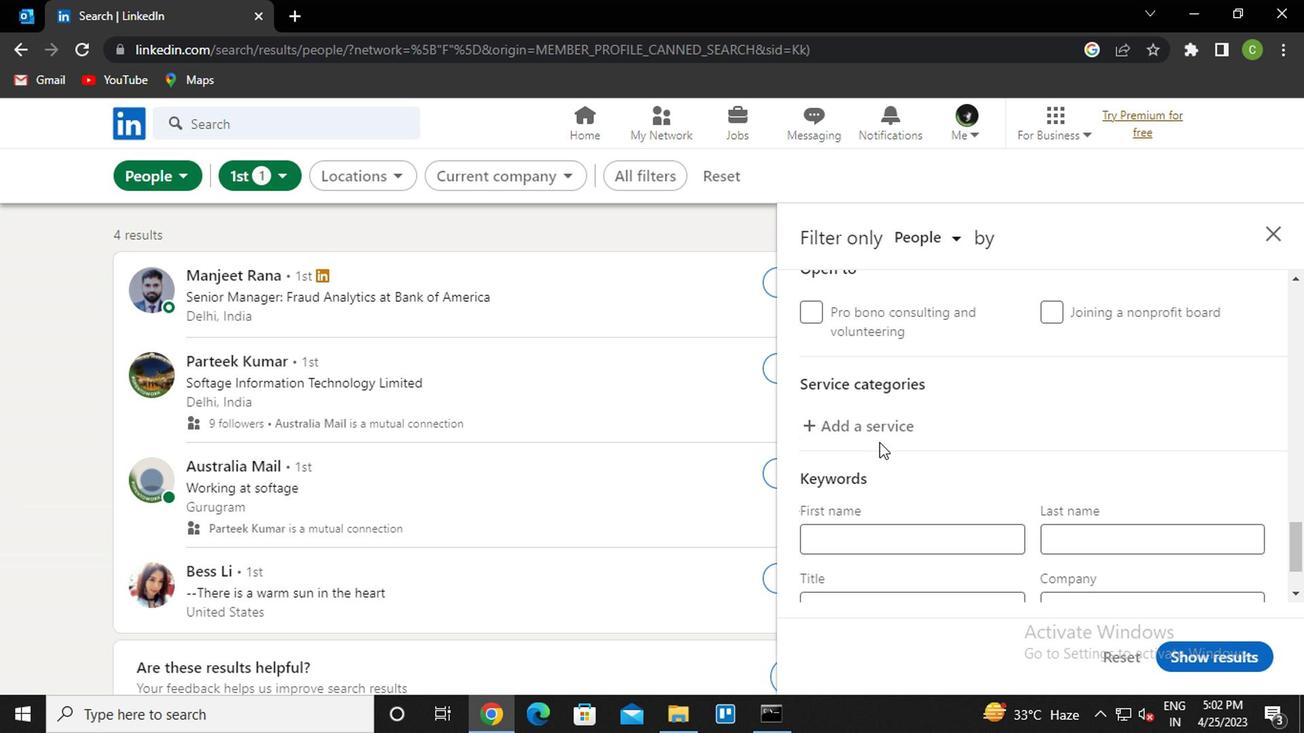
Action: Mouse pressed left at (877, 429)
Screenshot: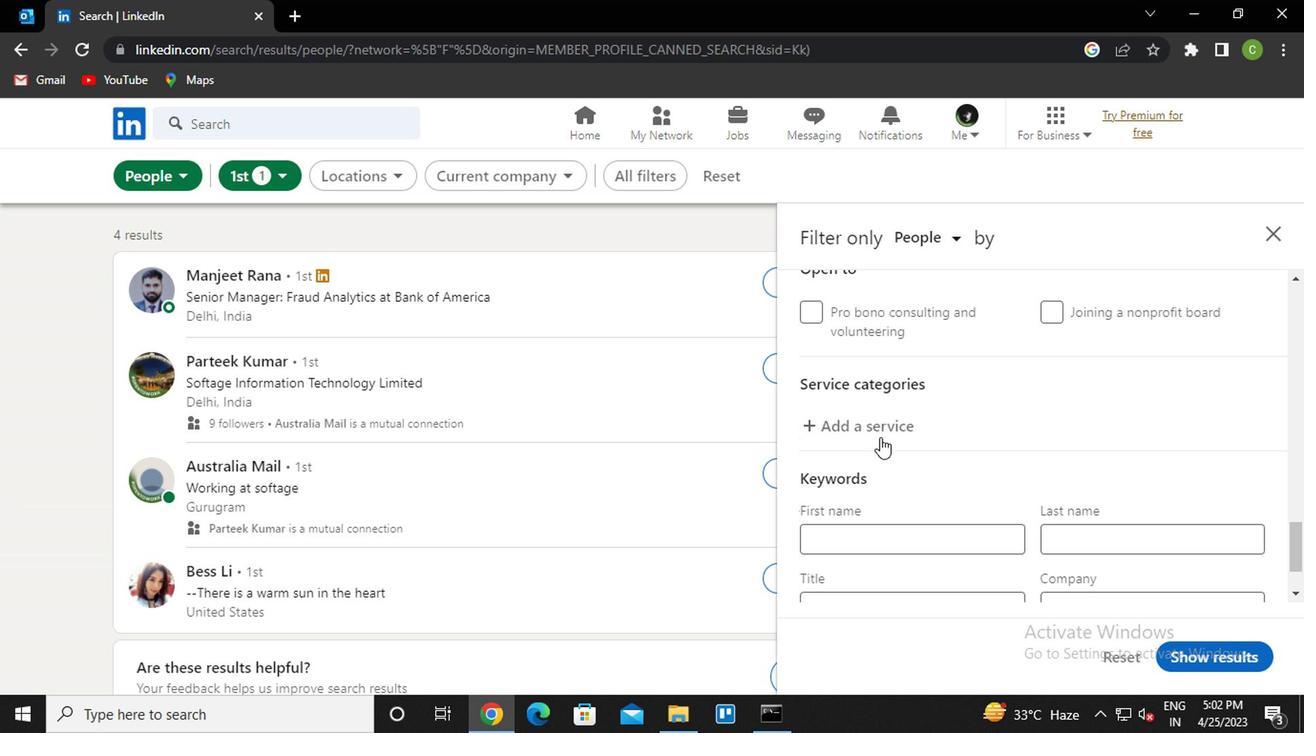 
Action: Mouse moved to (920, 451)
Screenshot: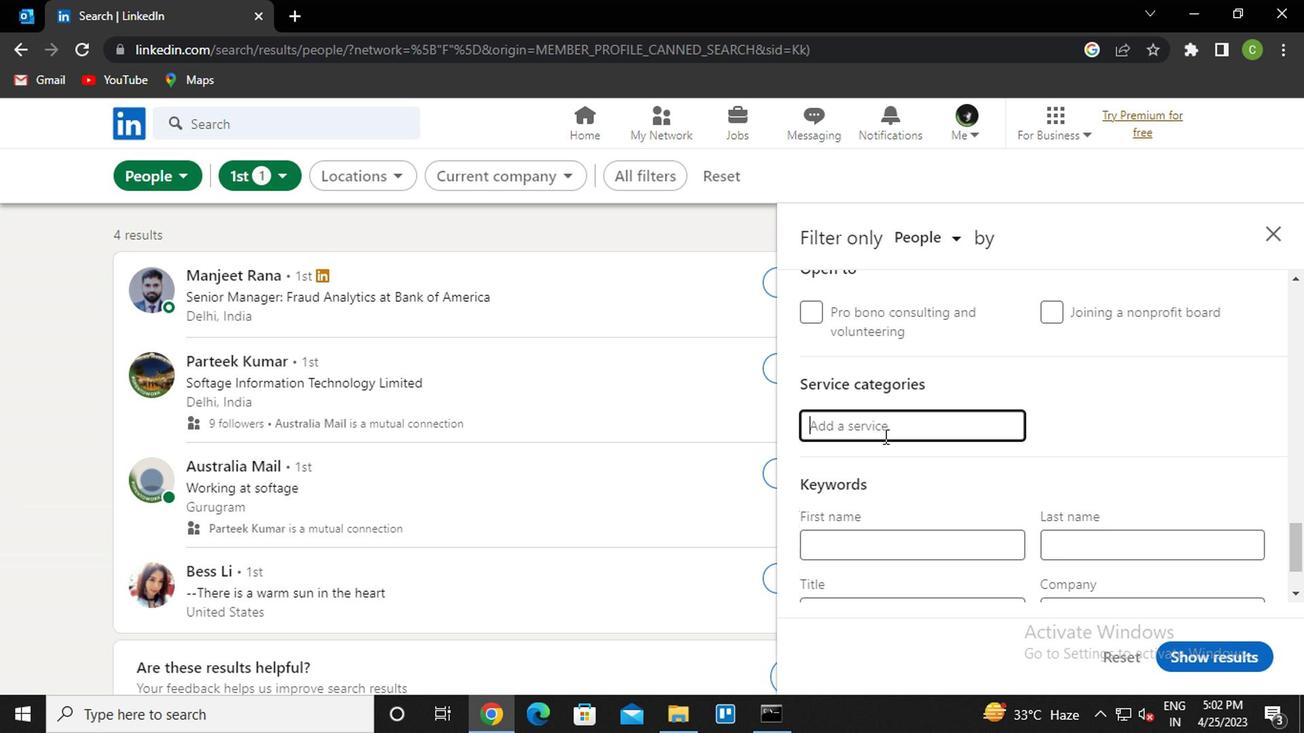 
Action: Key pressed <Key.caps_lock>a<Key.caps_lock>ndriod<Key.backspace><Key.backspace><Key.backspace>oid<Key.down><Key.enter>
Screenshot: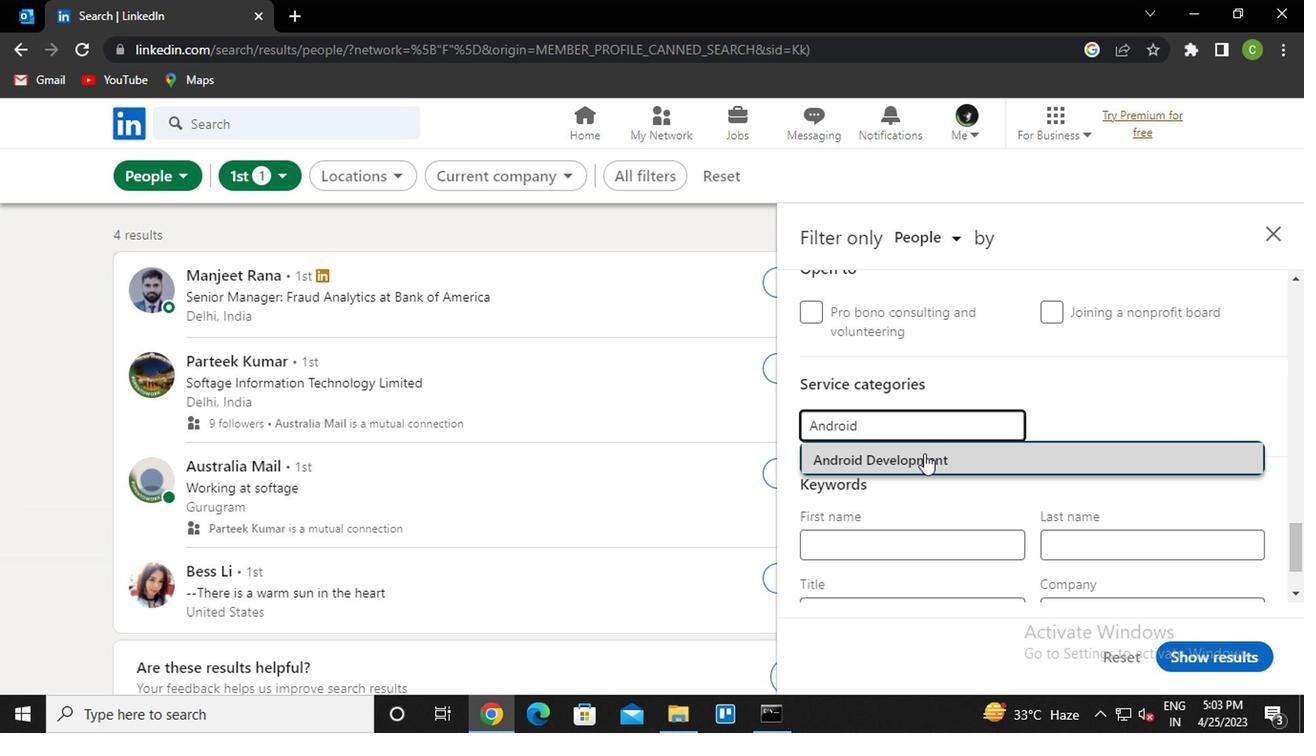 
Action: Mouse moved to (946, 503)
Screenshot: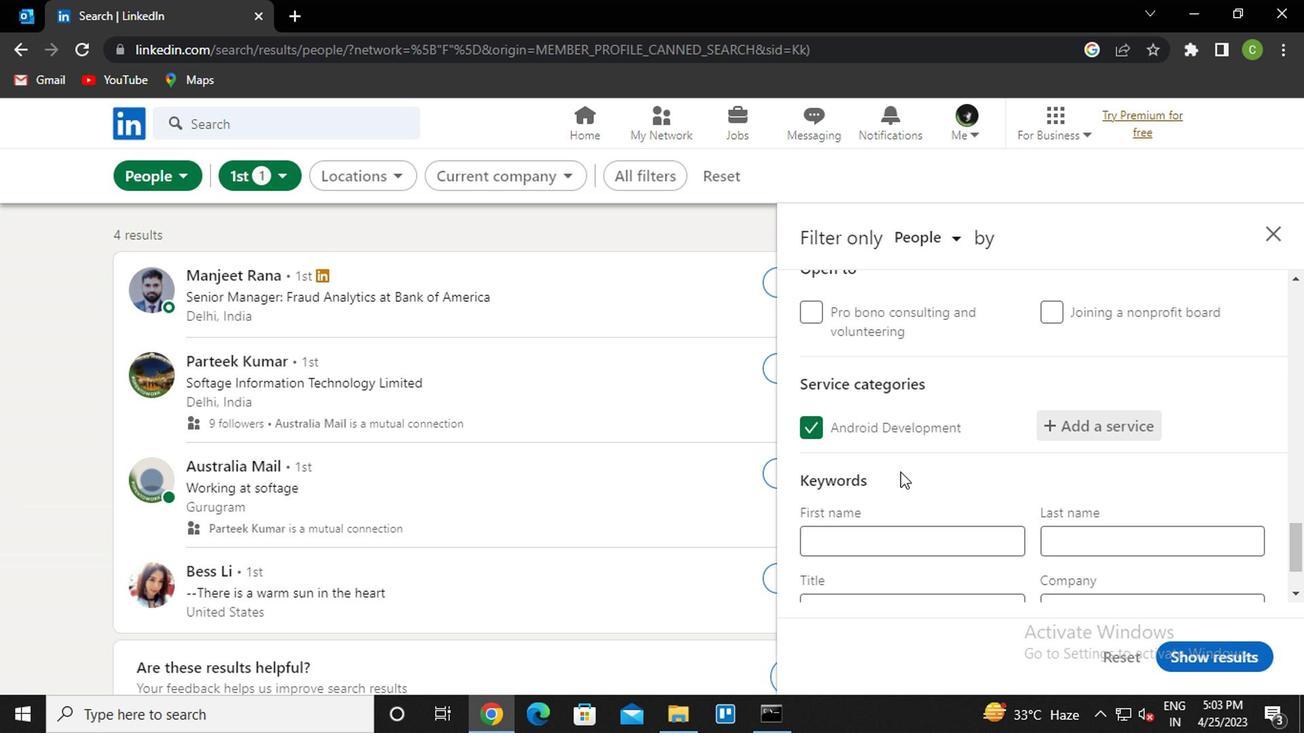 
Action: Mouse scrolled (946, 501) with delta (0, -1)
Screenshot: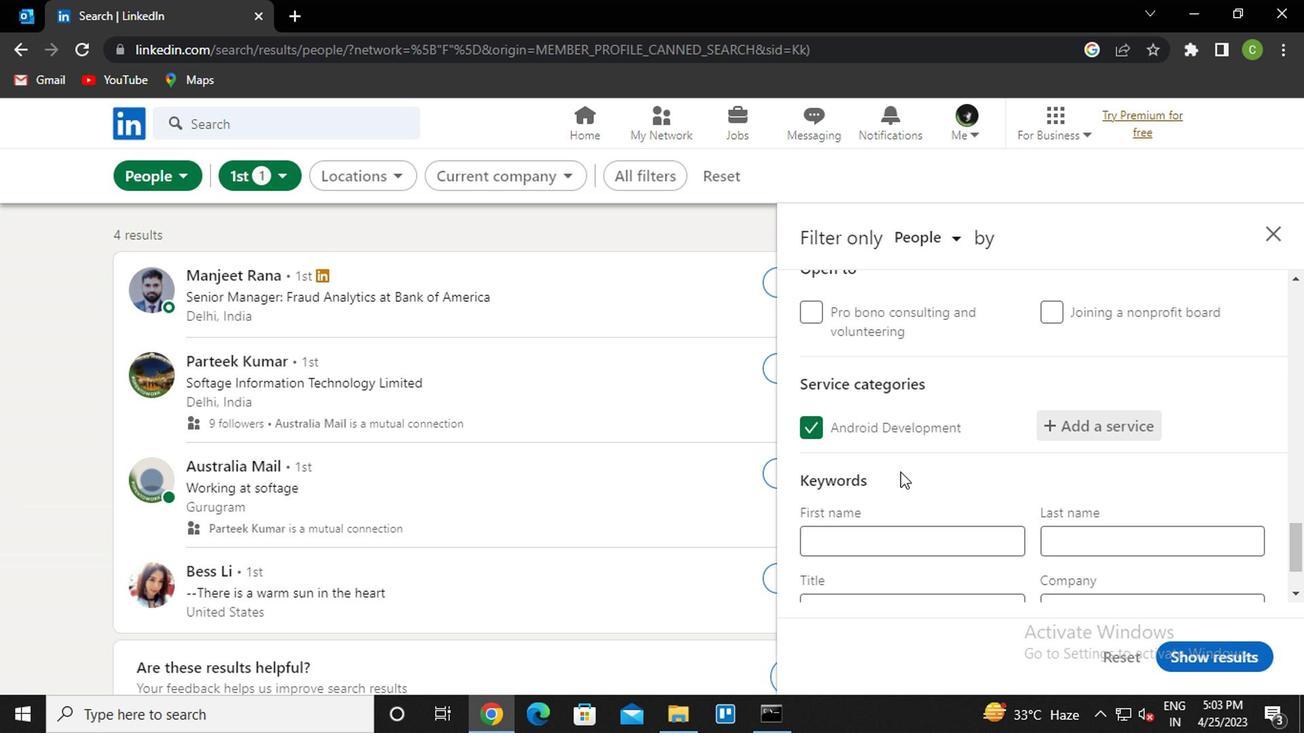 
Action: Mouse moved to (955, 504)
Screenshot: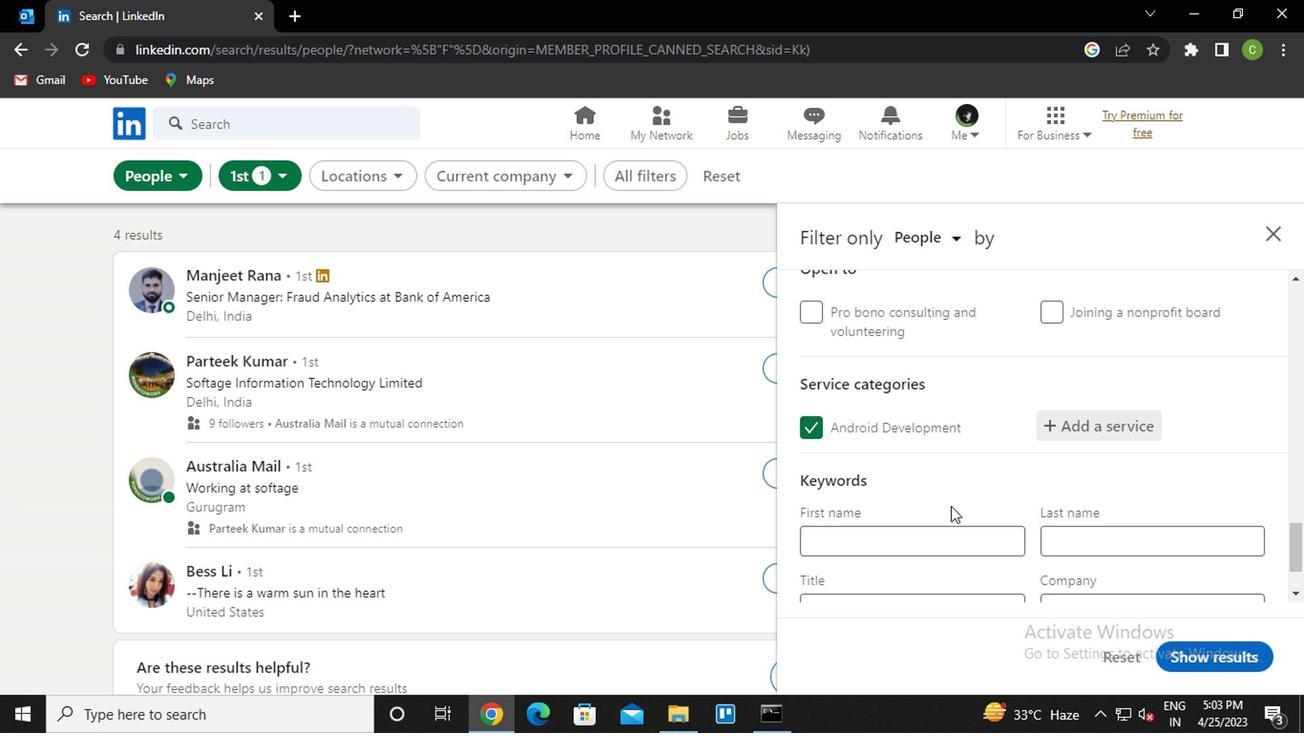 
Action: Mouse scrolled (955, 503) with delta (0, 0)
Screenshot: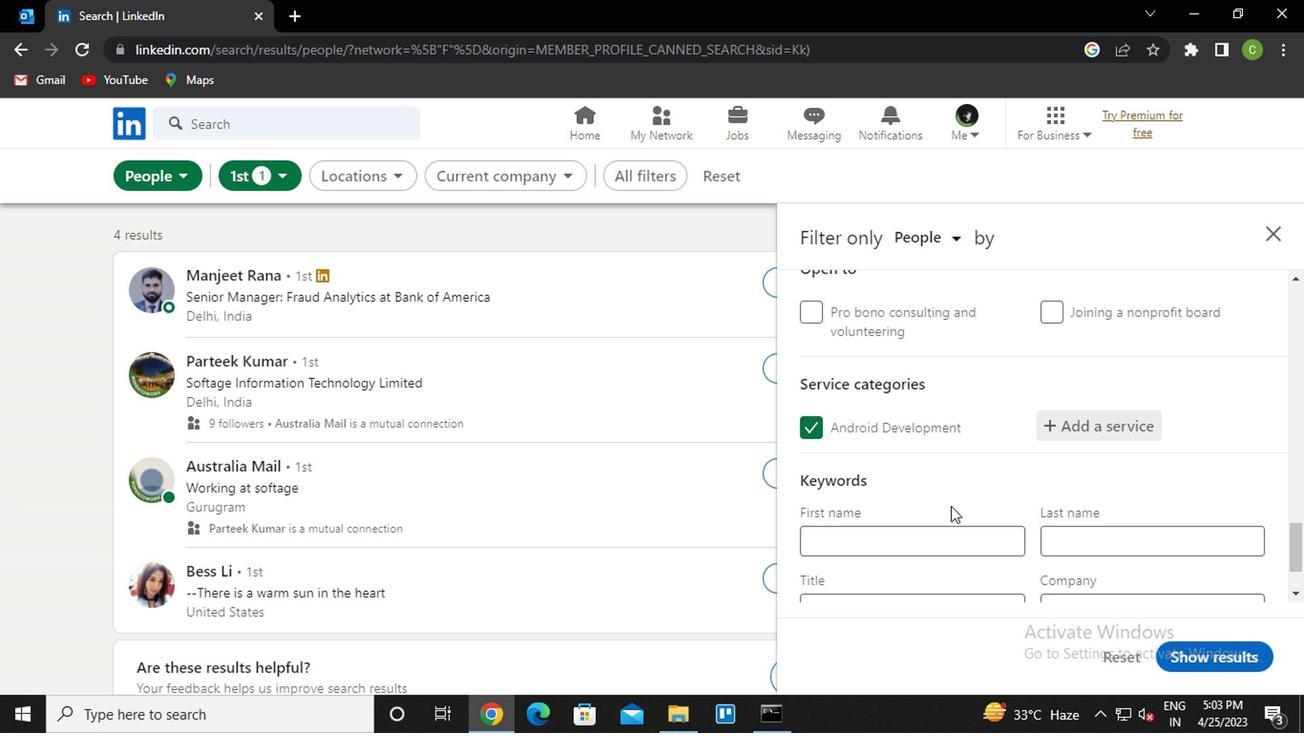 
Action: Mouse moved to (955, 509)
Screenshot: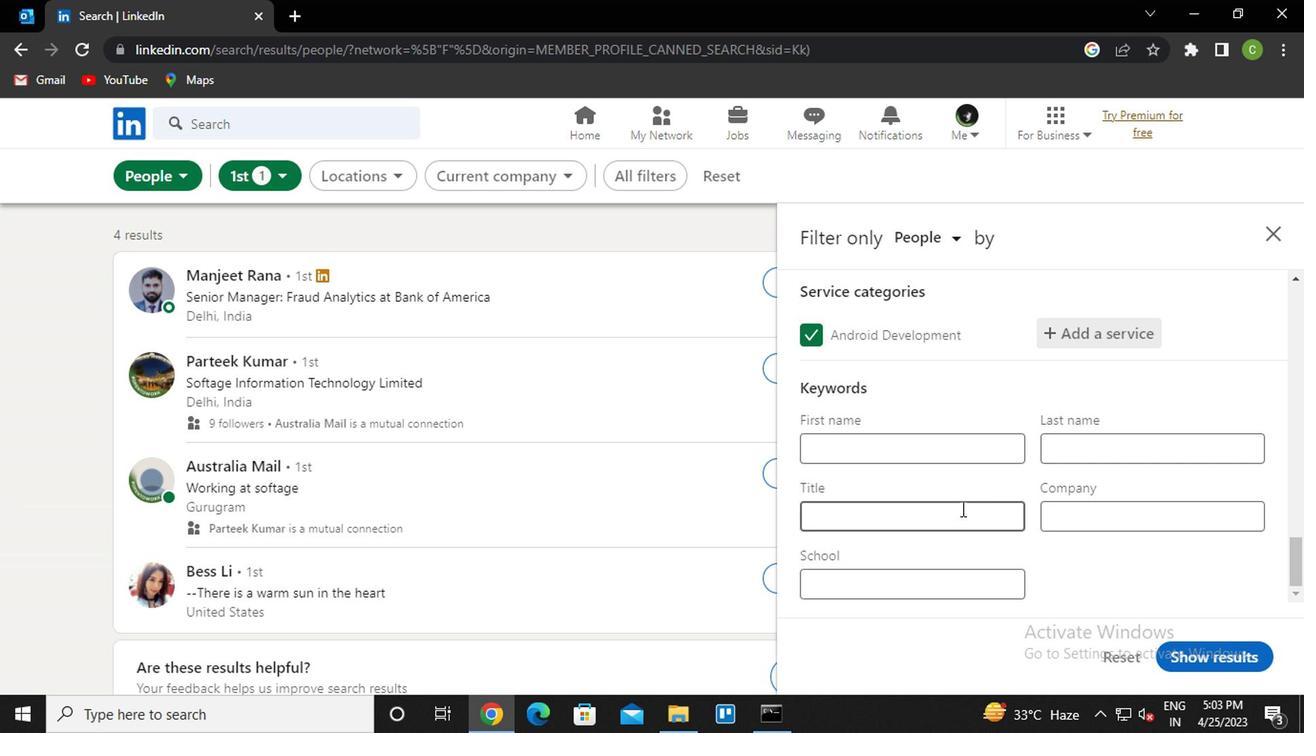 
Action: Mouse pressed left at (955, 509)
Screenshot: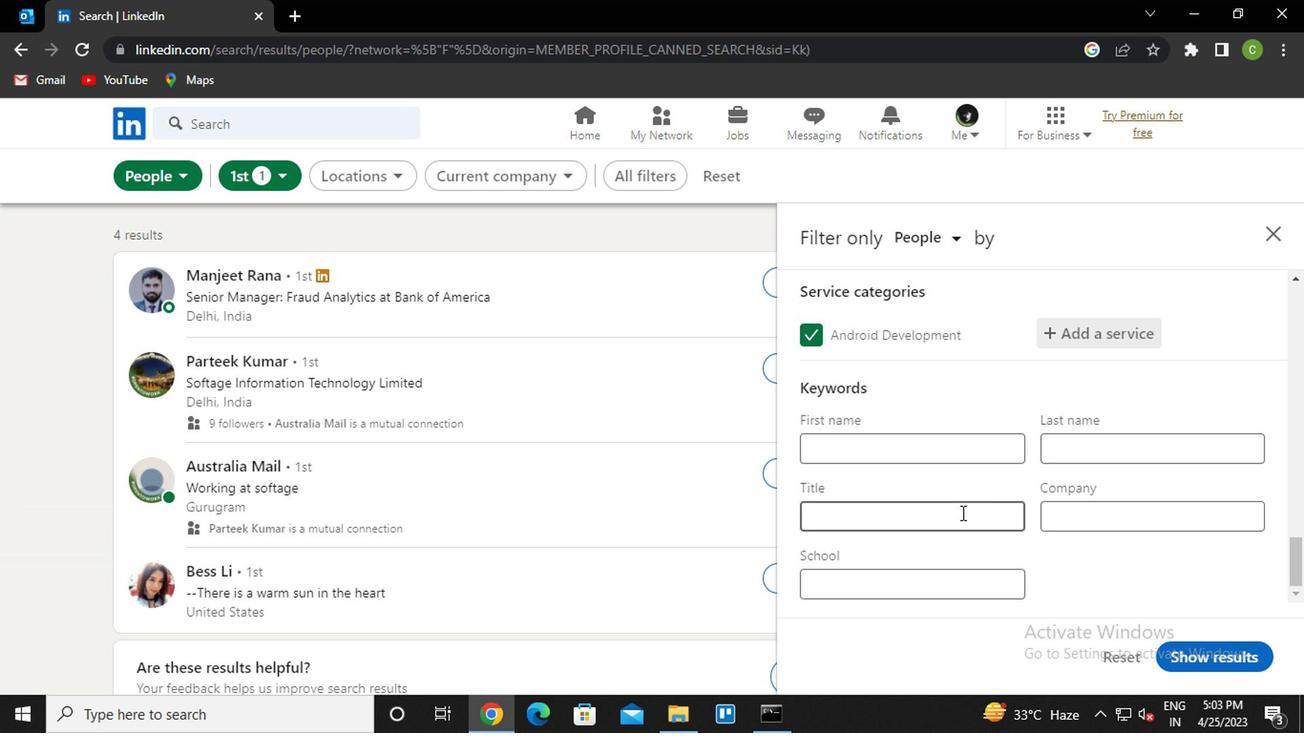 
Action: Key pressed <Key.caps_lock>m<Key.caps_lock>assage<Key.space><Key.caps_lock>t<Key.caps_lock>Herapy
Screenshot: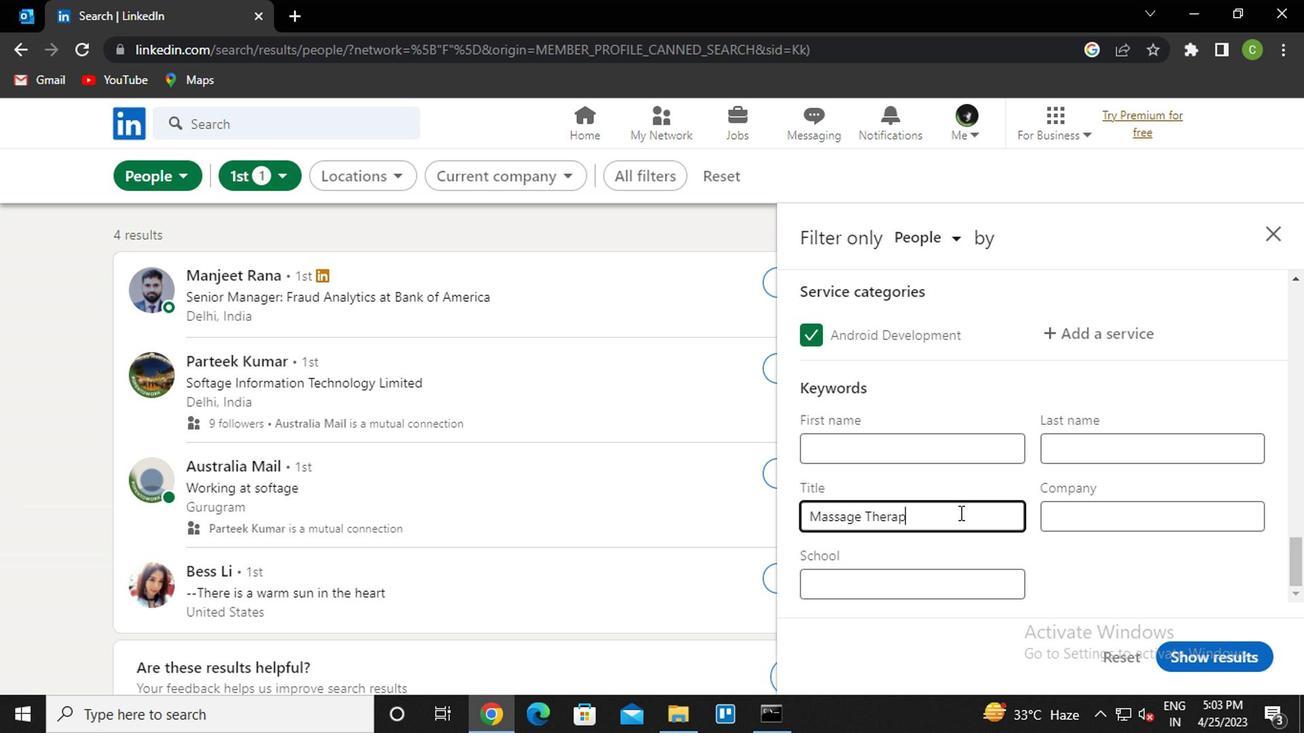 
Action: Mouse moved to (1201, 648)
Screenshot: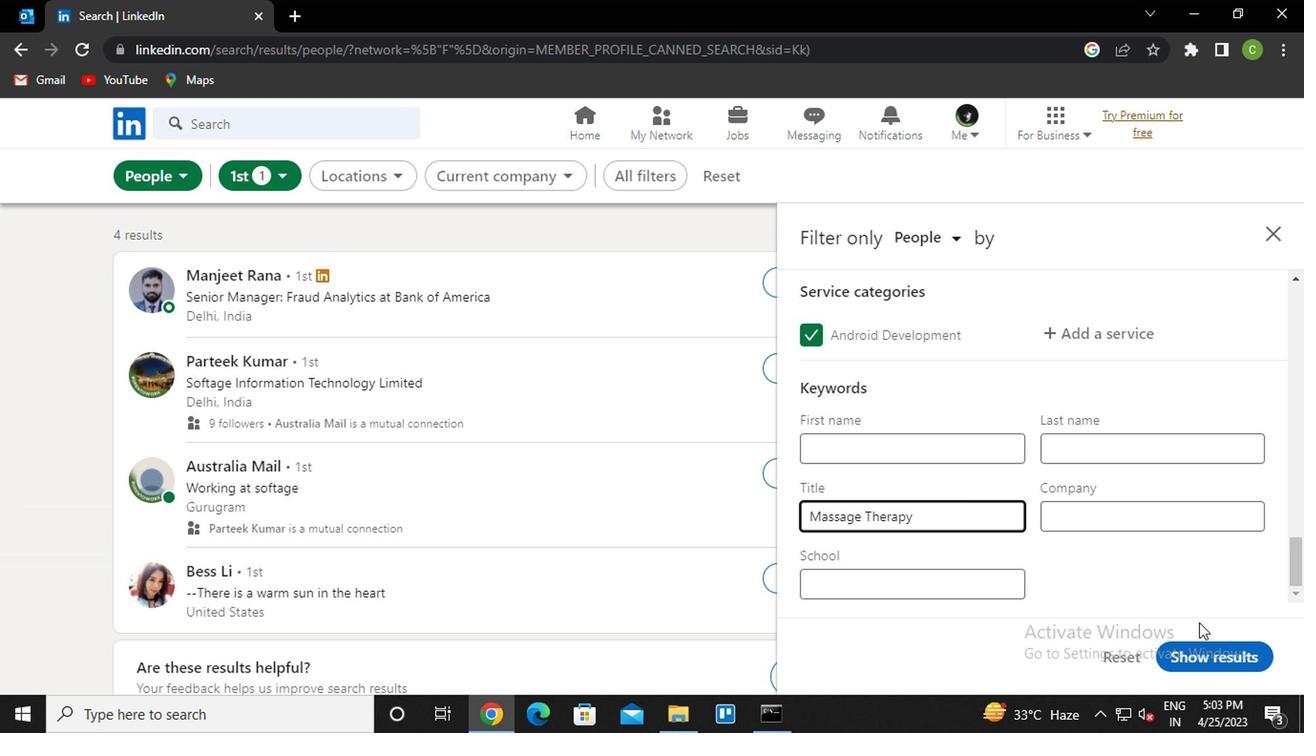 
Action: Mouse pressed left at (1201, 648)
Screenshot: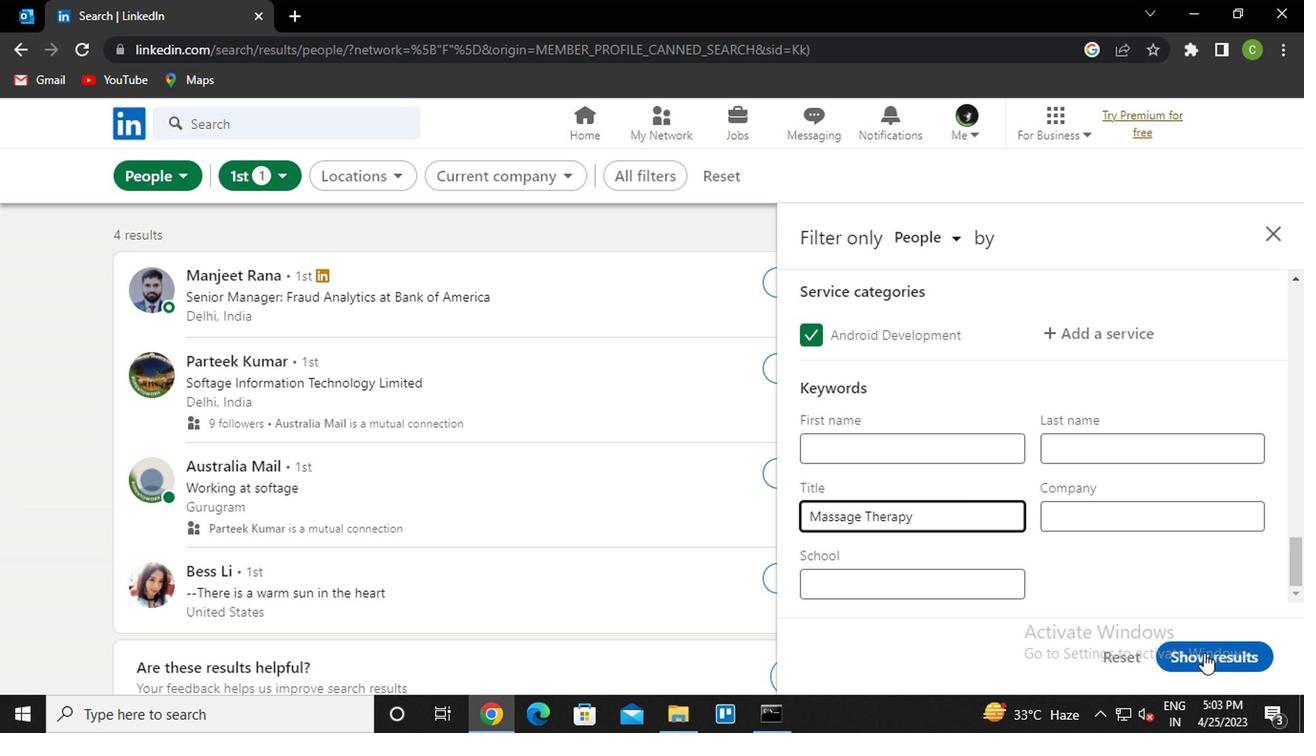 
Action: Mouse moved to (711, 633)
Screenshot: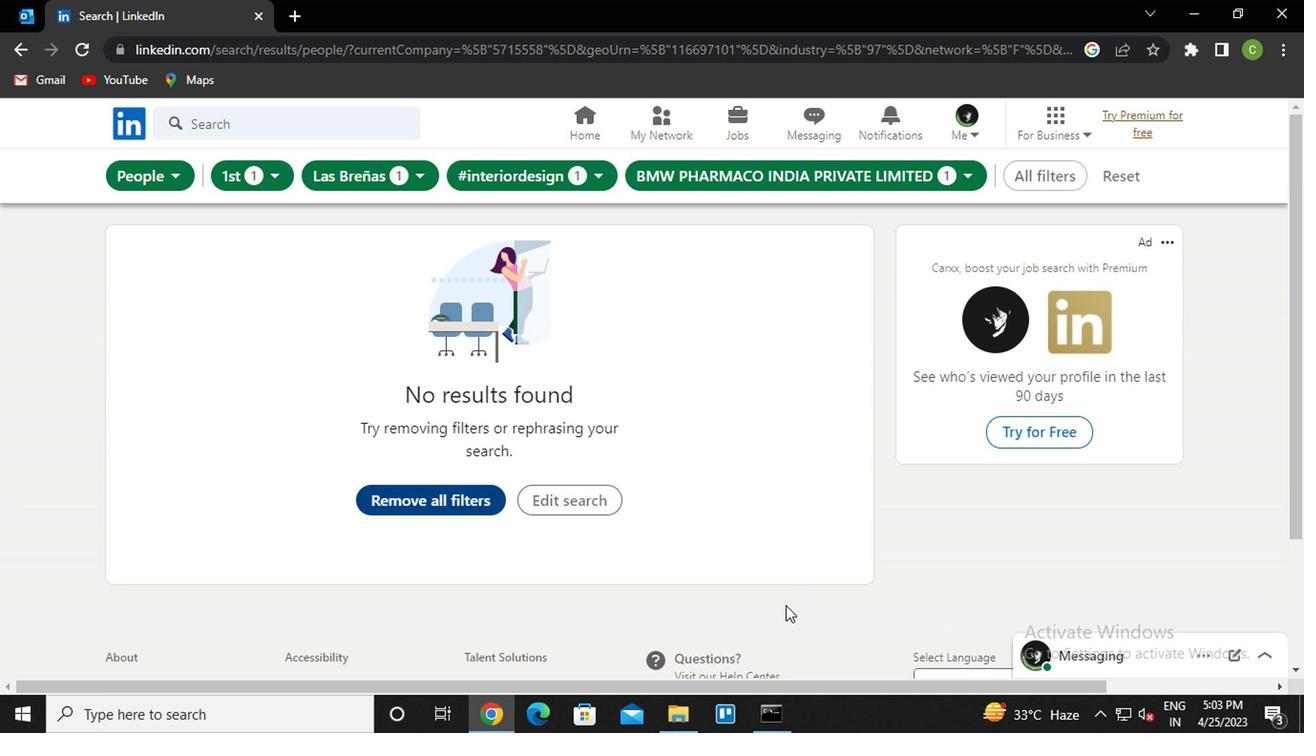 
